 Task: Find connections with filter location Kārsiyāng with filter topic #SEMwith filter profile language French with filter current company NVIDIA with filter school National Institute of Design with filter industry Construction Hardware Manufacturing with filter service category SupportTechnical Writing with filter keywords title Operations Analyst
Action: Mouse moved to (152, 231)
Screenshot: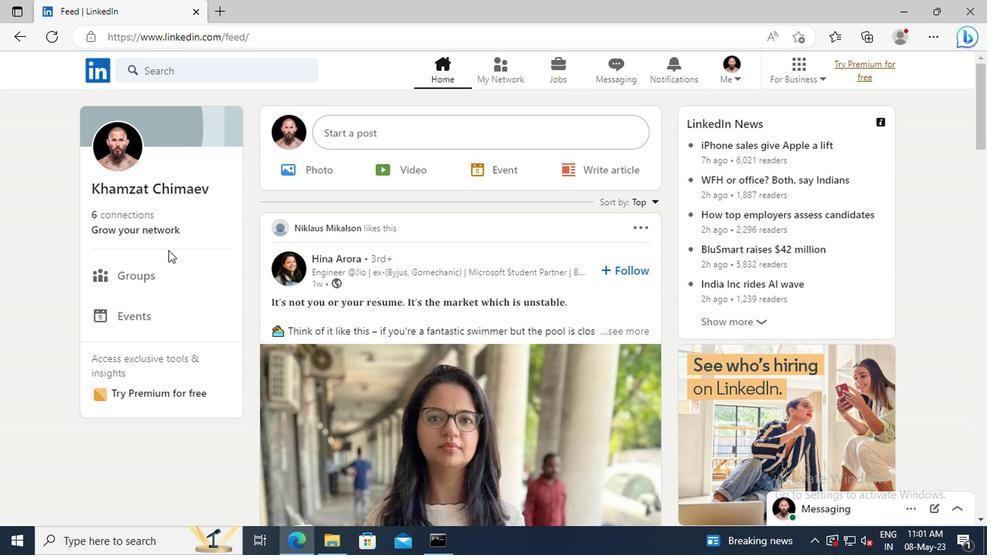 
Action: Mouse pressed left at (152, 231)
Screenshot: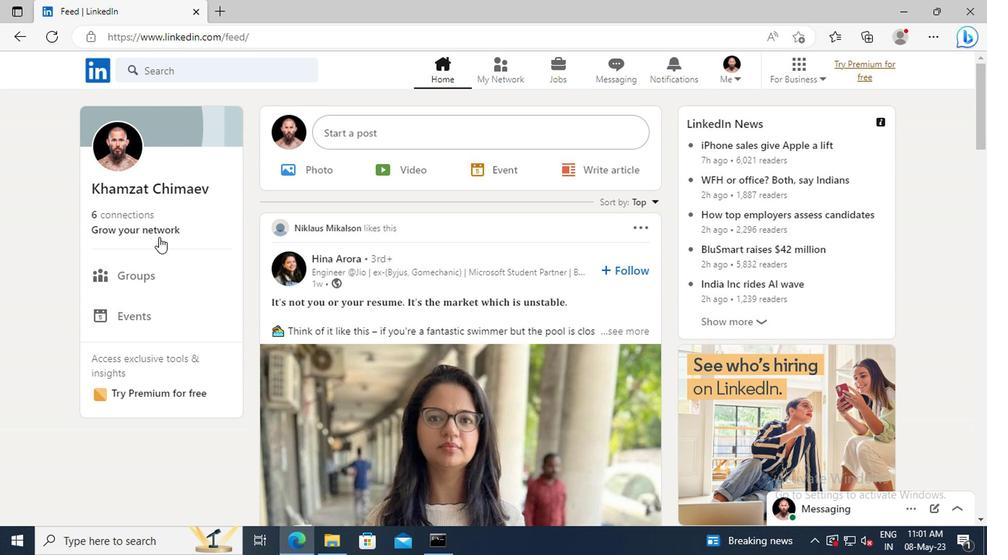 
Action: Mouse moved to (158, 155)
Screenshot: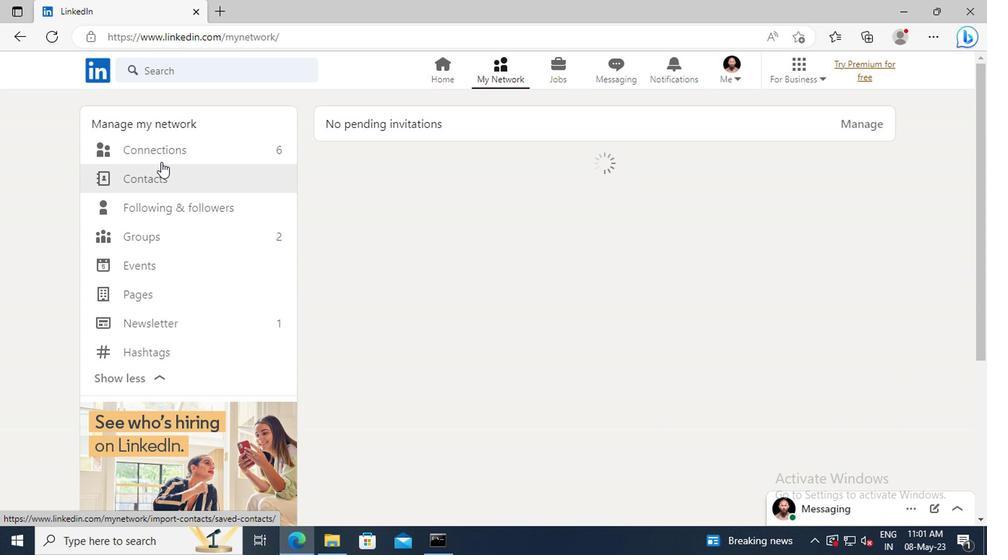 
Action: Mouse pressed left at (158, 155)
Screenshot: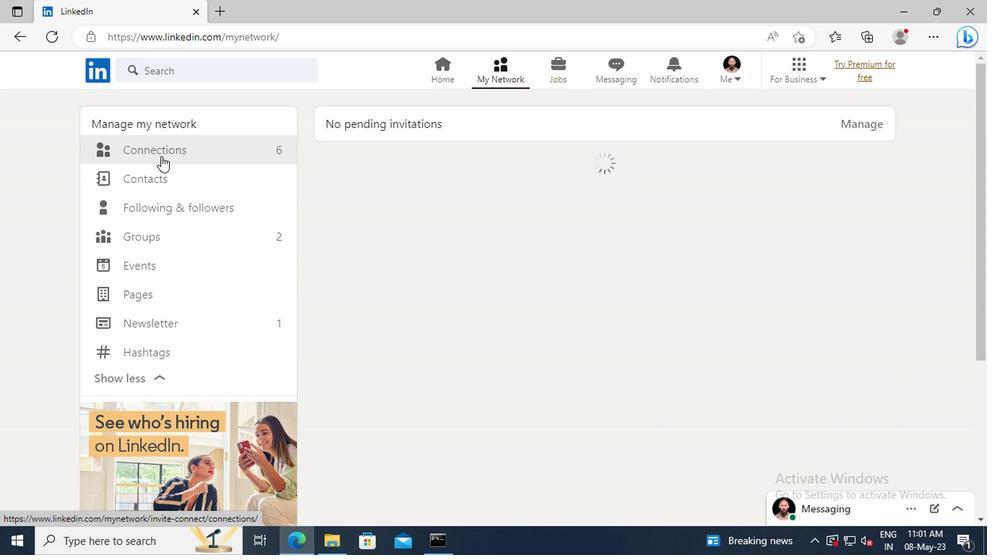 
Action: Mouse moved to (610, 155)
Screenshot: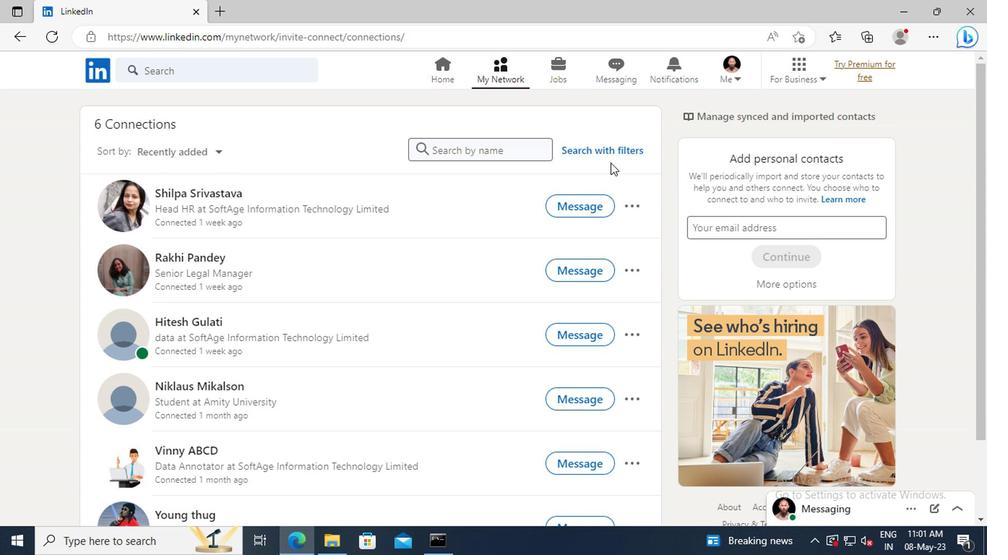 
Action: Mouse pressed left at (610, 155)
Screenshot: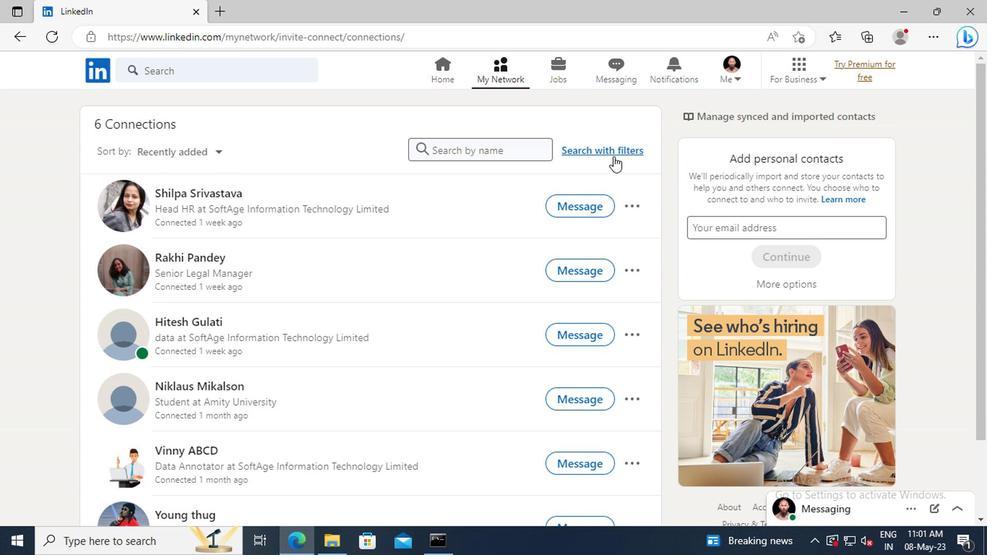 
Action: Mouse moved to (546, 113)
Screenshot: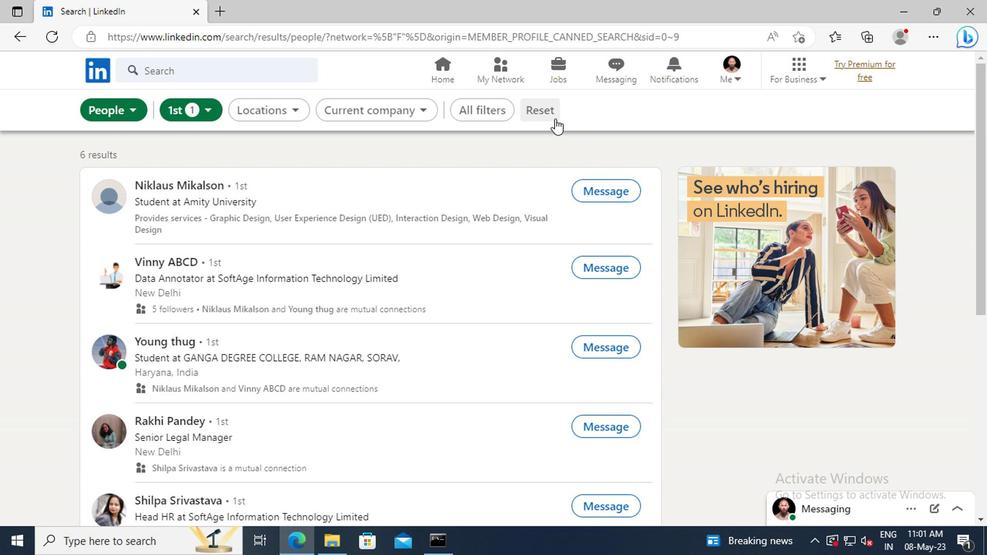 
Action: Mouse pressed left at (546, 113)
Screenshot: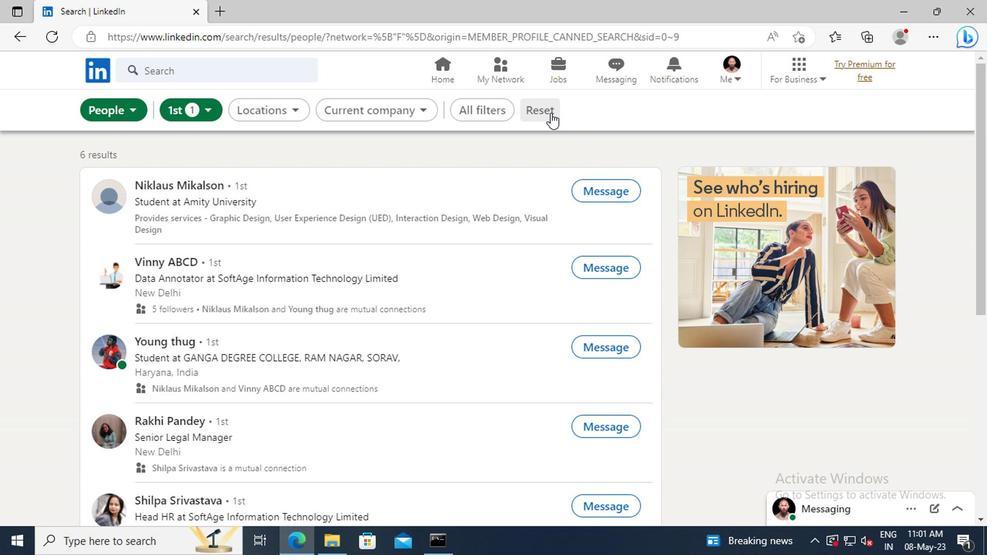 
Action: Mouse moved to (523, 114)
Screenshot: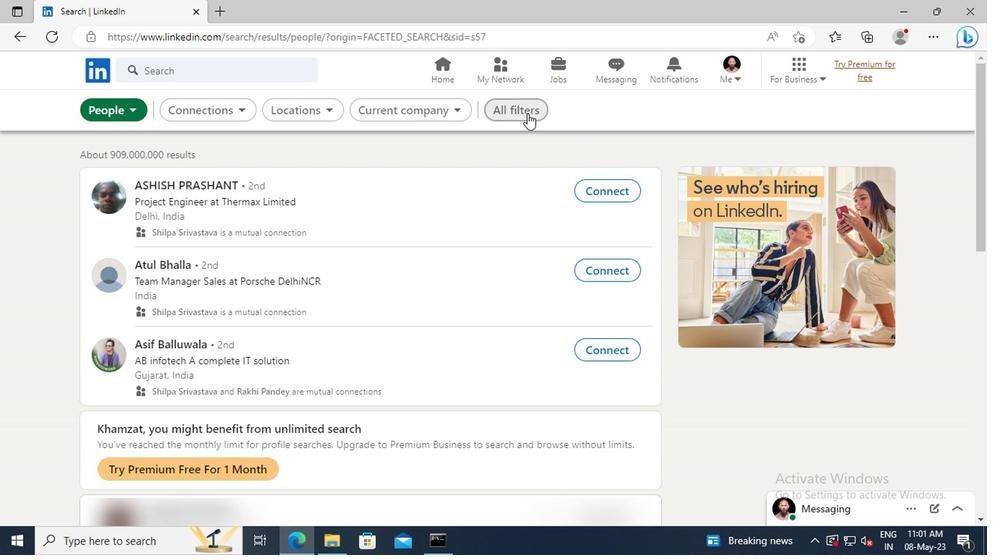 
Action: Mouse pressed left at (523, 114)
Screenshot: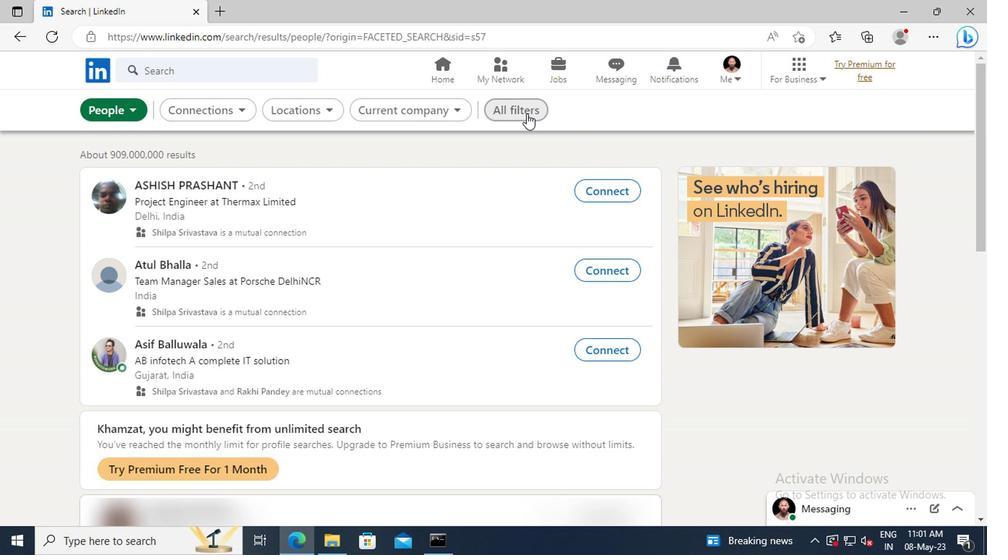 
Action: Mouse moved to (801, 274)
Screenshot: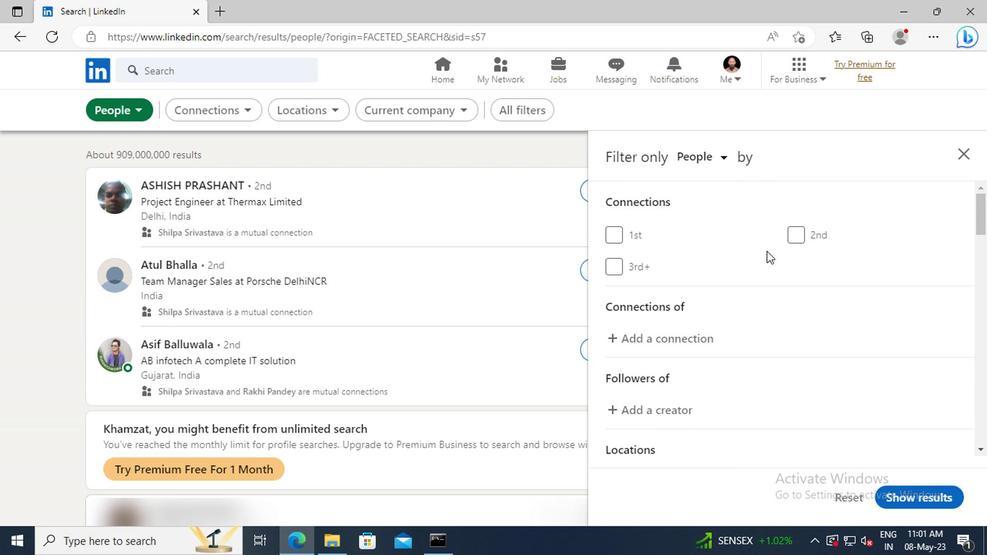
Action: Mouse scrolled (801, 273) with delta (0, -1)
Screenshot: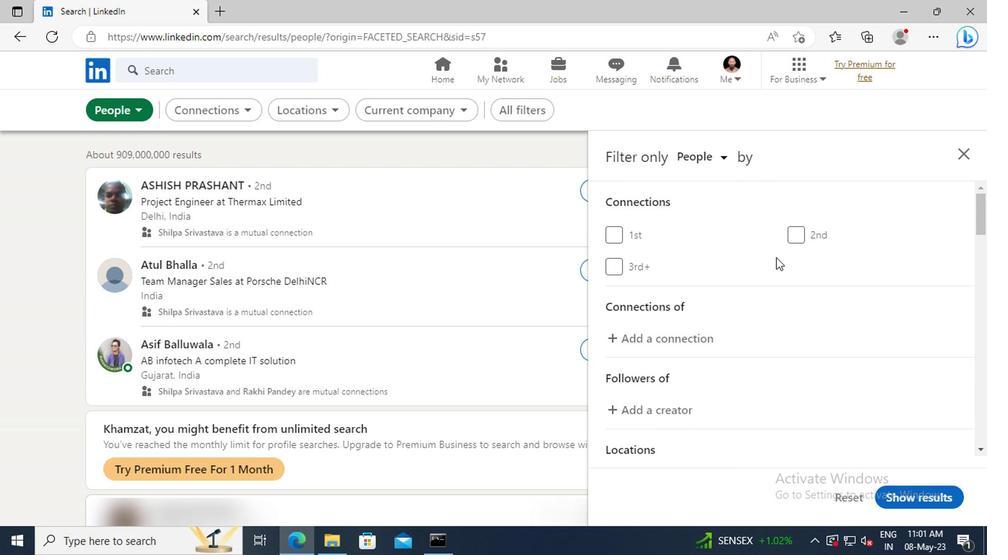 
Action: Mouse moved to (805, 275)
Screenshot: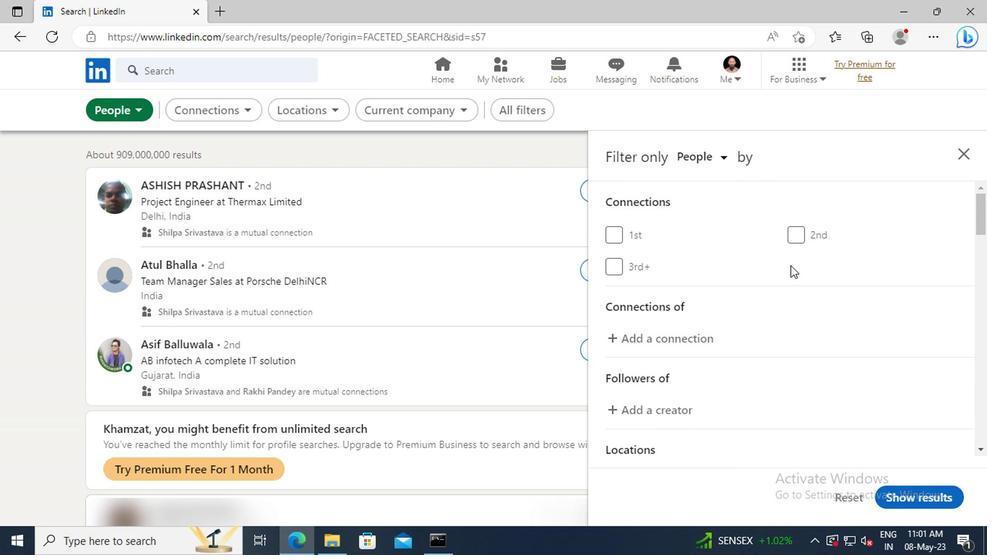 
Action: Mouse scrolled (805, 274) with delta (0, -1)
Screenshot: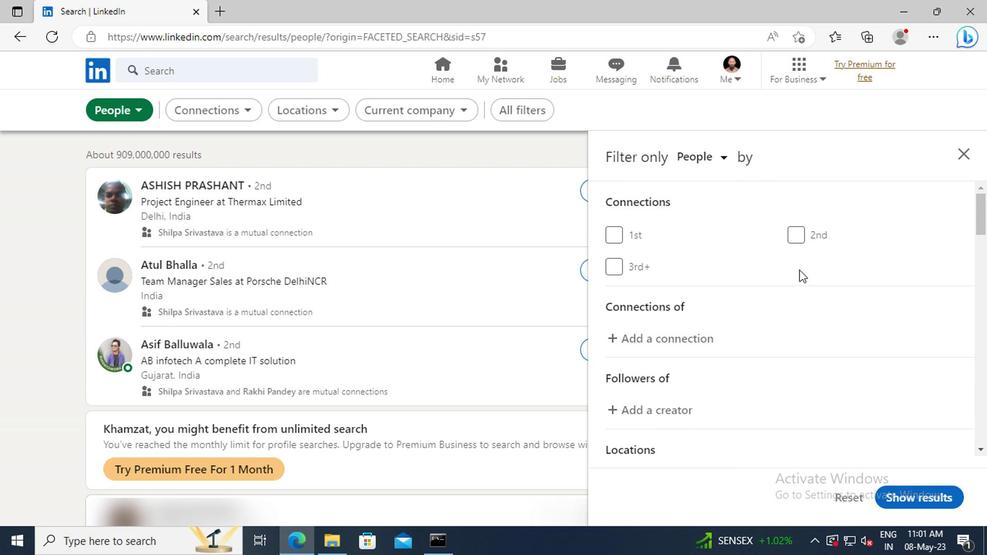
Action: Mouse moved to (805, 275)
Screenshot: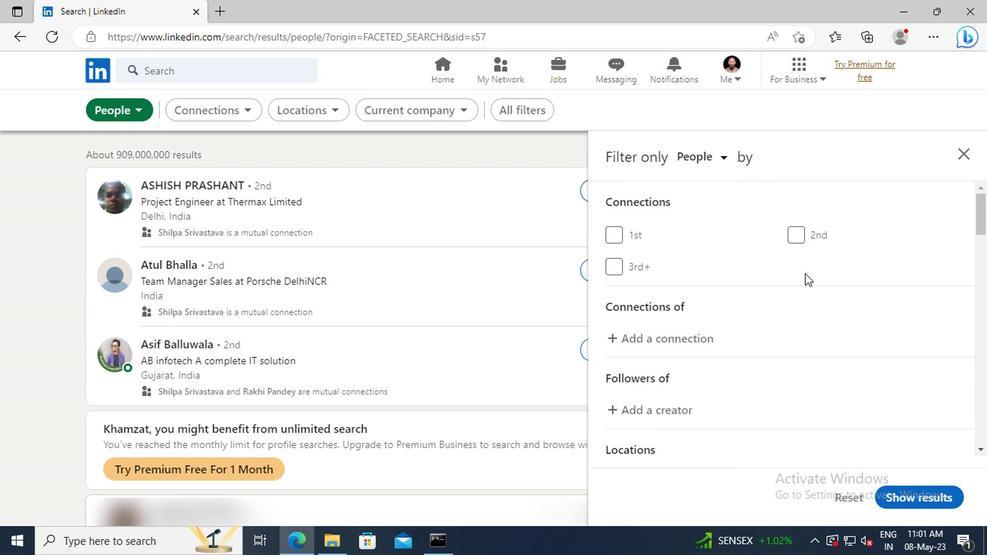 
Action: Mouse scrolled (805, 274) with delta (0, -1)
Screenshot: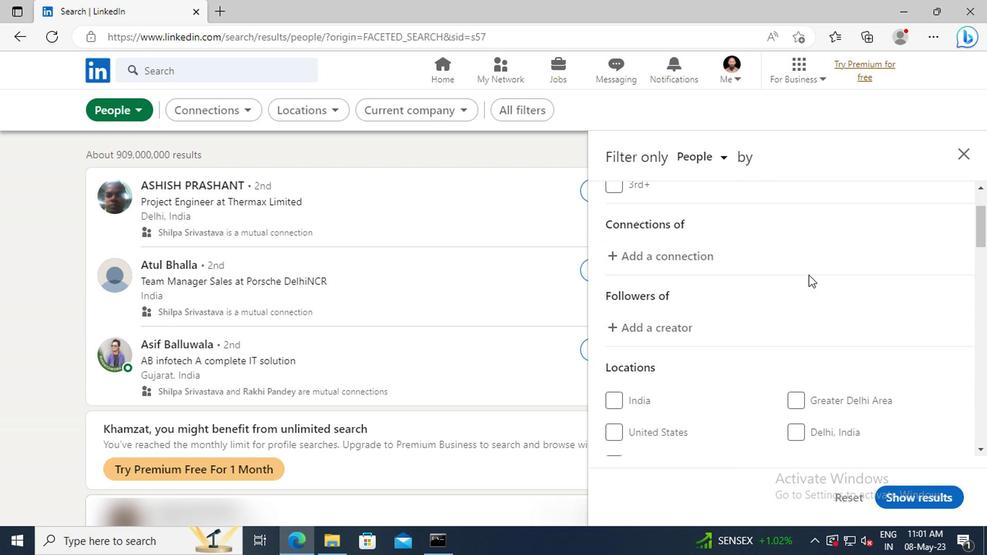 
Action: Mouse scrolled (805, 274) with delta (0, -1)
Screenshot: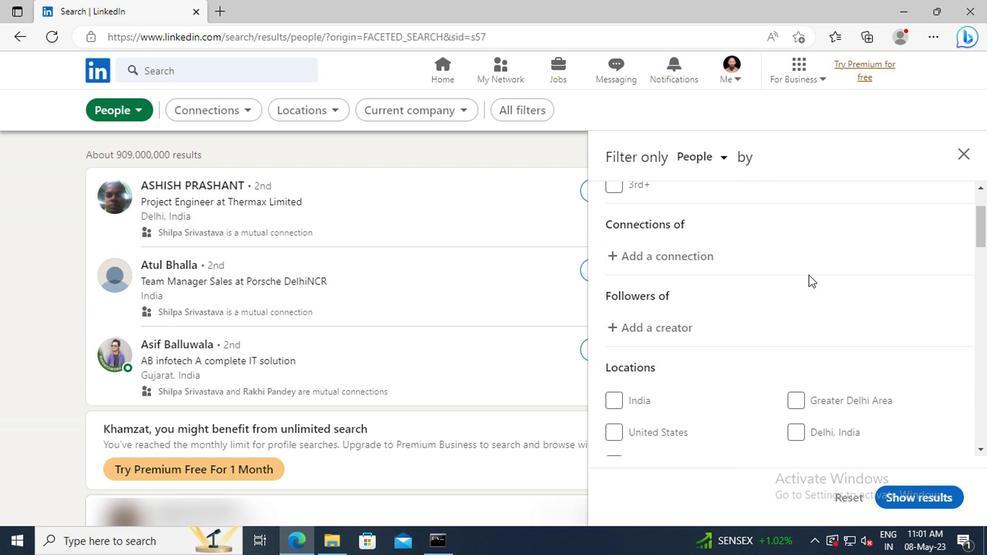 
Action: Mouse scrolled (805, 274) with delta (0, -1)
Screenshot: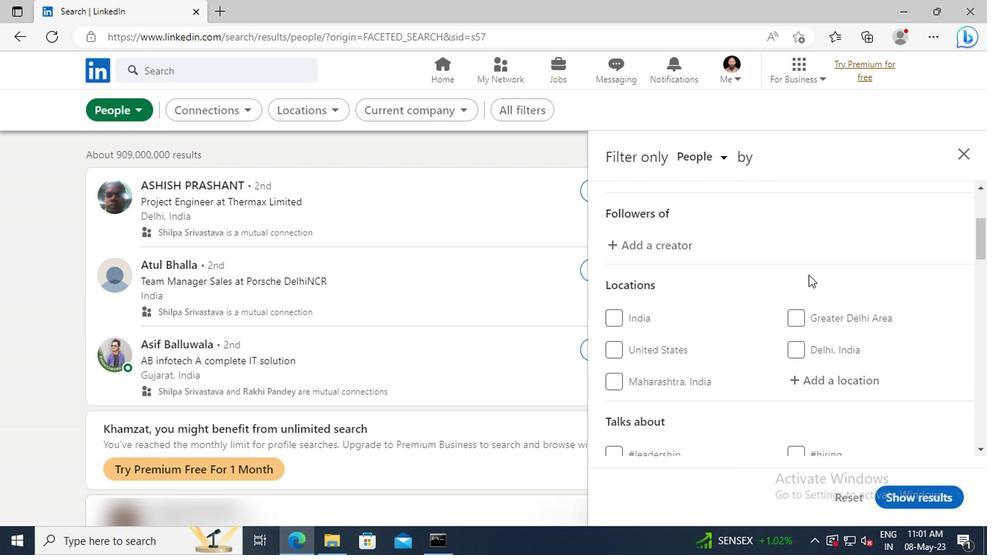
Action: Mouse scrolled (805, 274) with delta (0, -1)
Screenshot: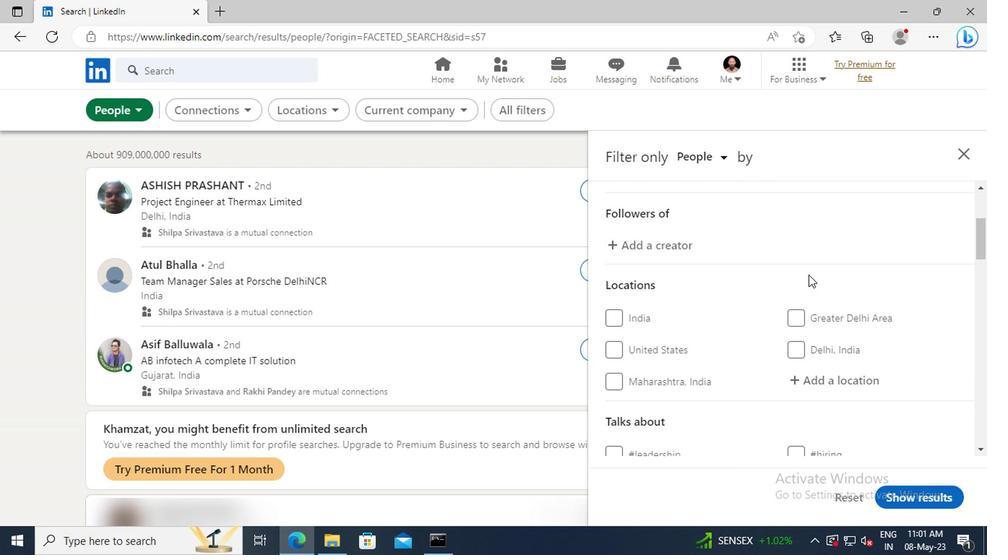 
Action: Mouse moved to (805, 297)
Screenshot: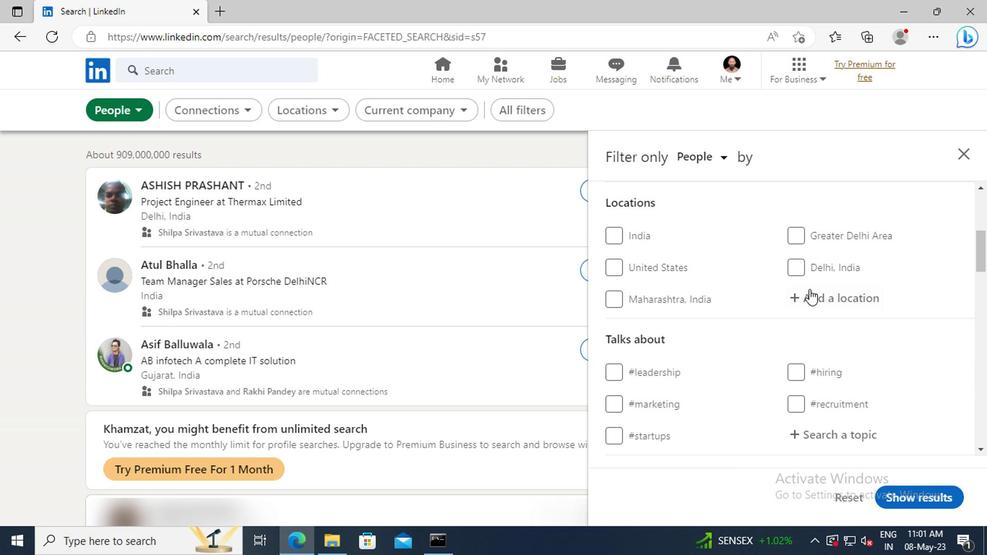 
Action: Mouse pressed left at (805, 297)
Screenshot: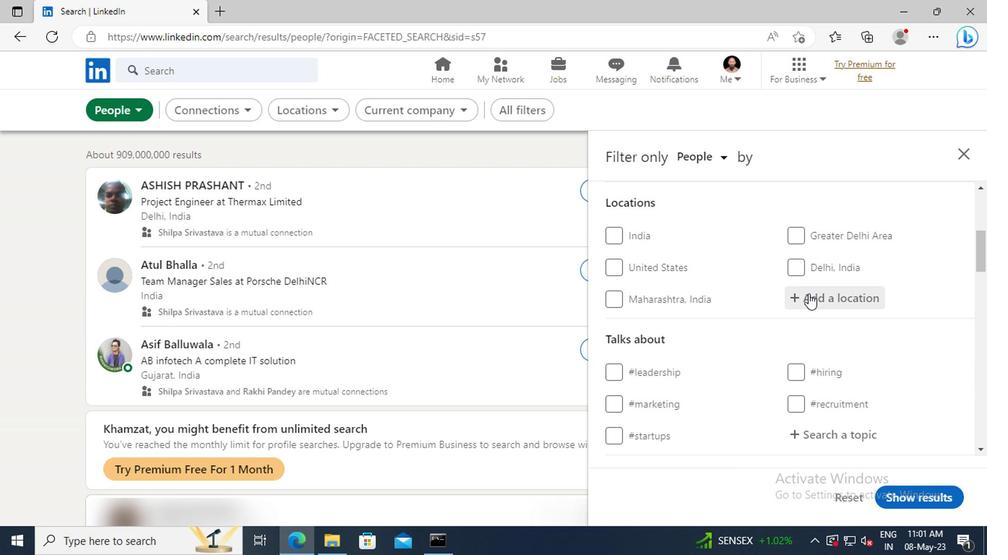 
Action: Key pressed <Key.shift>KARSIYANG<Key.enter>
Screenshot: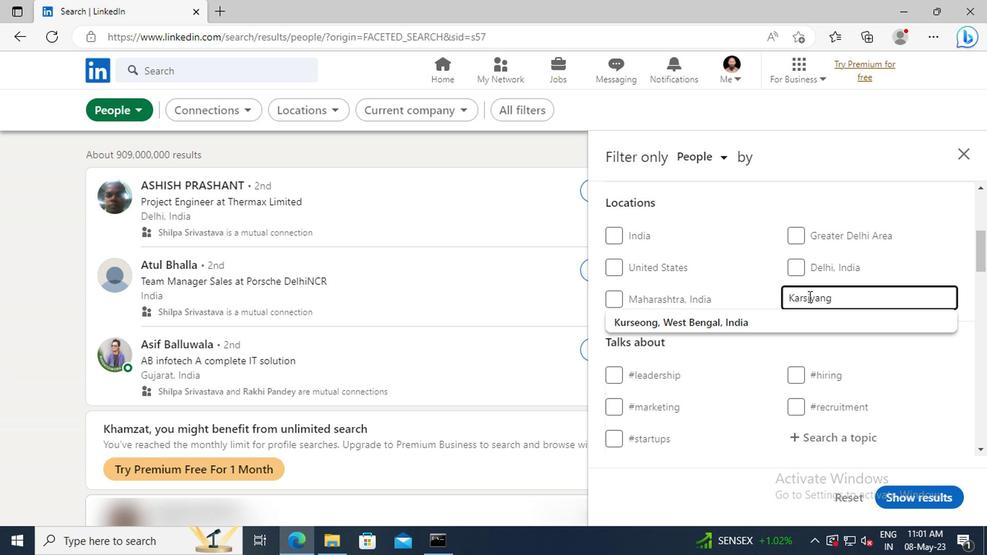
Action: Mouse scrolled (805, 296) with delta (0, -1)
Screenshot: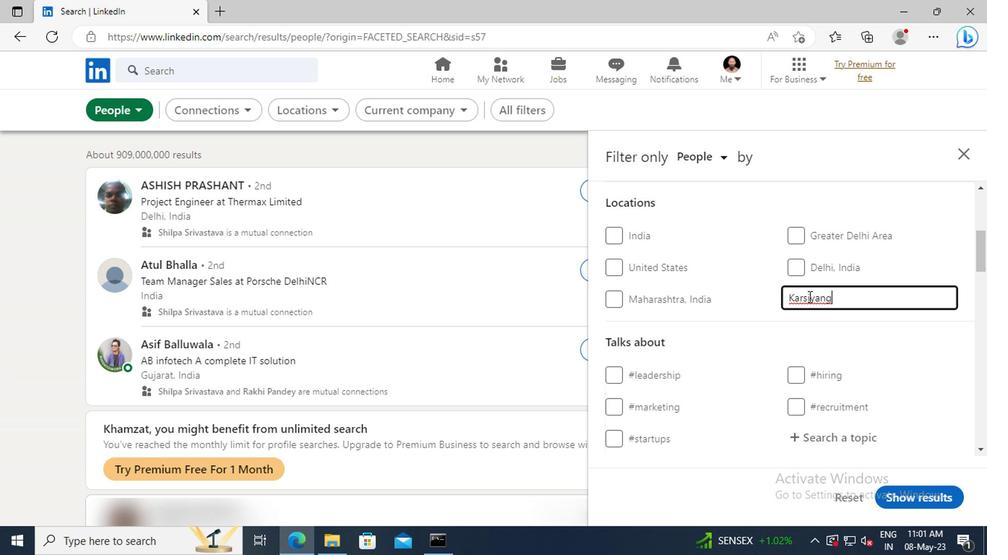 
Action: Mouse scrolled (805, 296) with delta (0, -1)
Screenshot: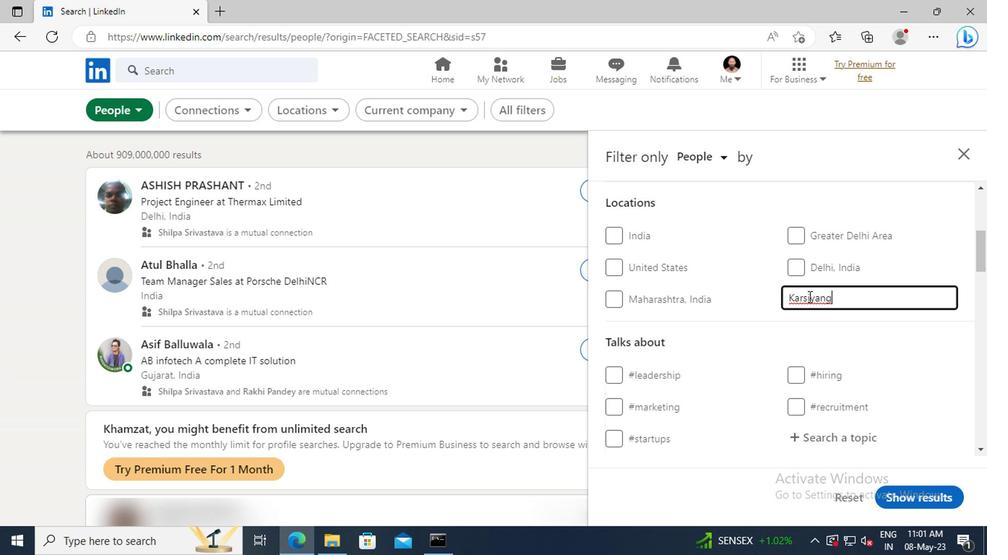 
Action: Mouse scrolled (805, 296) with delta (0, -1)
Screenshot: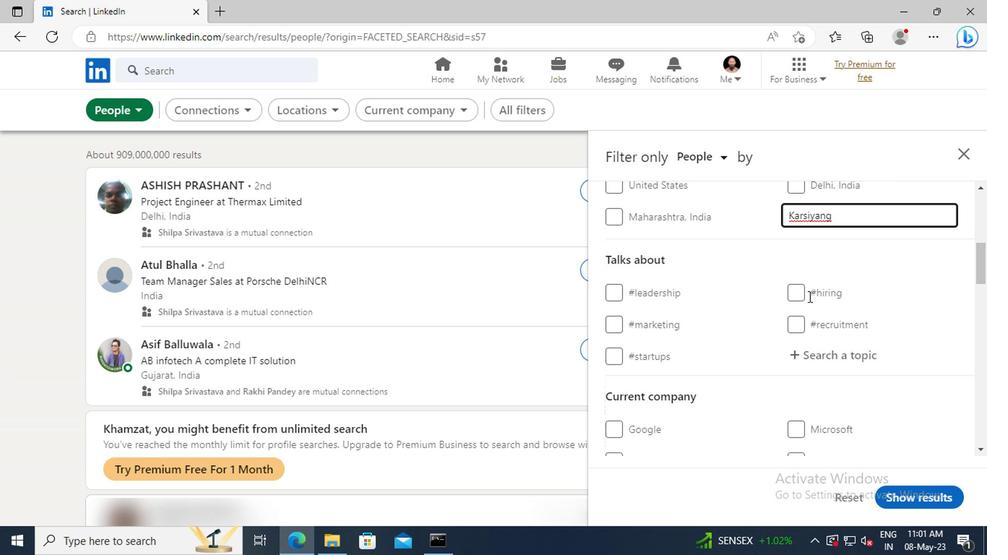 
Action: Mouse moved to (807, 313)
Screenshot: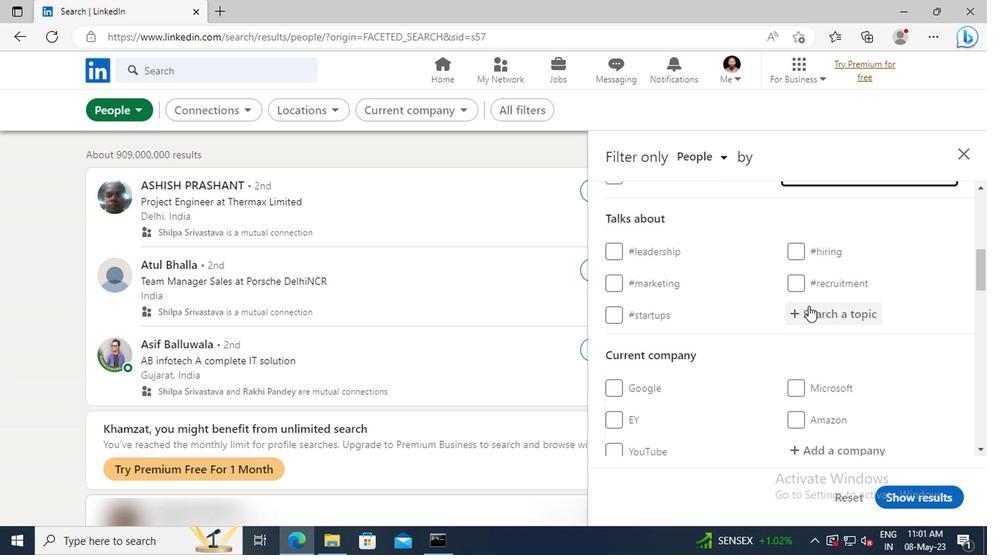 
Action: Mouse pressed left at (807, 313)
Screenshot: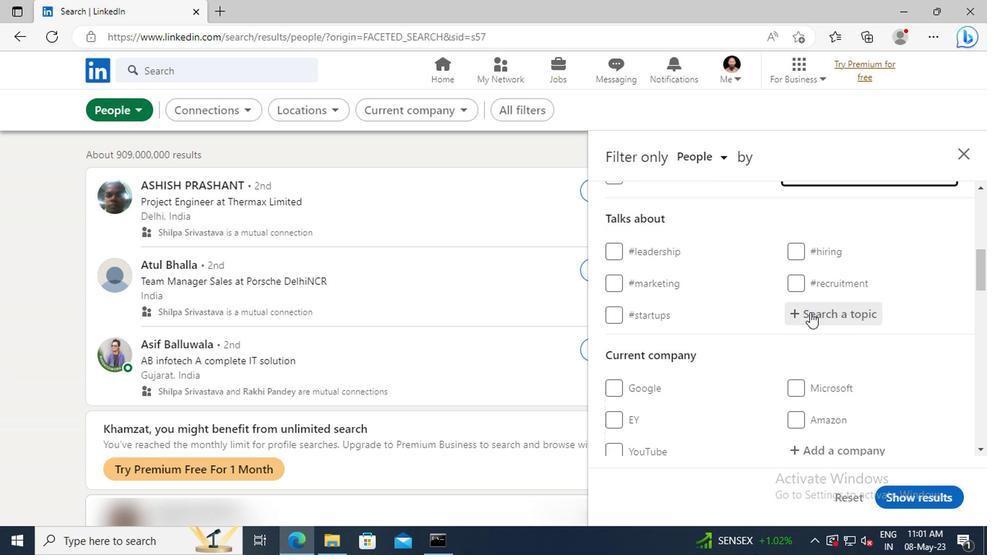 
Action: Key pressed <Key.shift>SEM
Screenshot: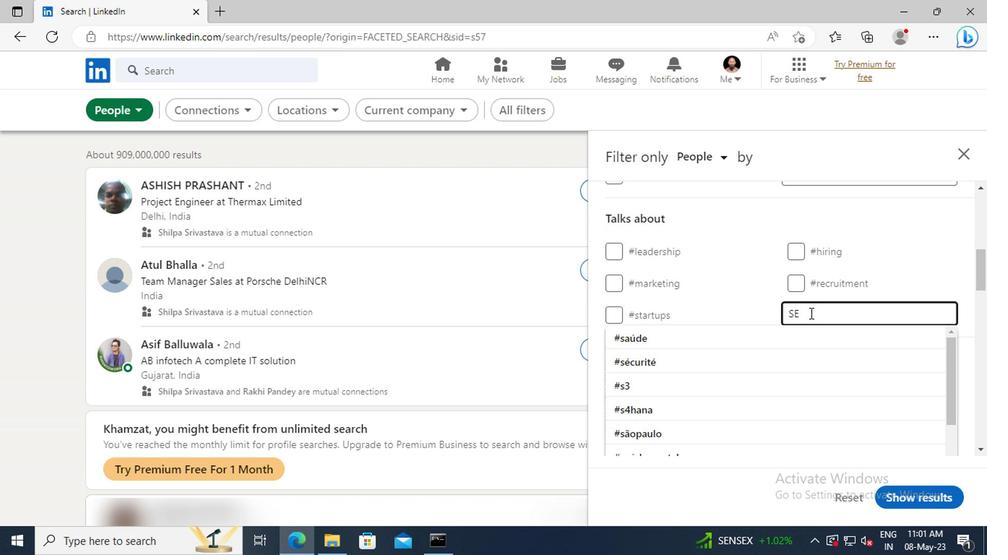 
Action: Mouse moved to (816, 375)
Screenshot: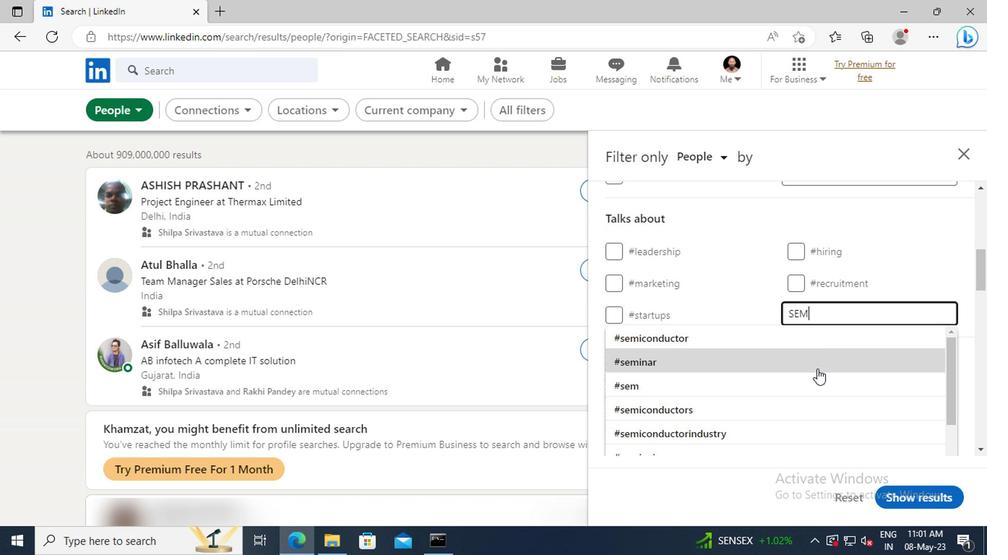 
Action: Mouse pressed left at (816, 375)
Screenshot: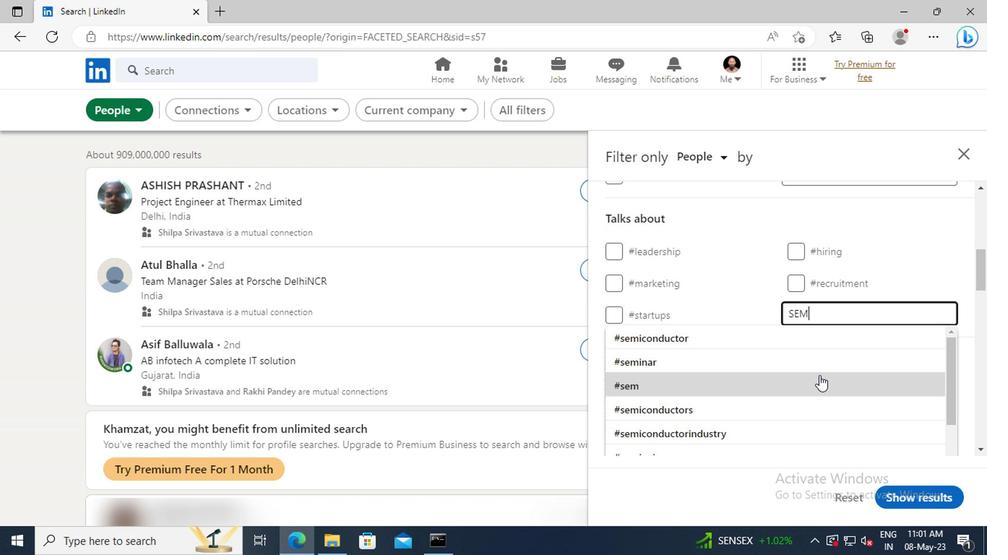 
Action: Mouse moved to (820, 377)
Screenshot: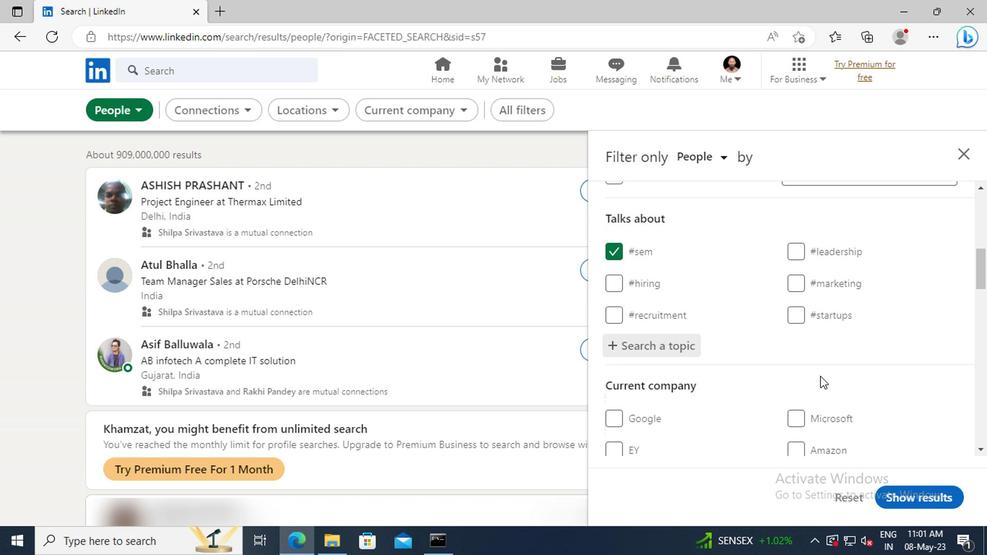 
Action: Mouse scrolled (820, 376) with delta (0, -1)
Screenshot: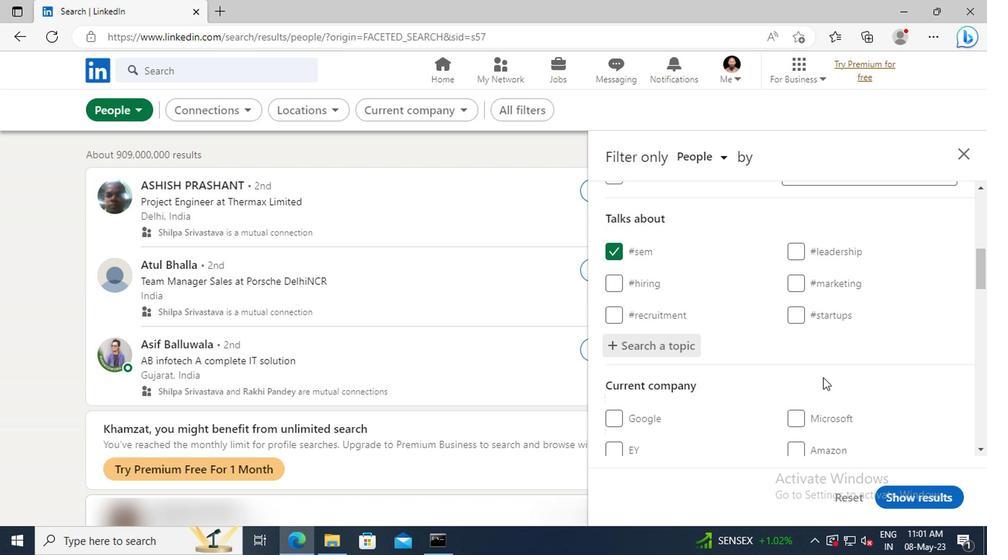 
Action: Mouse scrolled (820, 376) with delta (0, -1)
Screenshot: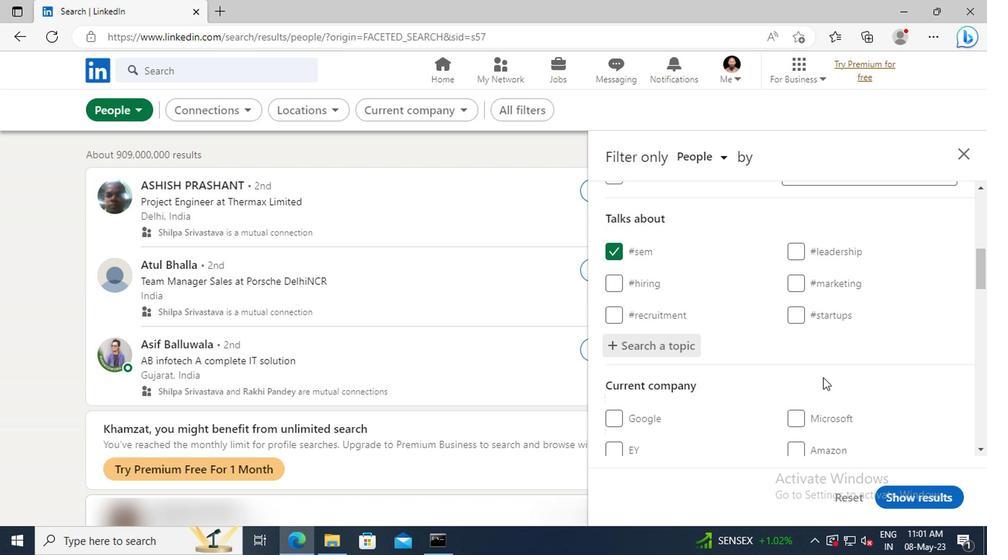 
Action: Mouse scrolled (820, 376) with delta (0, -1)
Screenshot: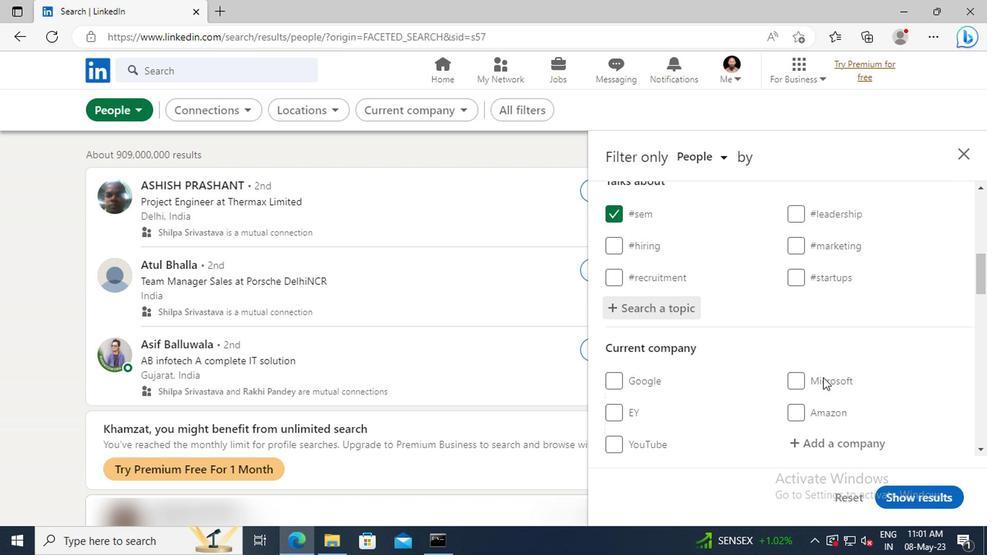 
Action: Mouse moved to (820, 377)
Screenshot: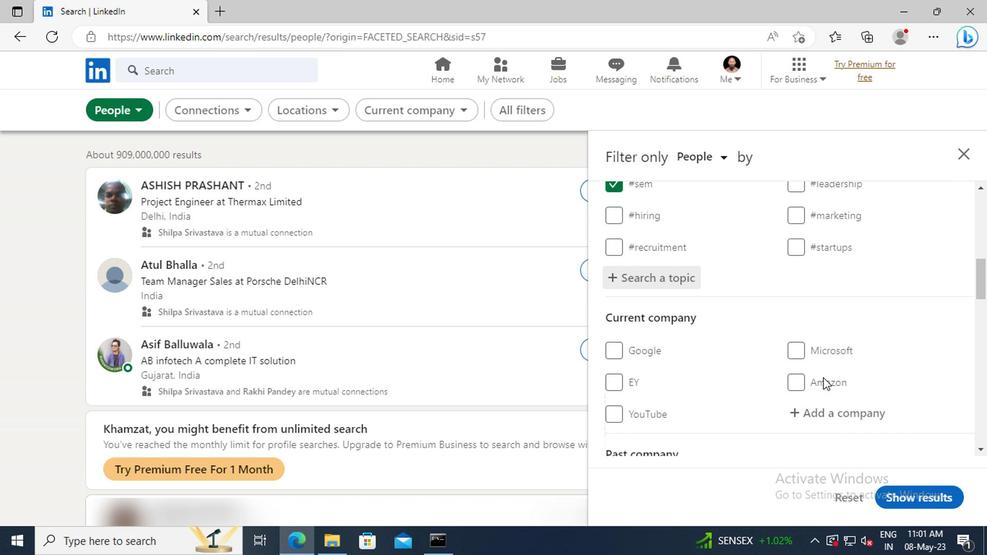 
Action: Mouse scrolled (820, 376) with delta (0, -1)
Screenshot: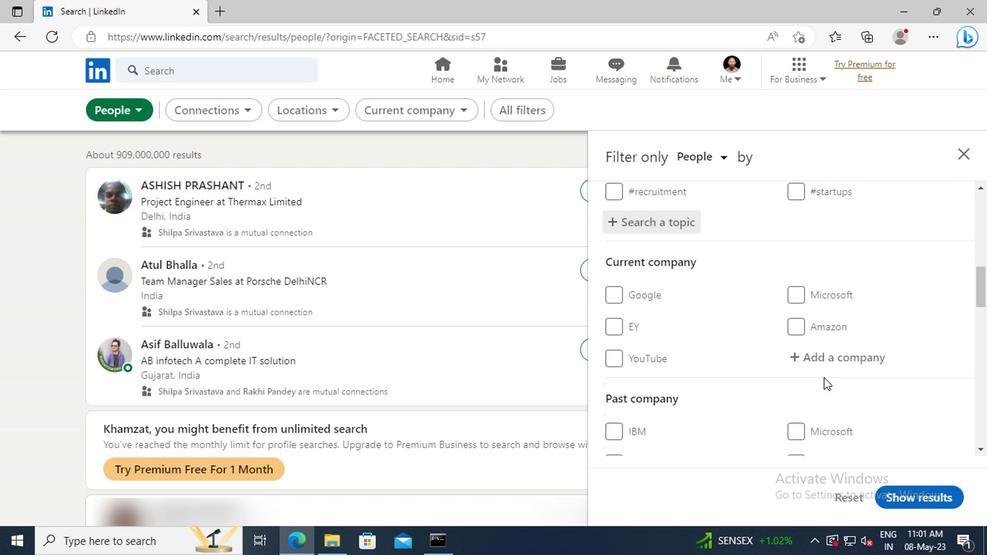 
Action: Mouse scrolled (820, 376) with delta (0, -1)
Screenshot: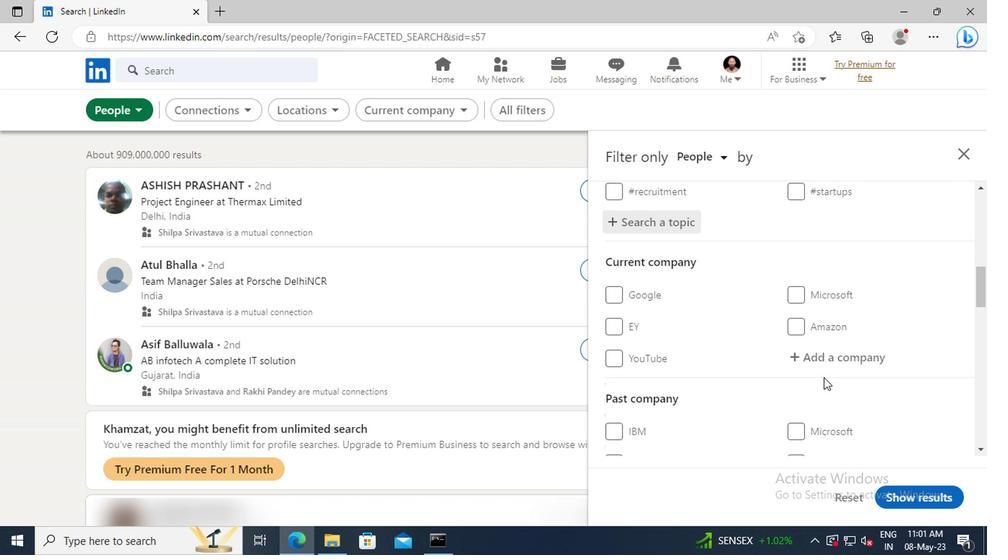 
Action: Mouse scrolled (820, 376) with delta (0, -1)
Screenshot: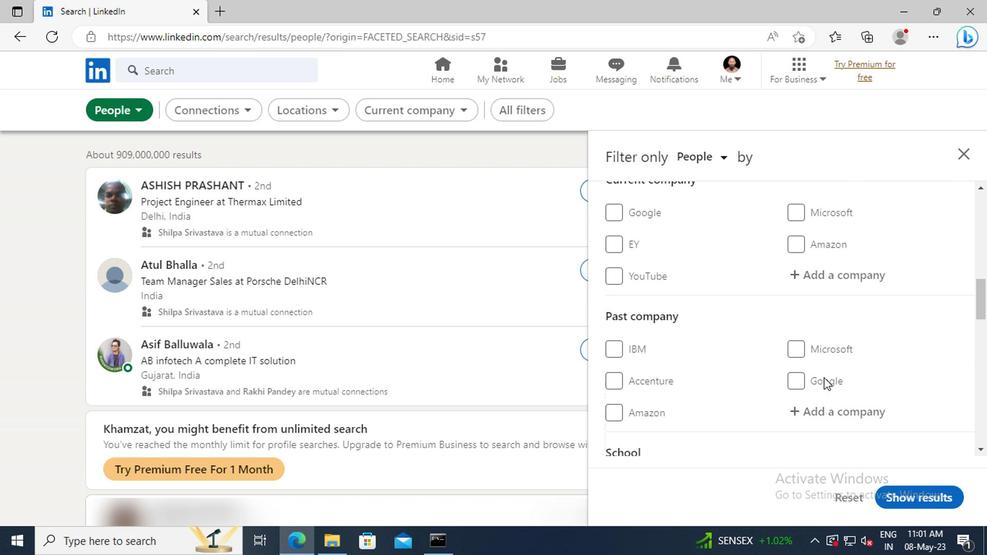 
Action: Mouse scrolled (820, 376) with delta (0, -1)
Screenshot: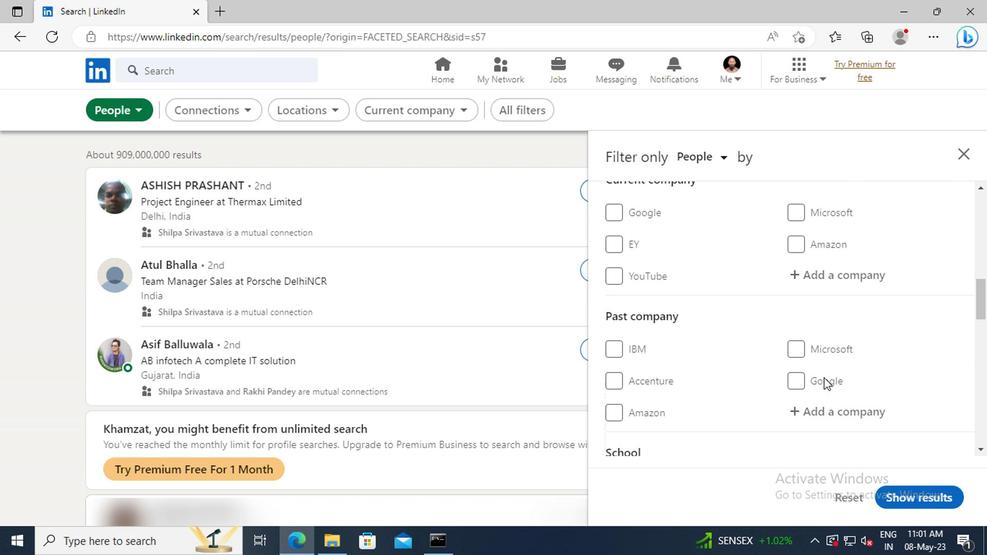 
Action: Mouse scrolled (820, 376) with delta (0, -1)
Screenshot: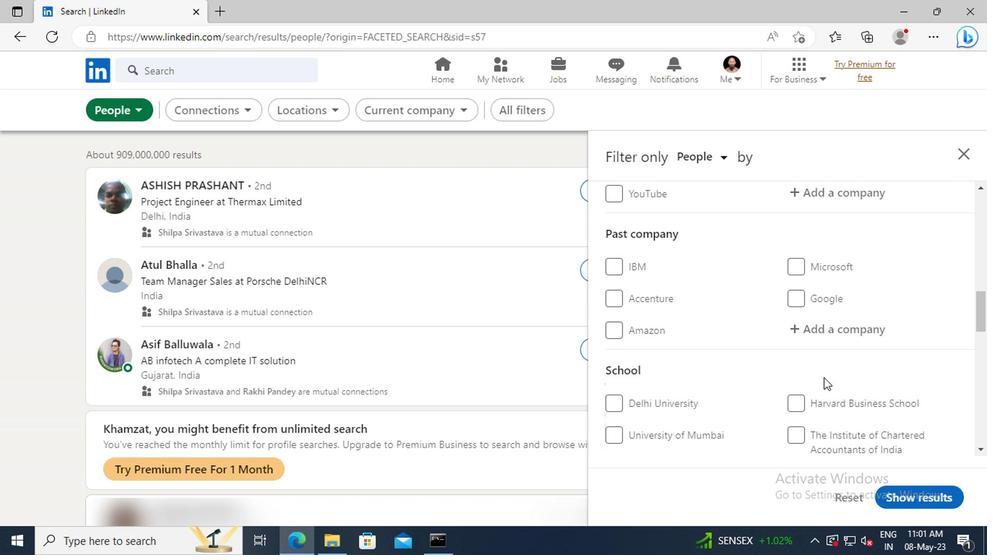 
Action: Mouse scrolled (820, 376) with delta (0, -1)
Screenshot: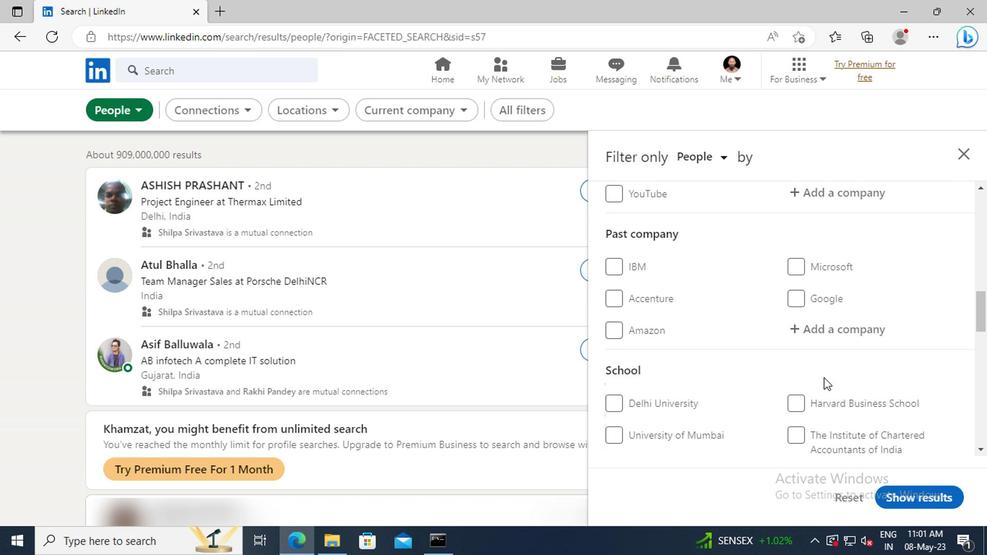 
Action: Mouse scrolled (820, 376) with delta (0, -1)
Screenshot: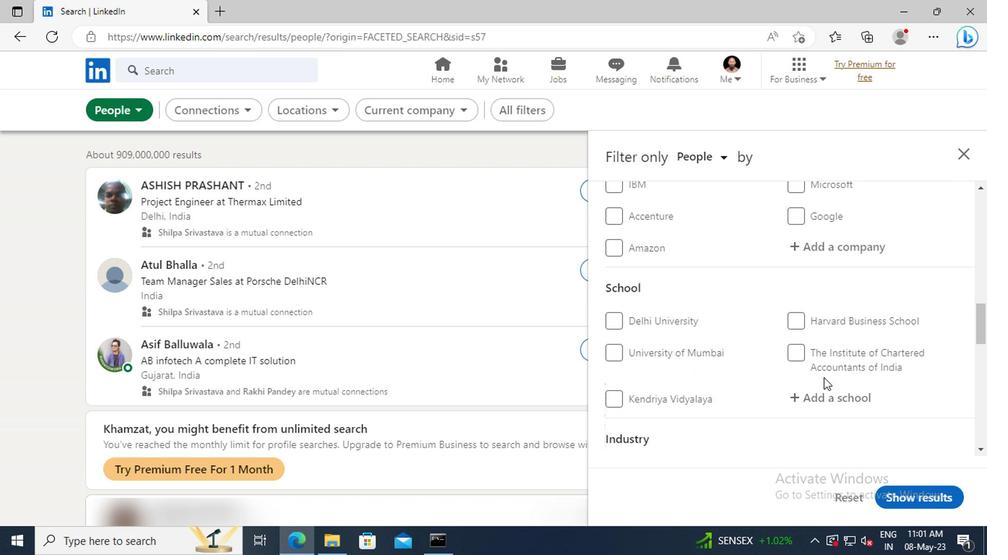 
Action: Mouse scrolled (820, 376) with delta (0, -1)
Screenshot: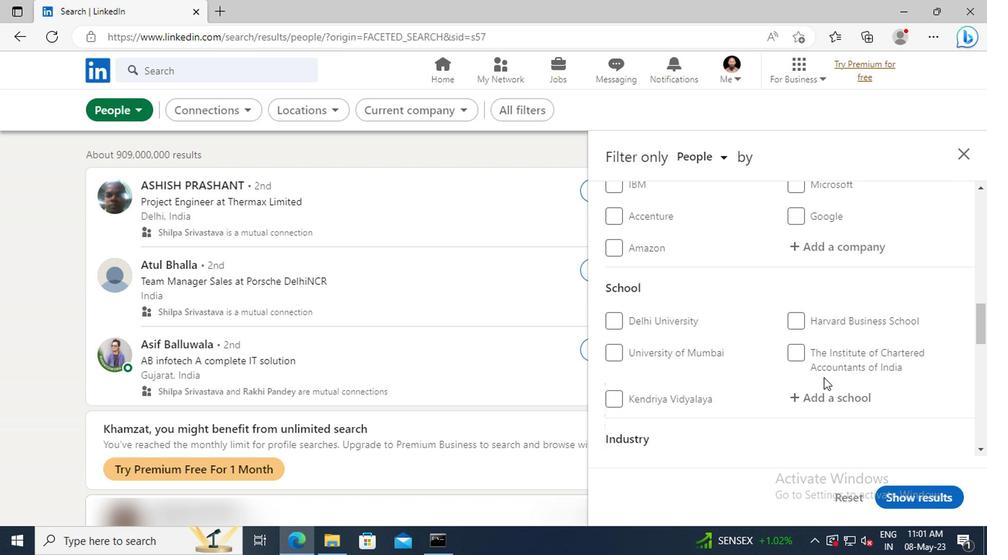 
Action: Mouse scrolled (820, 376) with delta (0, -1)
Screenshot: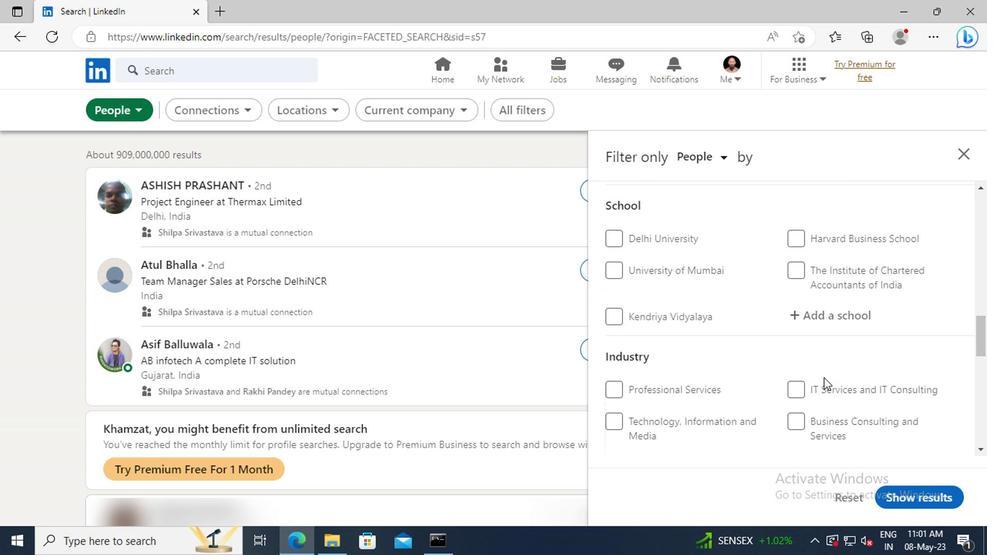 
Action: Mouse scrolled (820, 376) with delta (0, -1)
Screenshot: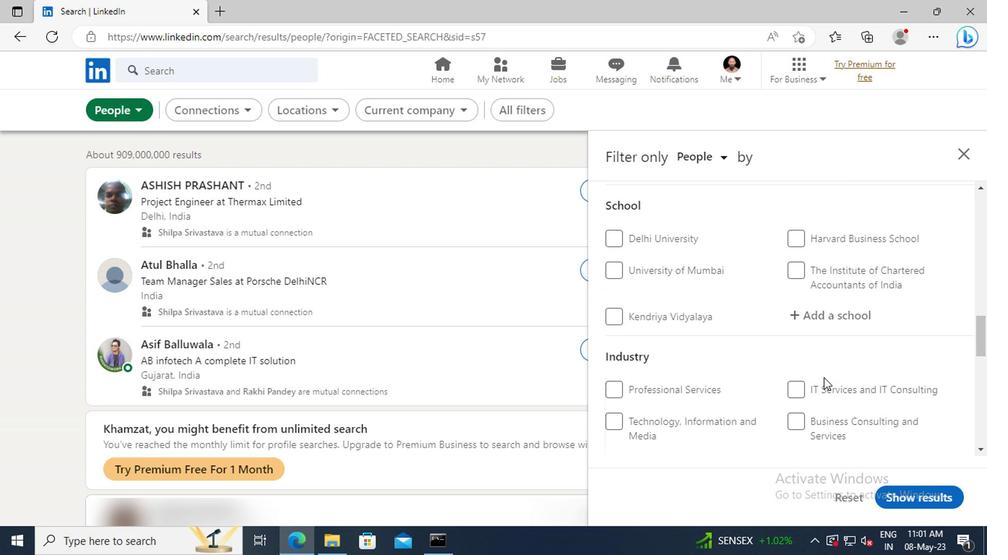 
Action: Mouse scrolled (820, 376) with delta (0, -1)
Screenshot: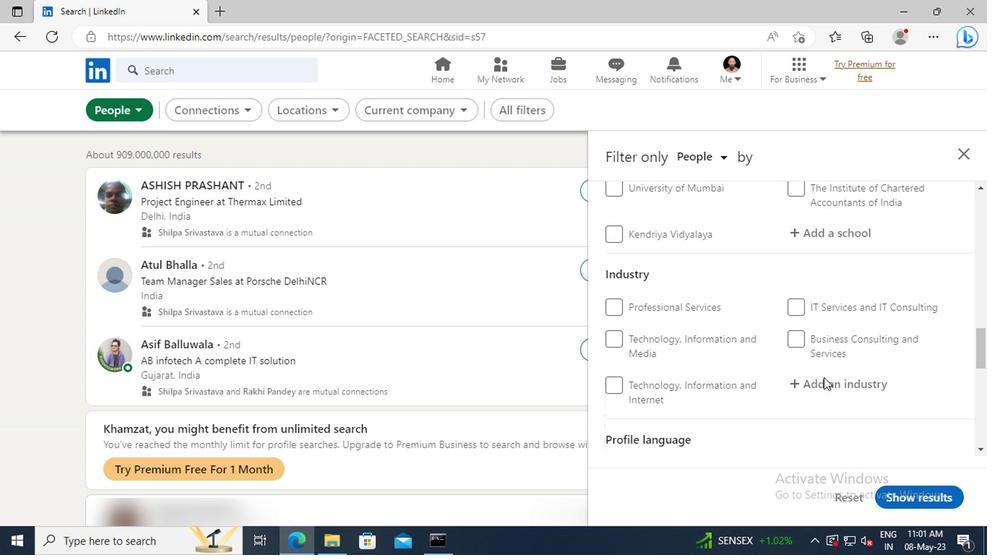 
Action: Mouse scrolled (820, 376) with delta (0, -1)
Screenshot: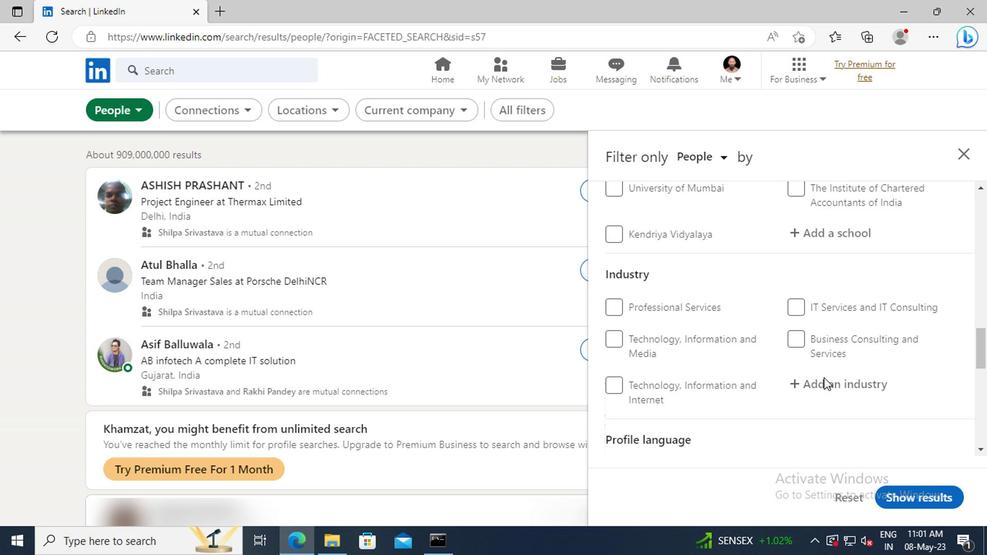 
Action: Mouse moved to (795, 390)
Screenshot: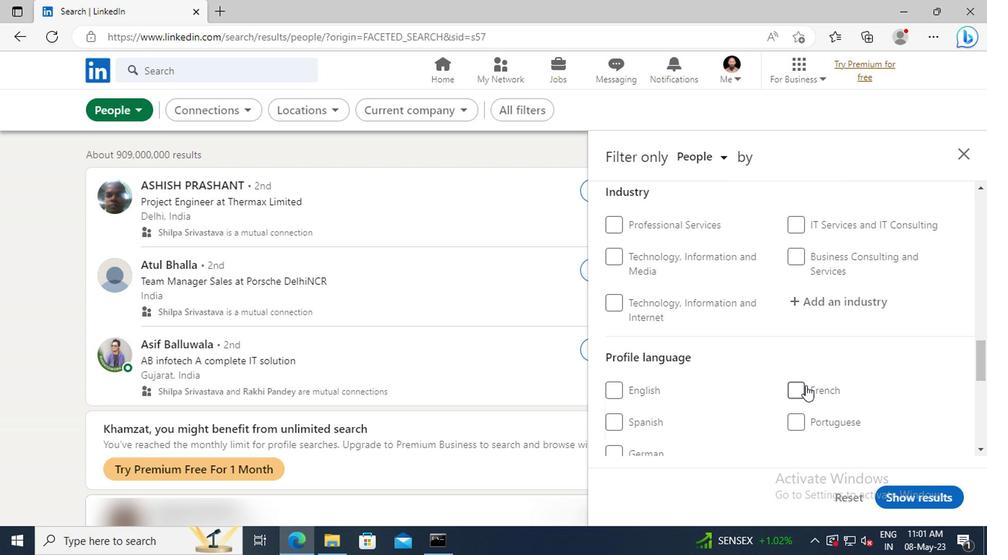 
Action: Mouse pressed left at (795, 390)
Screenshot: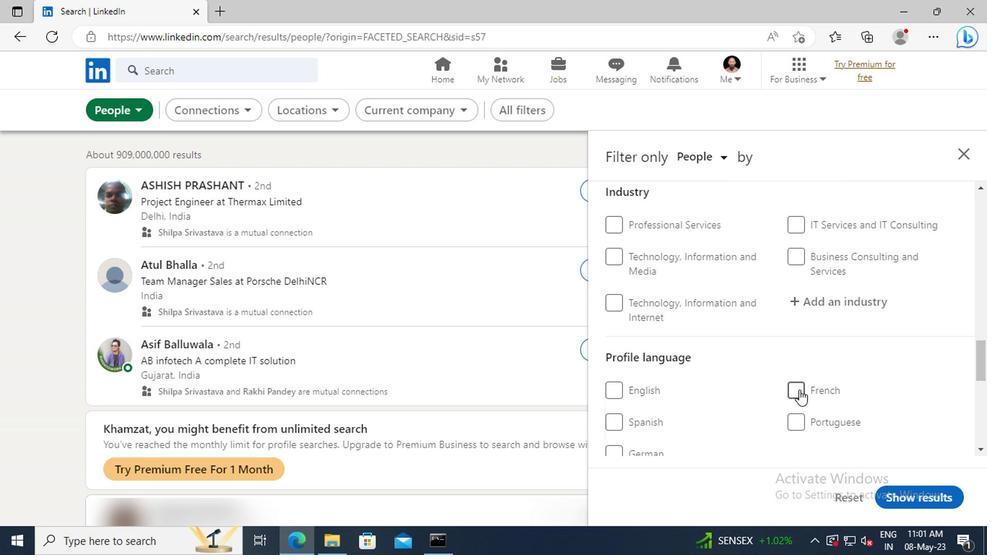 
Action: Mouse moved to (806, 369)
Screenshot: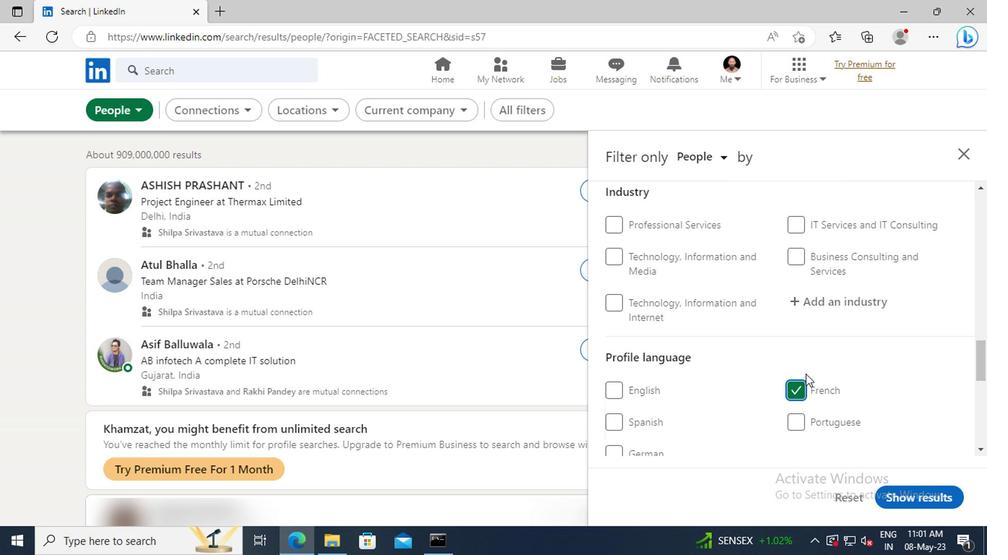 
Action: Mouse scrolled (806, 369) with delta (0, 0)
Screenshot: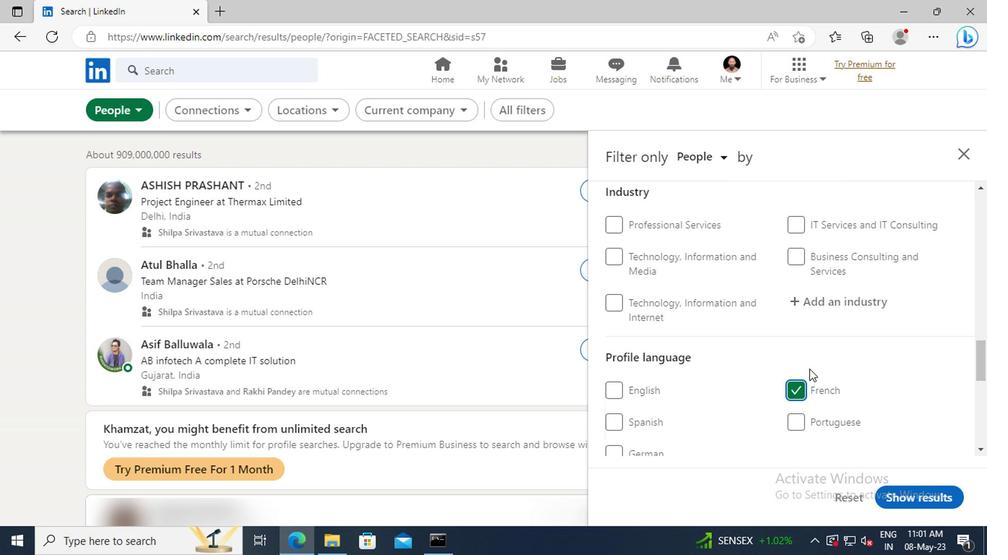 
Action: Mouse scrolled (806, 369) with delta (0, 0)
Screenshot: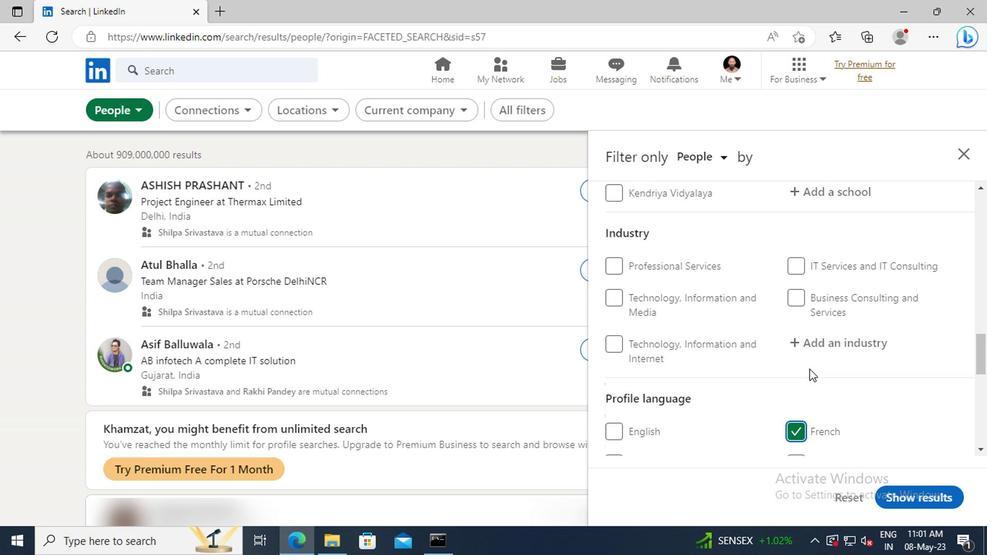 
Action: Mouse scrolled (806, 369) with delta (0, 0)
Screenshot: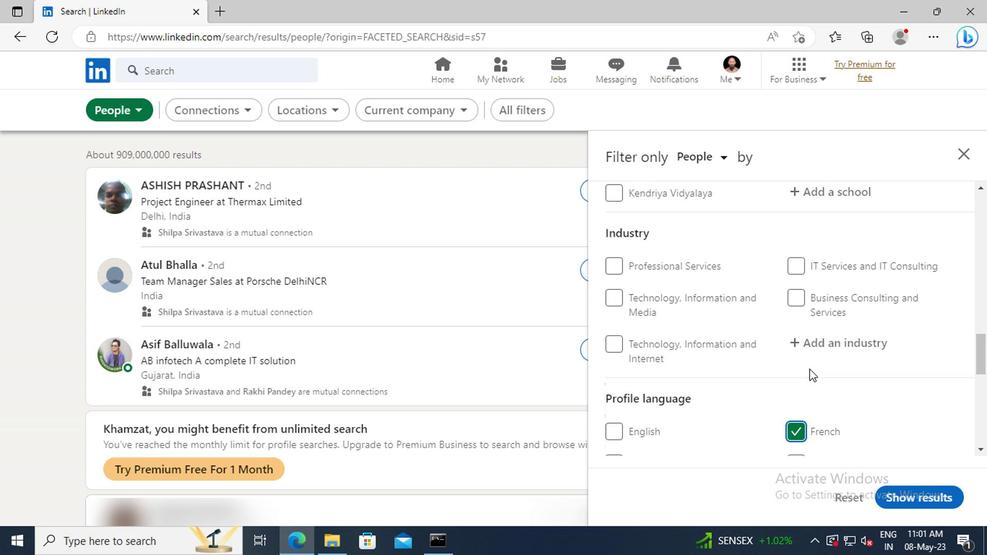 
Action: Mouse scrolled (806, 369) with delta (0, 0)
Screenshot: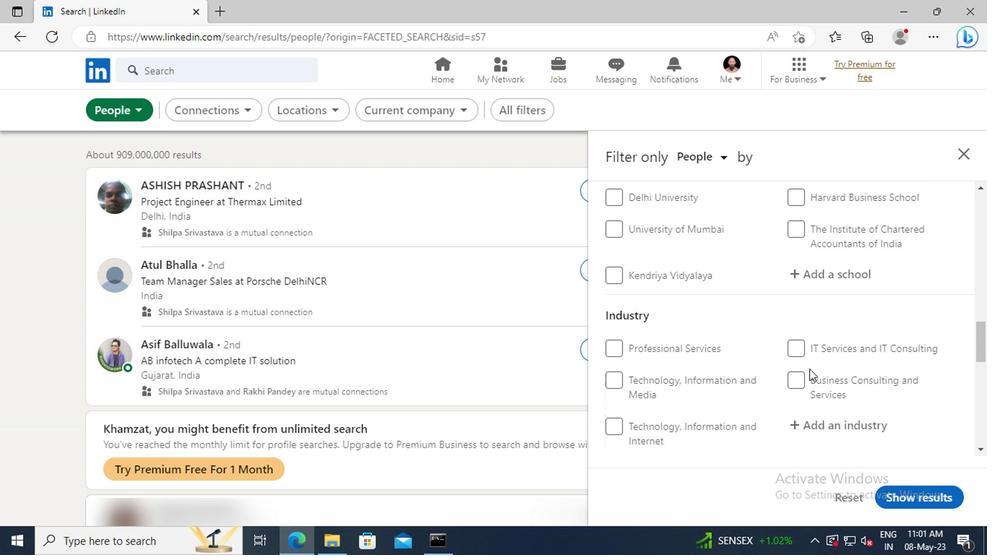 
Action: Mouse scrolled (806, 369) with delta (0, 0)
Screenshot: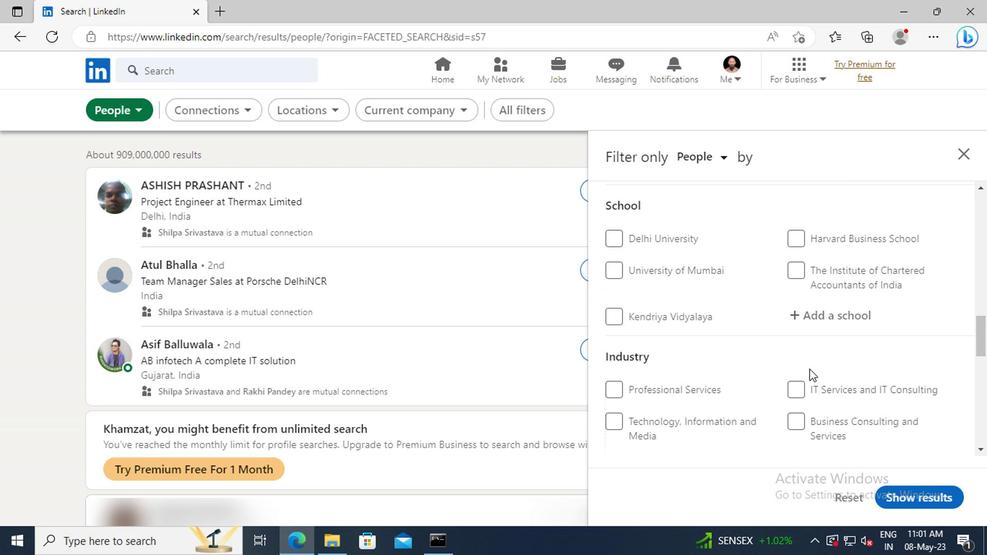 
Action: Mouse scrolled (806, 369) with delta (0, 0)
Screenshot: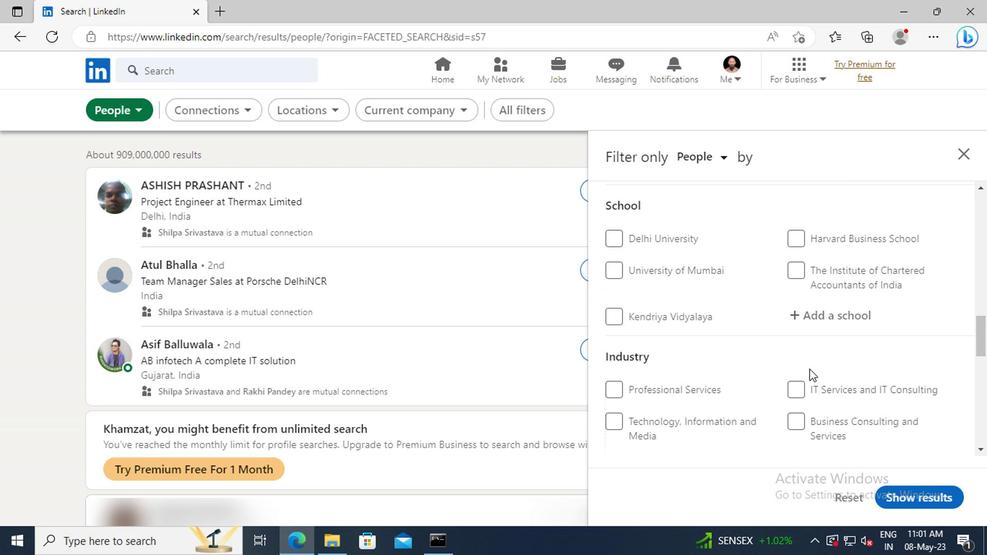 
Action: Mouse scrolled (806, 369) with delta (0, 0)
Screenshot: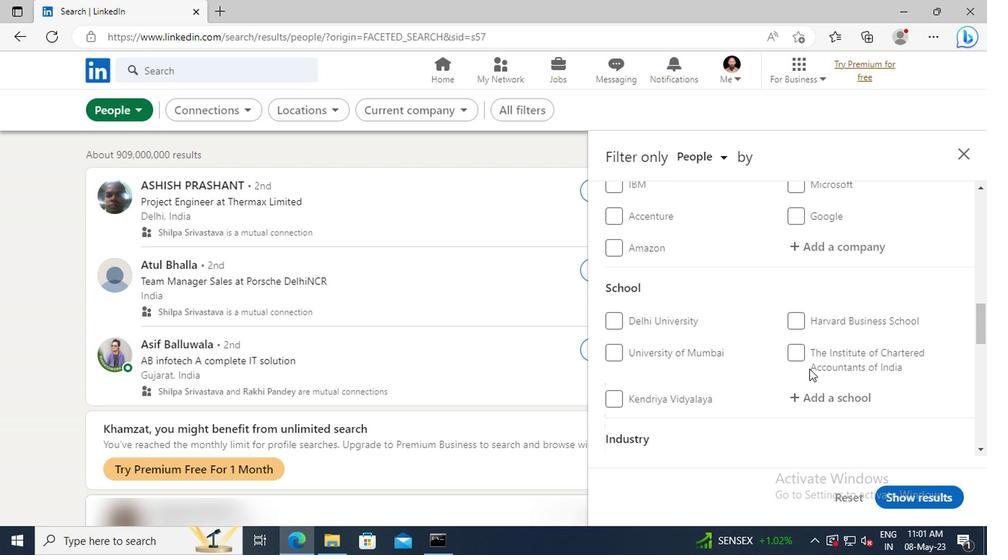 
Action: Mouse scrolled (806, 369) with delta (0, 0)
Screenshot: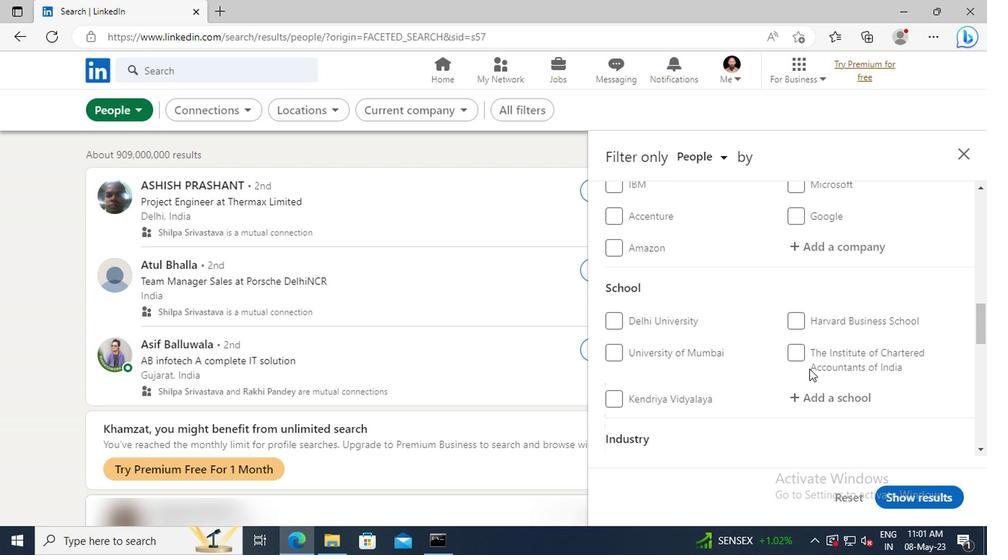 
Action: Mouse scrolled (806, 369) with delta (0, 0)
Screenshot: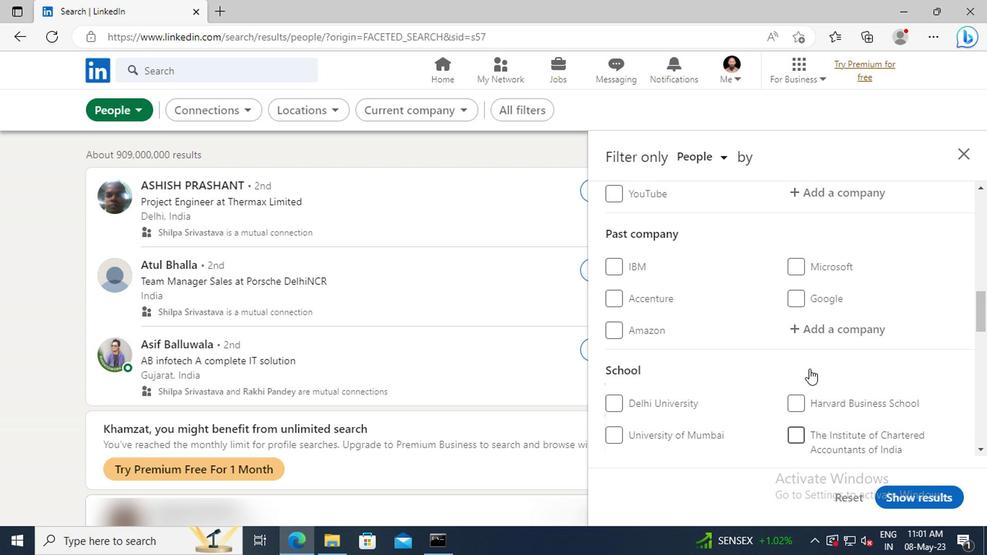
Action: Mouse scrolled (806, 369) with delta (0, 0)
Screenshot: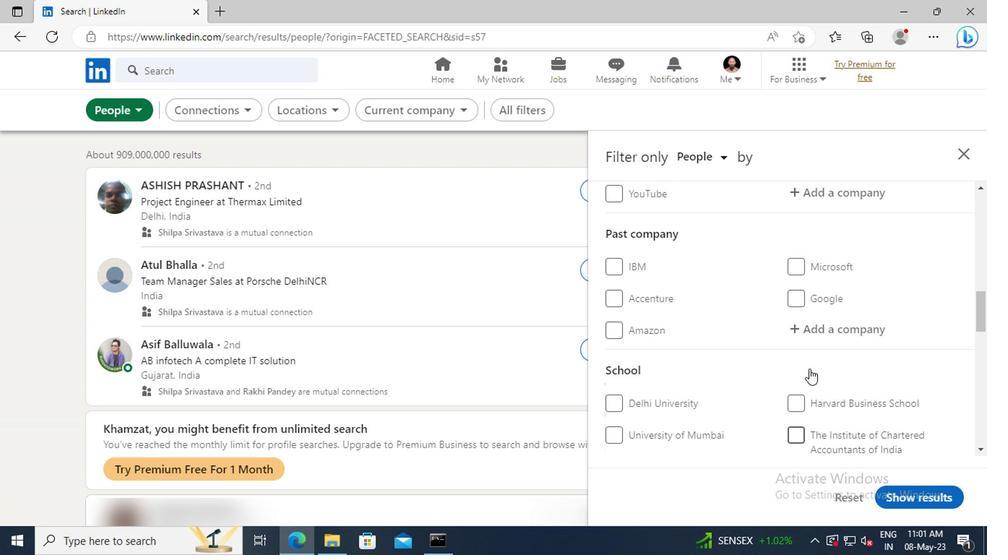 
Action: Mouse scrolled (806, 369) with delta (0, 0)
Screenshot: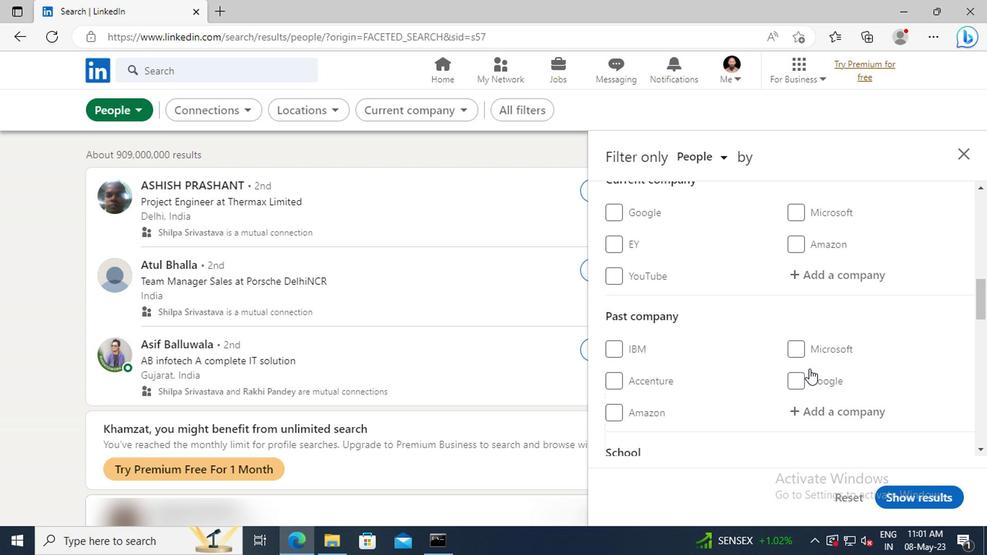 
Action: Mouse scrolled (806, 369) with delta (0, 0)
Screenshot: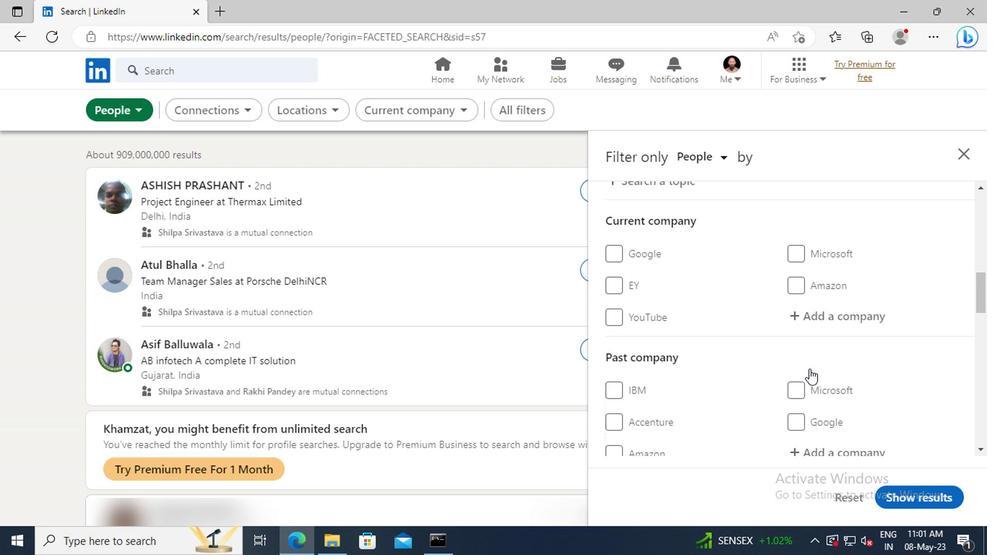 
Action: Mouse moved to (806, 360)
Screenshot: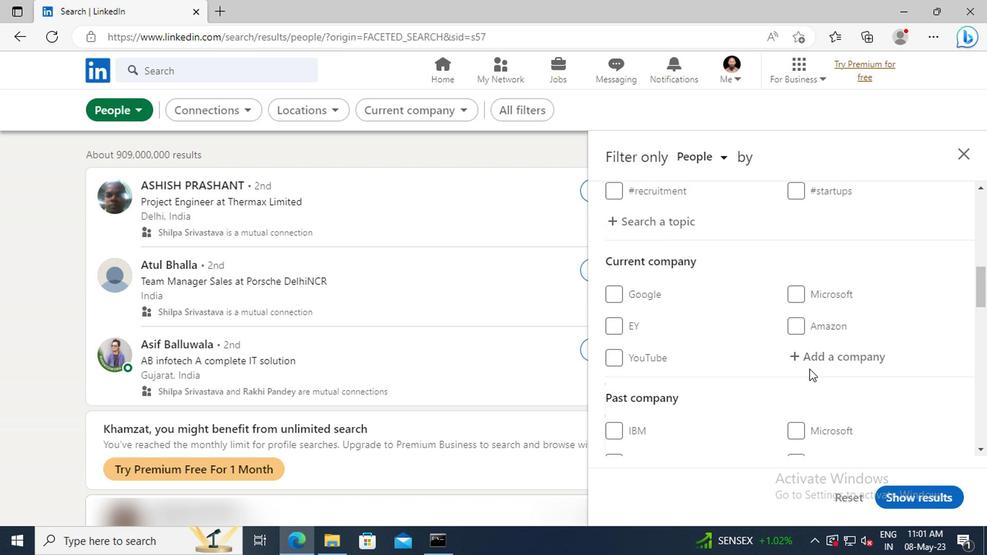 
Action: Mouse pressed left at (806, 360)
Screenshot: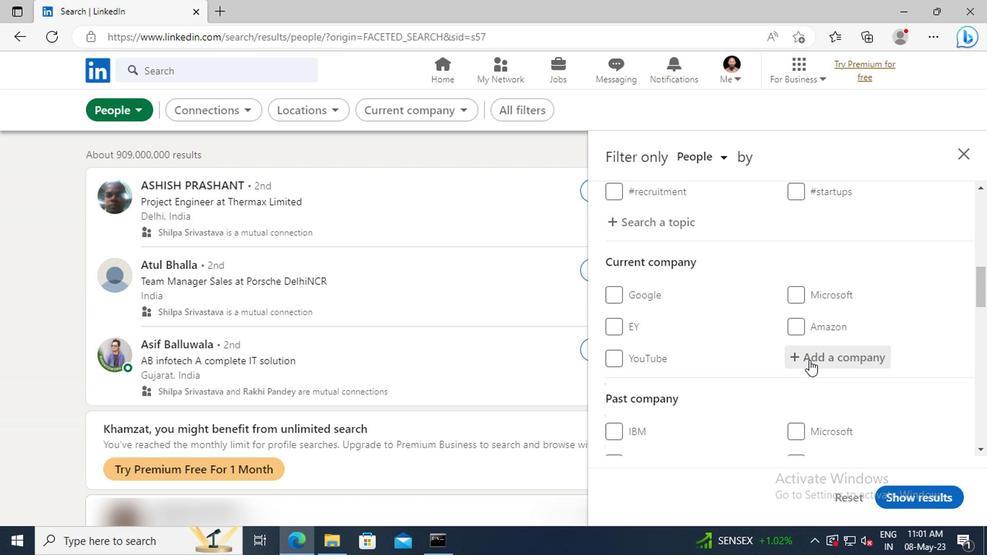 
Action: Key pressed <Key.shift>NVIDIA
Screenshot: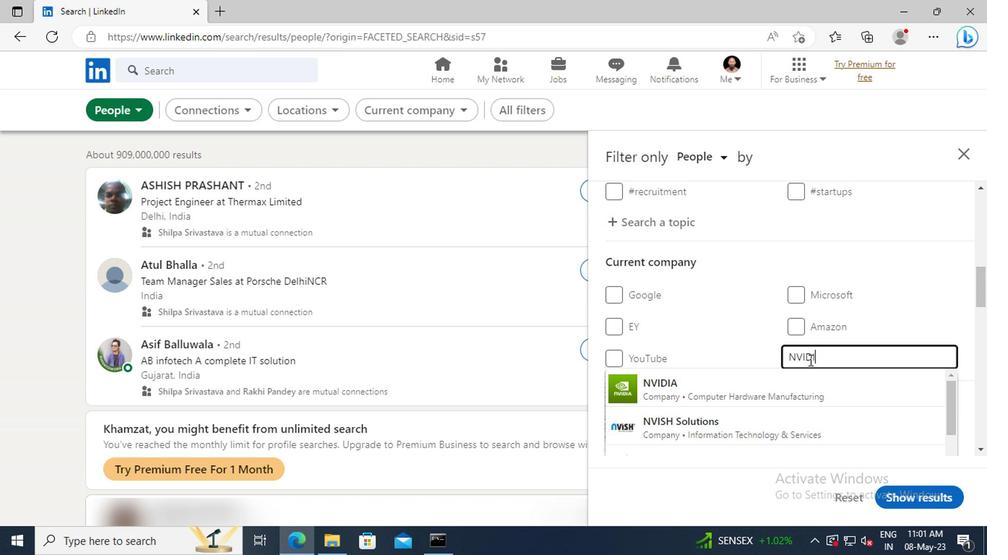 
Action: Mouse moved to (809, 383)
Screenshot: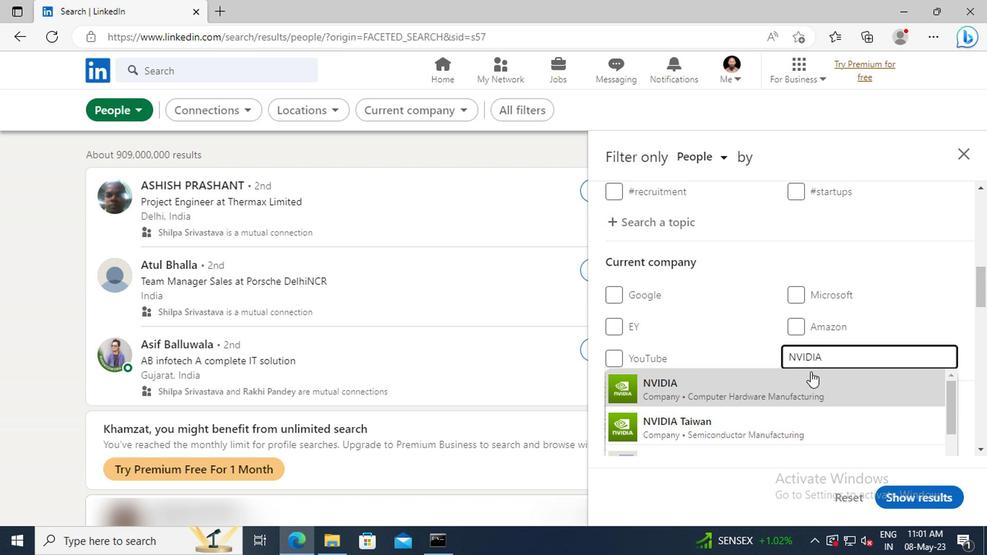 
Action: Mouse pressed left at (809, 383)
Screenshot: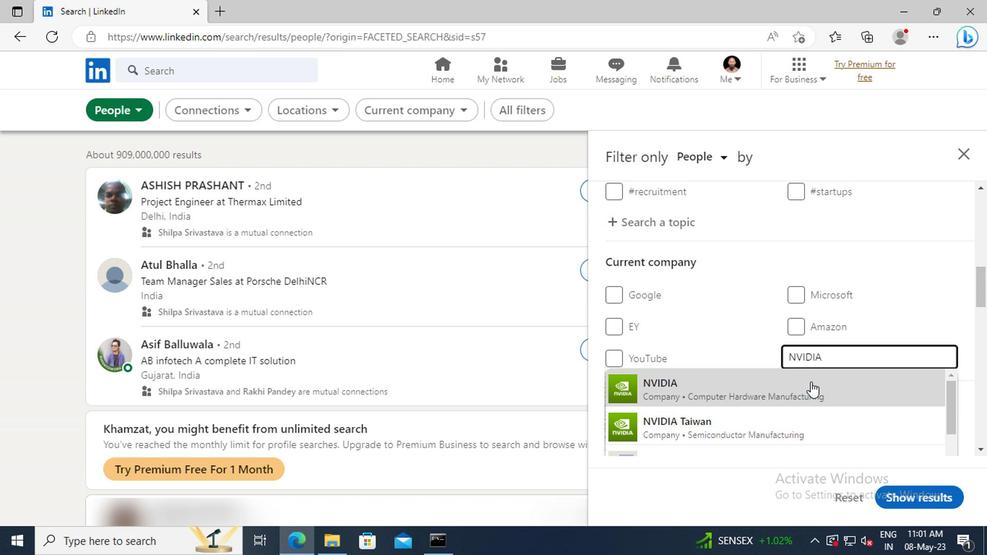 
Action: Mouse scrolled (809, 382) with delta (0, -1)
Screenshot: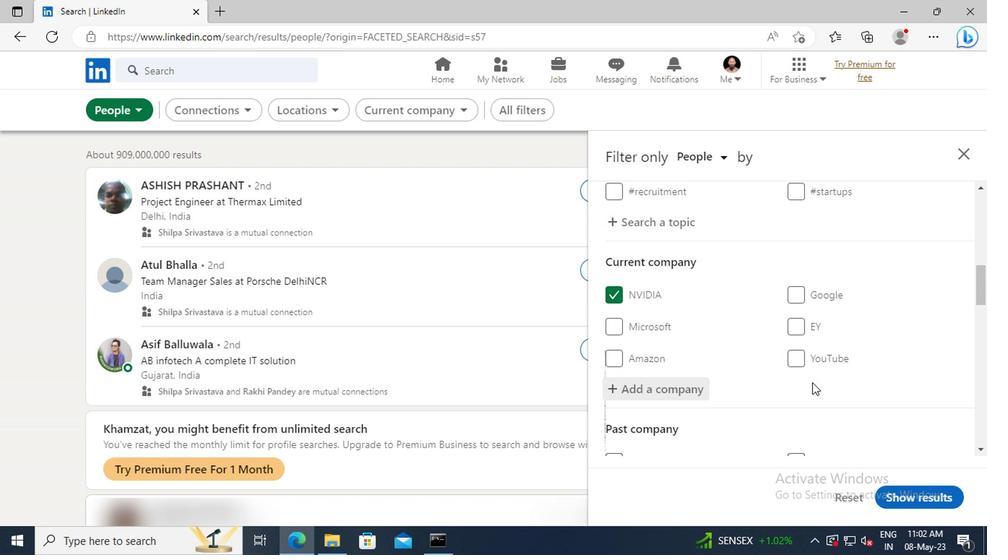 
Action: Mouse moved to (809, 383)
Screenshot: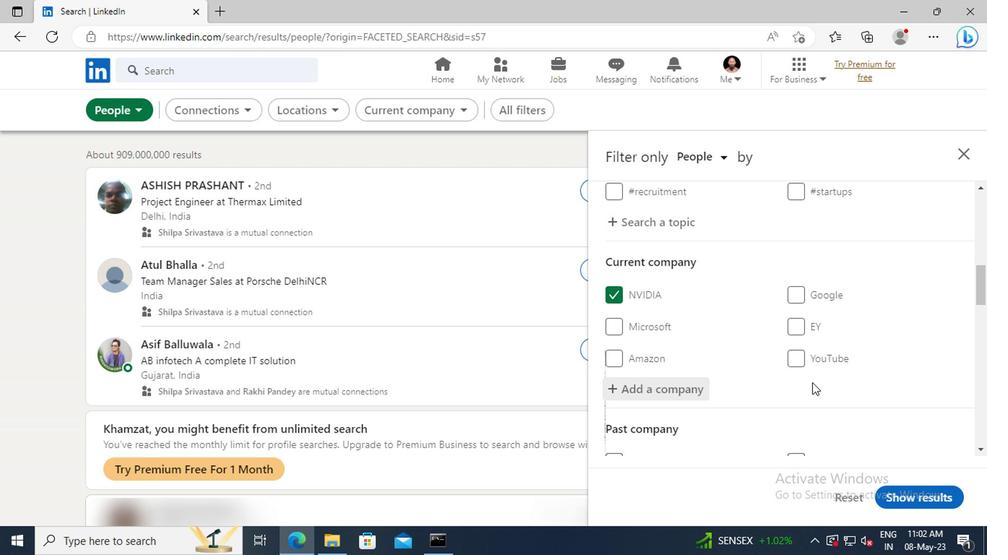 
Action: Mouse scrolled (809, 382) with delta (0, -1)
Screenshot: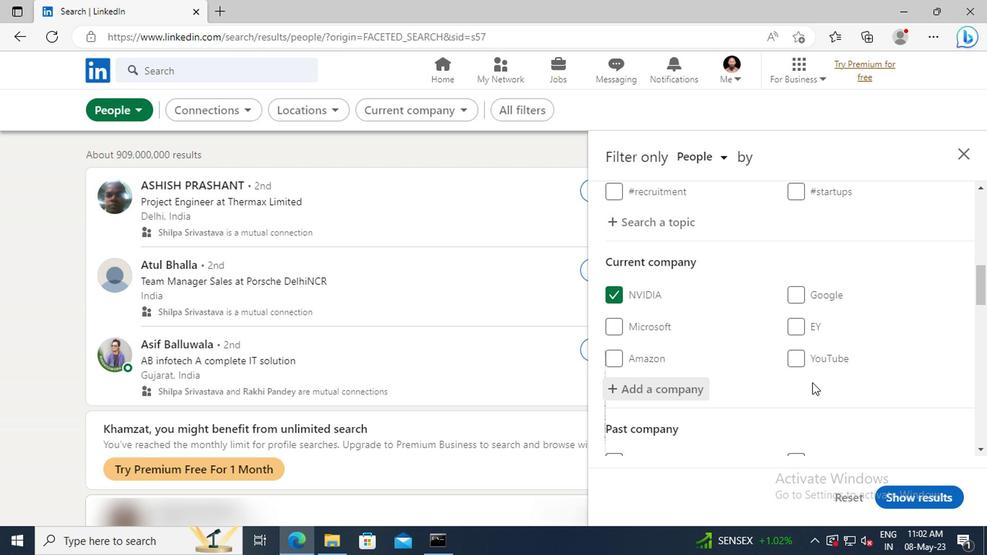 
Action: Mouse moved to (809, 383)
Screenshot: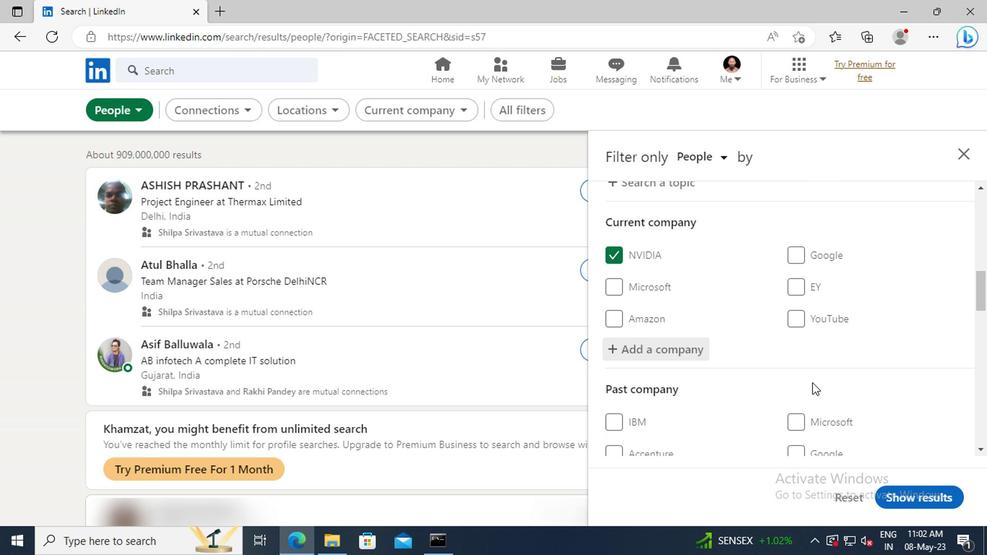 
Action: Mouse scrolled (809, 382) with delta (0, -1)
Screenshot: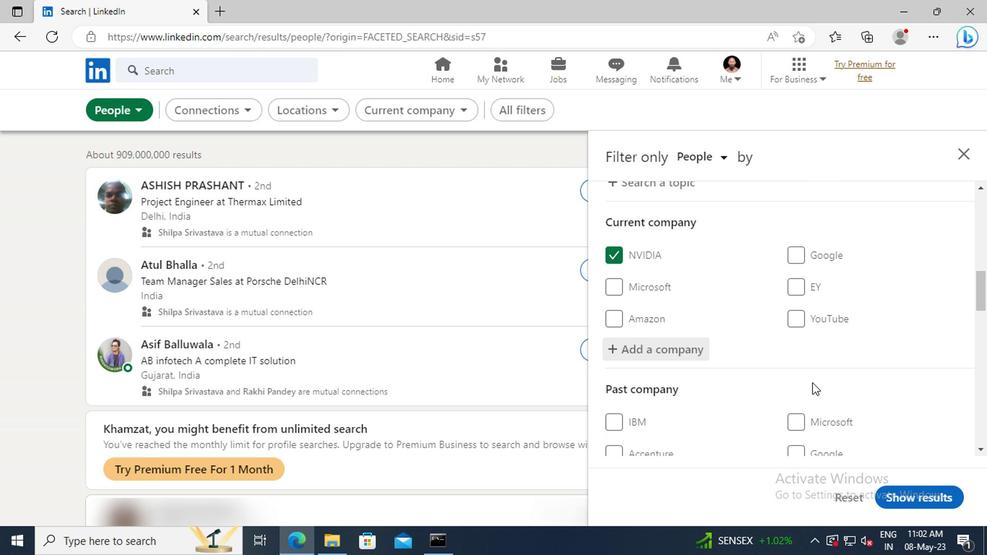 
Action: Mouse moved to (811, 372)
Screenshot: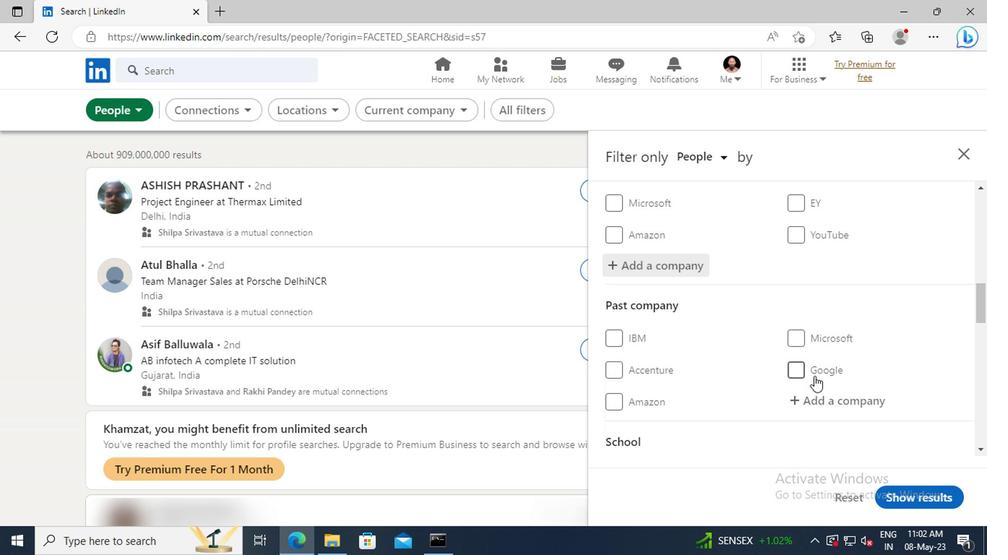
Action: Mouse scrolled (811, 371) with delta (0, -1)
Screenshot: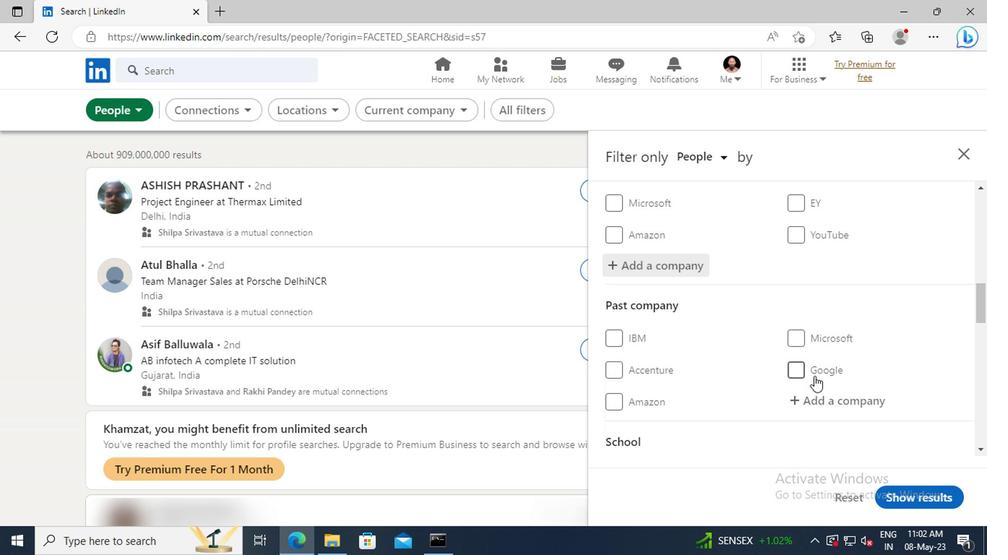 
Action: Mouse moved to (811, 369)
Screenshot: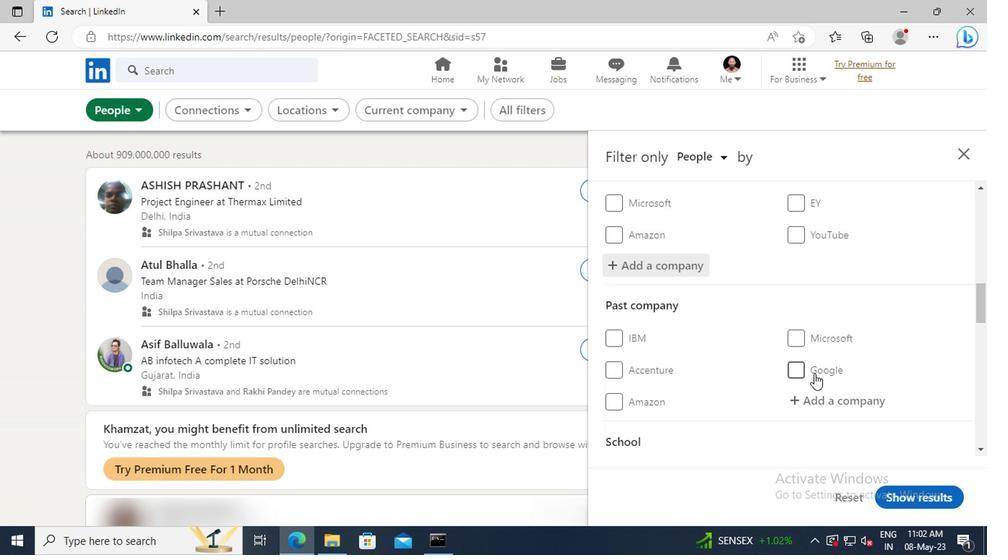 
Action: Mouse scrolled (811, 368) with delta (0, 0)
Screenshot: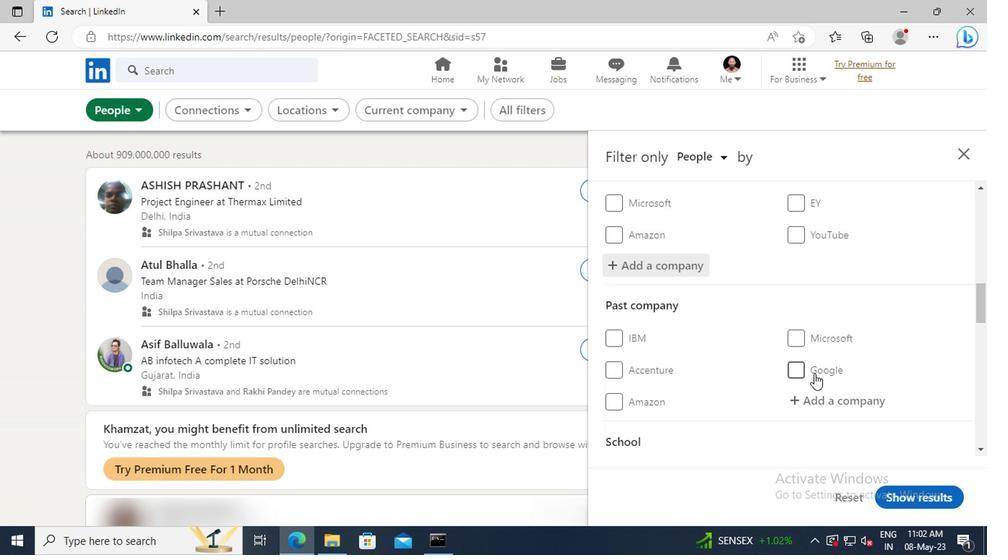 
Action: Mouse moved to (808, 355)
Screenshot: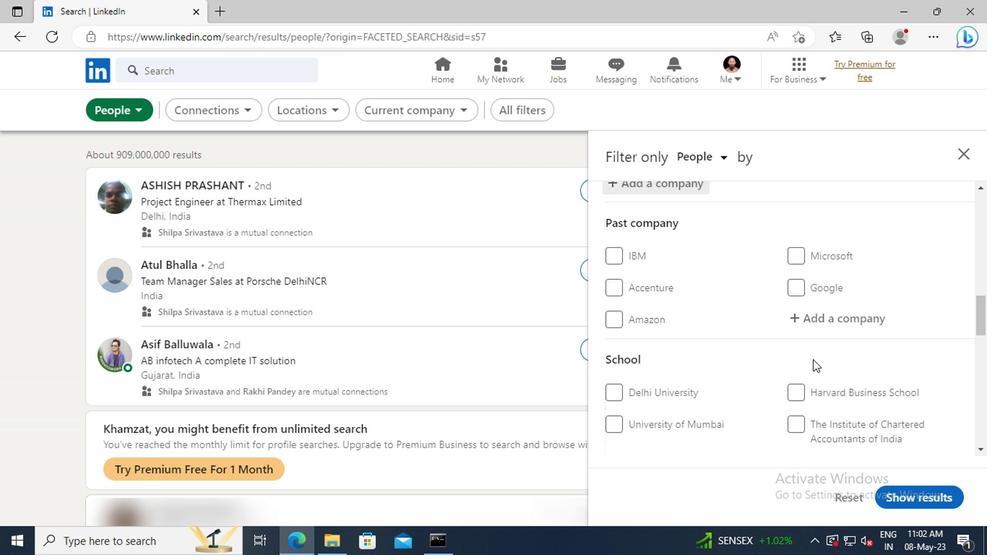 
Action: Mouse scrolled (808, 354) with delta (0, 0)
Screenshot: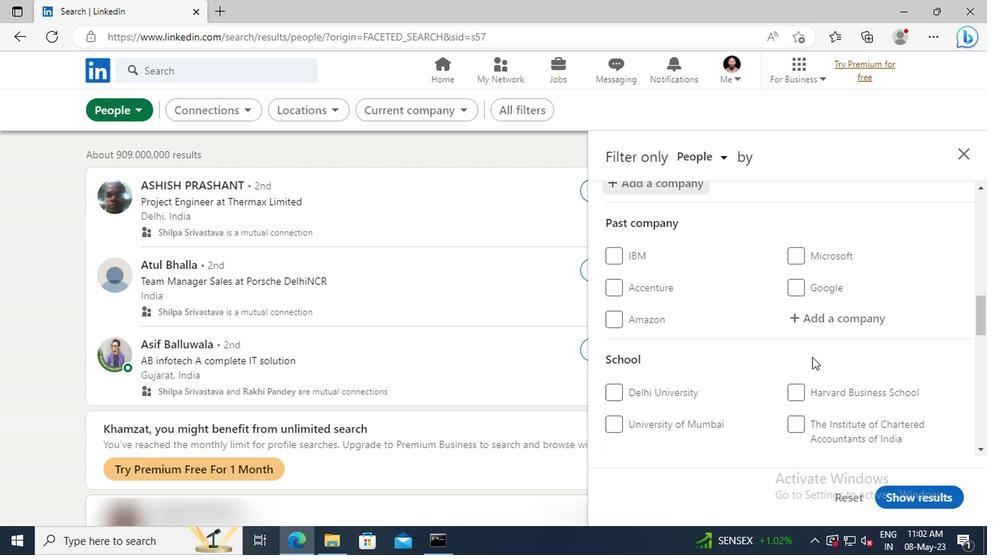 
Action: Mouse moved to (807, 351)
Screenshot: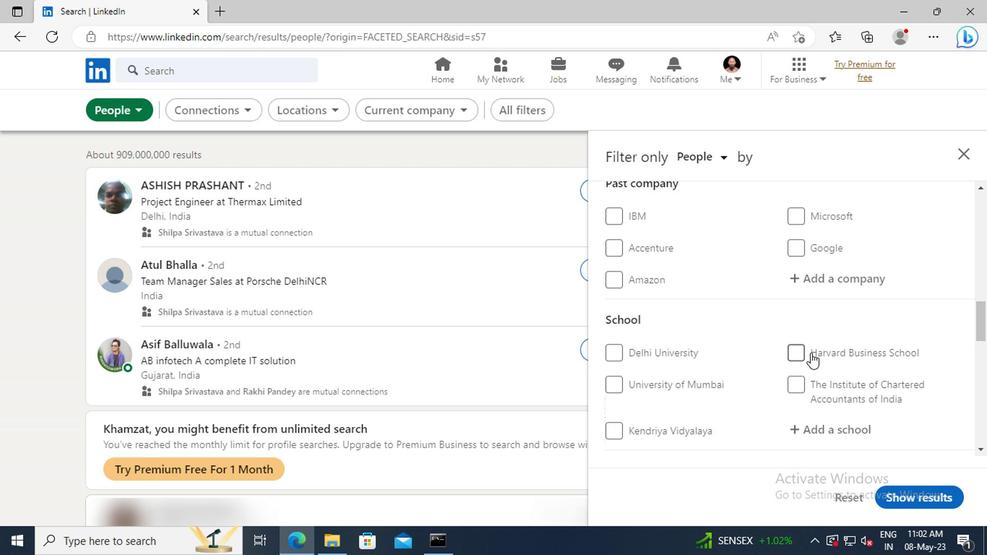 
Action: Mouse scrolled (807, 351) with delta (0, 0)
Screenshot: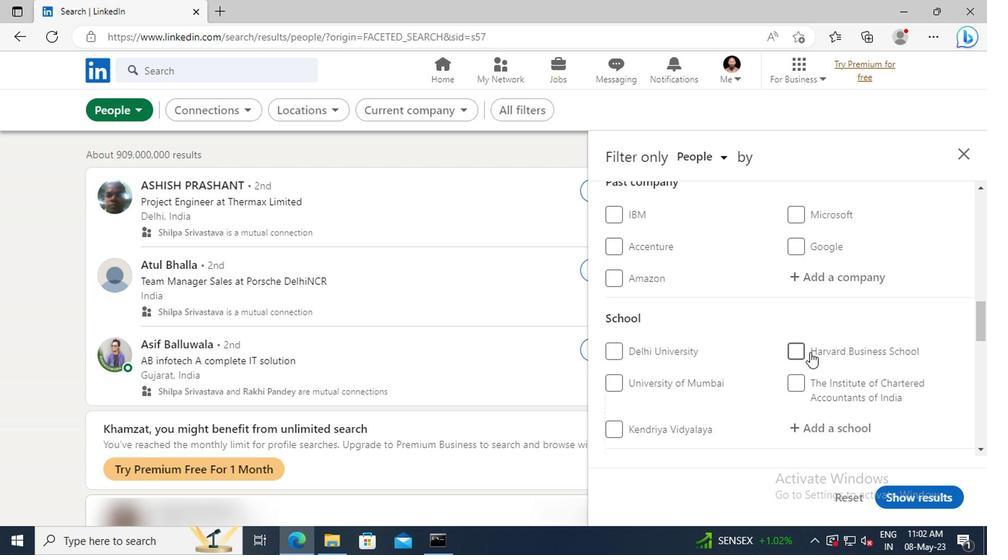 
Action: Mouse scrolled (807, 351) with delta (0, 0)
Screenshot: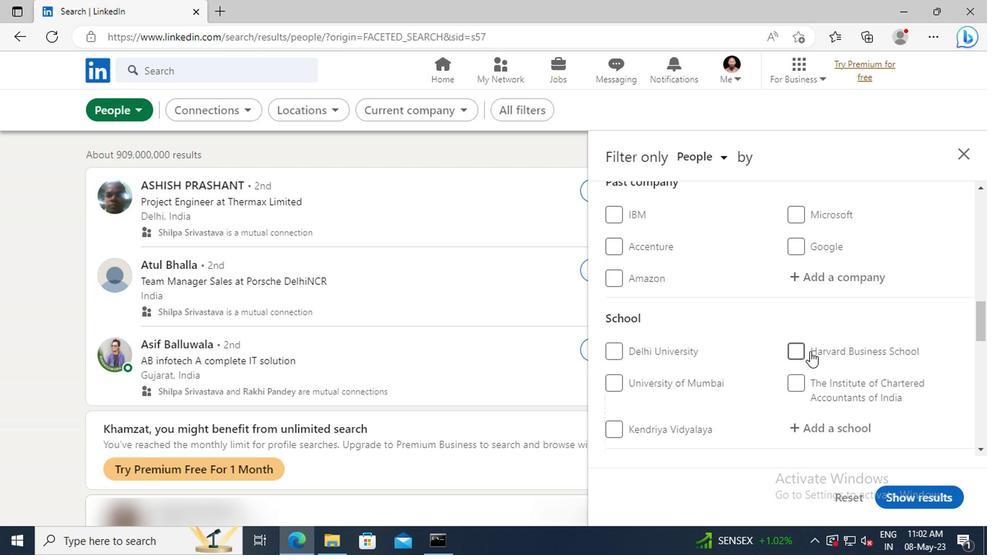 
Action: Mouse moved to (804, 350)
Screenshot: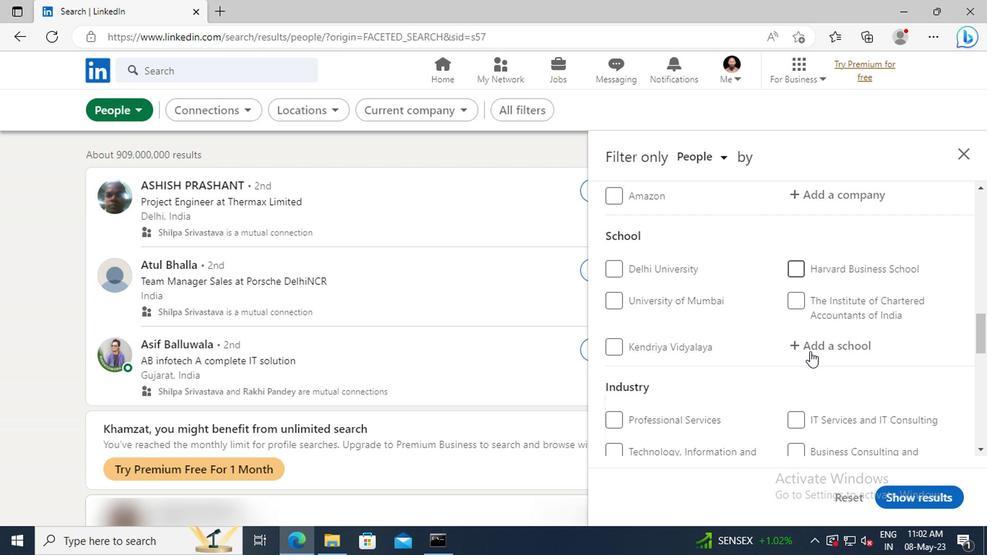
Action: Mouse pressed left at (804, 350)
Screenshot: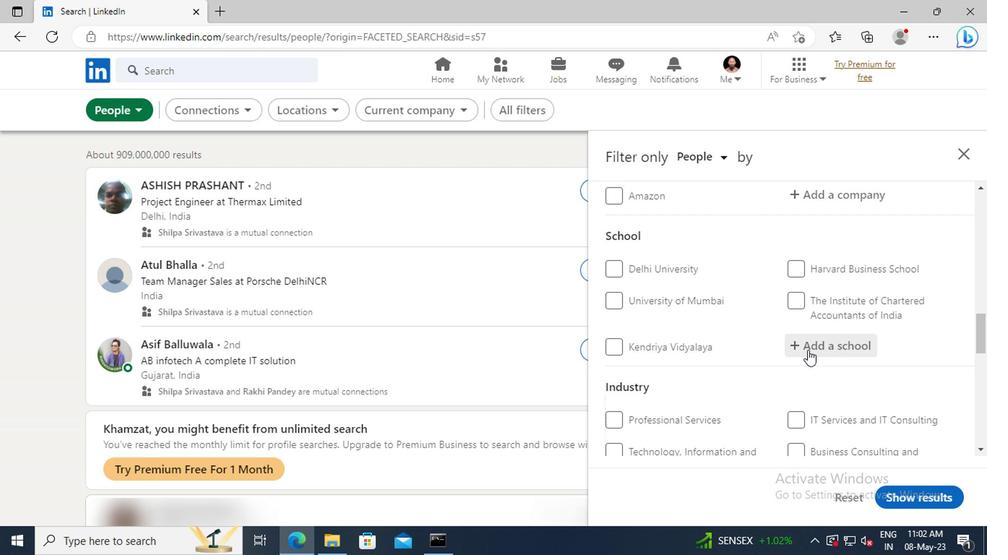 
Action: Key pressed <Key.shift>NATIONAL<Key.space><Key.shift>INSTITUTE<Key.space>OF<Key.space><Key.shift>DES
Screenshot: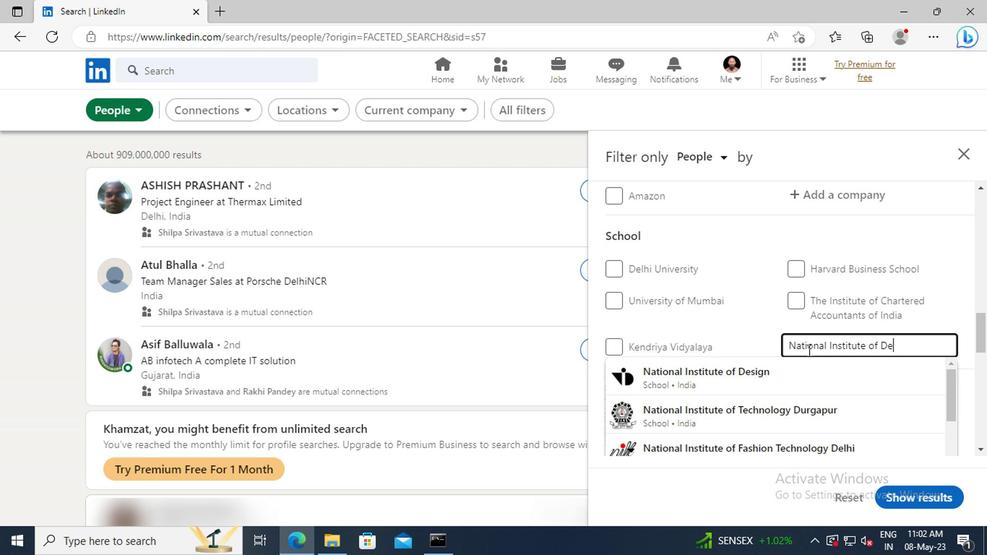 
Action: Mouse moved to (804, 370)
Screenshot: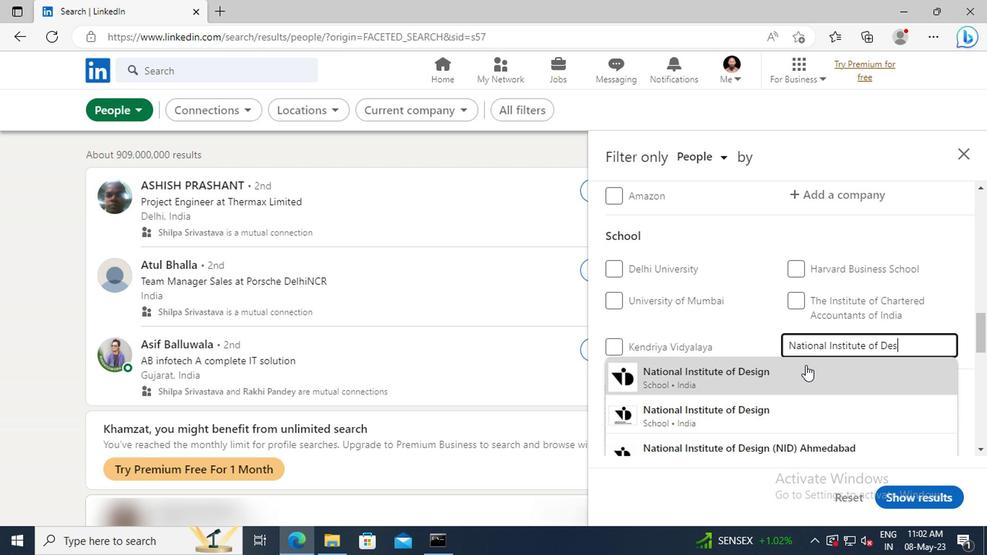 
Action: Mouse pressed left at (804, 370)
Screenshot: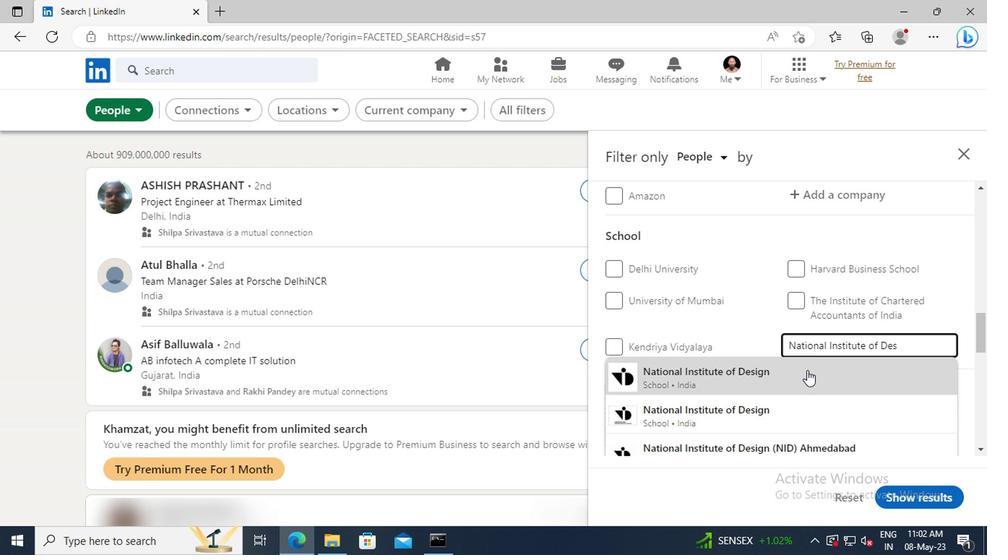 
Action: Mouse scrolled (804, 369) with delta (0, -1)
Screenshot: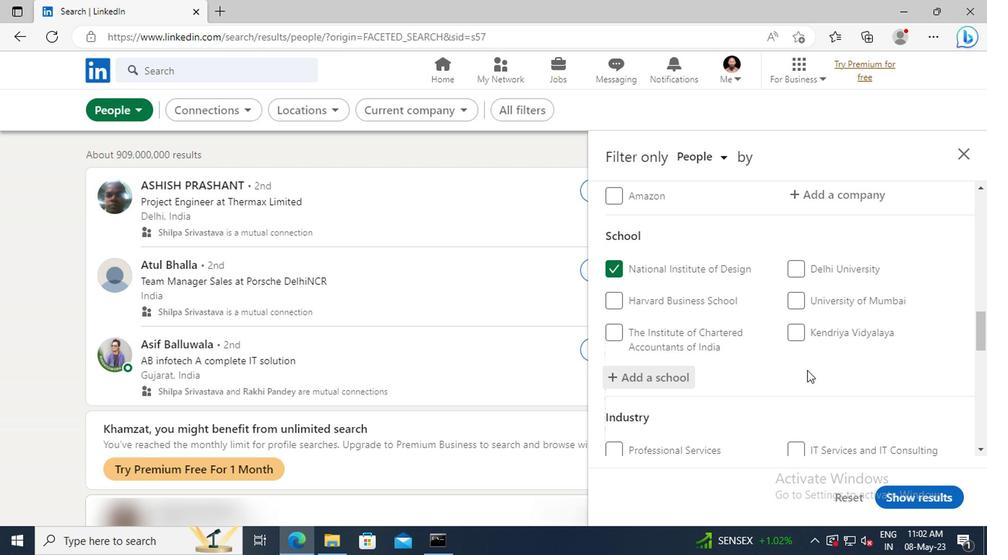 
Action: Mouse moved to (804, 367)
Screenshot: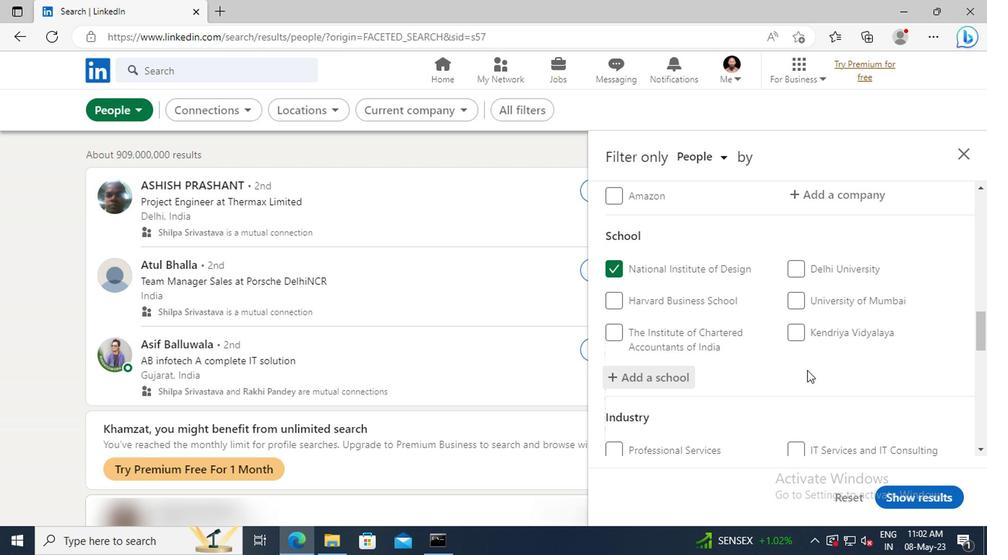
Action: Mouse scrolled (804, 366) with delta (0, -1)
Screenshot: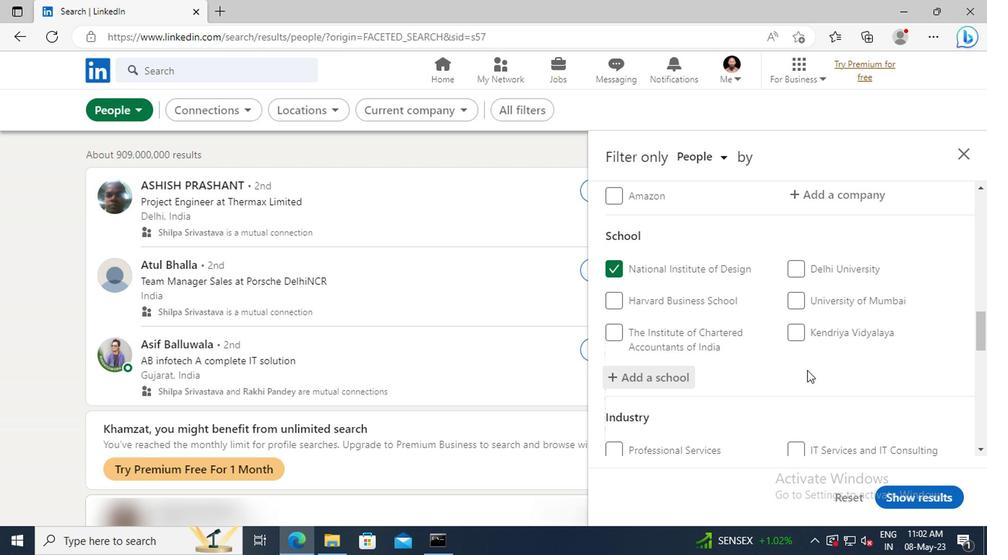 
Action: Mouse moved to (804, 347)
Screenshot: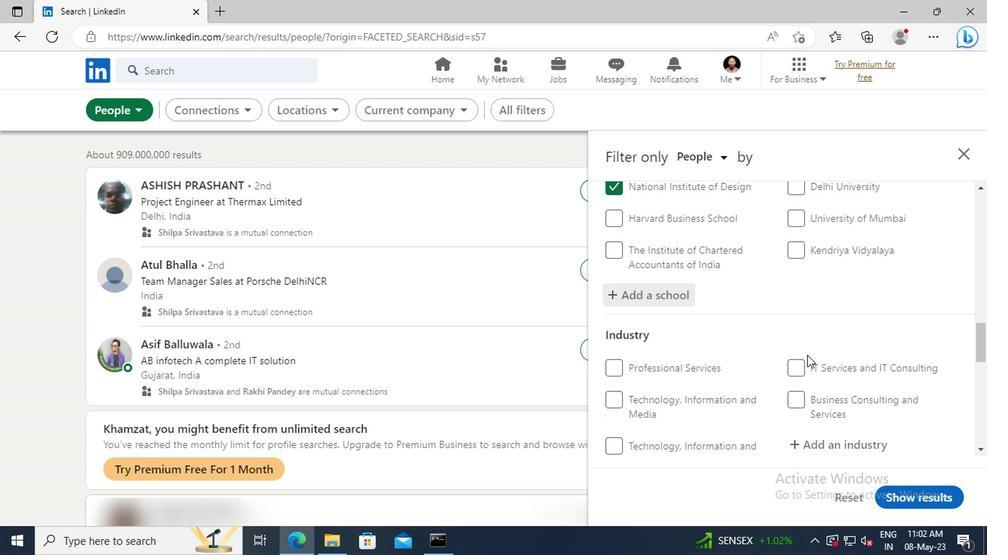 
Action: Mouse scrolled (804, 347) with delta (0, 0)
Screenshot: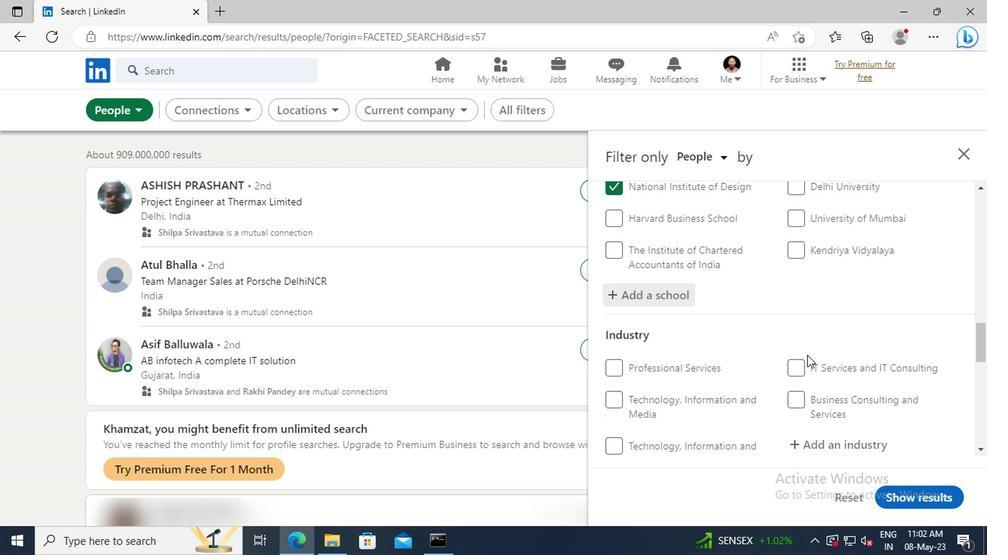 
Action: Mouse moved to (804, 341)
Screenshot: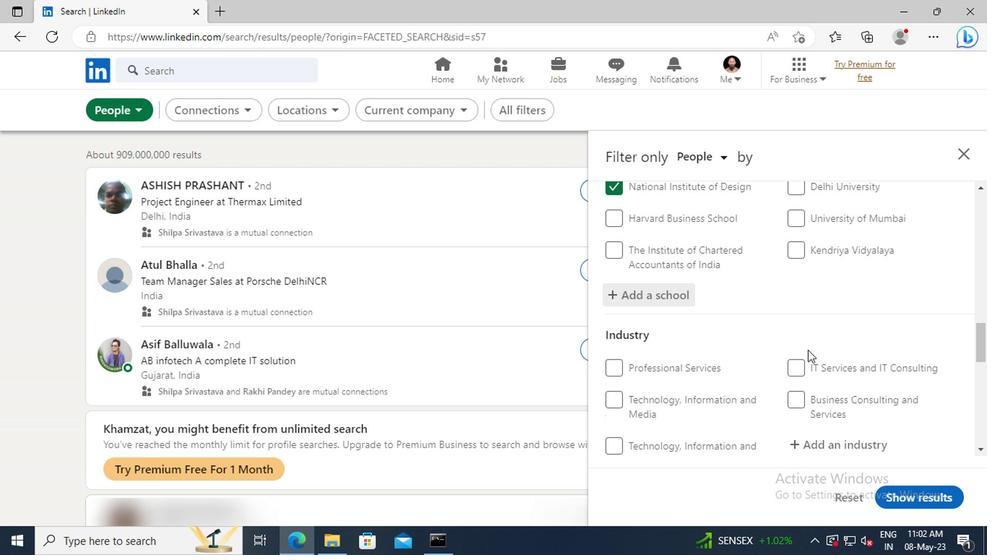 
Action: Mouse scrolled (804, 340) with delta (0, -1)
Screenshot: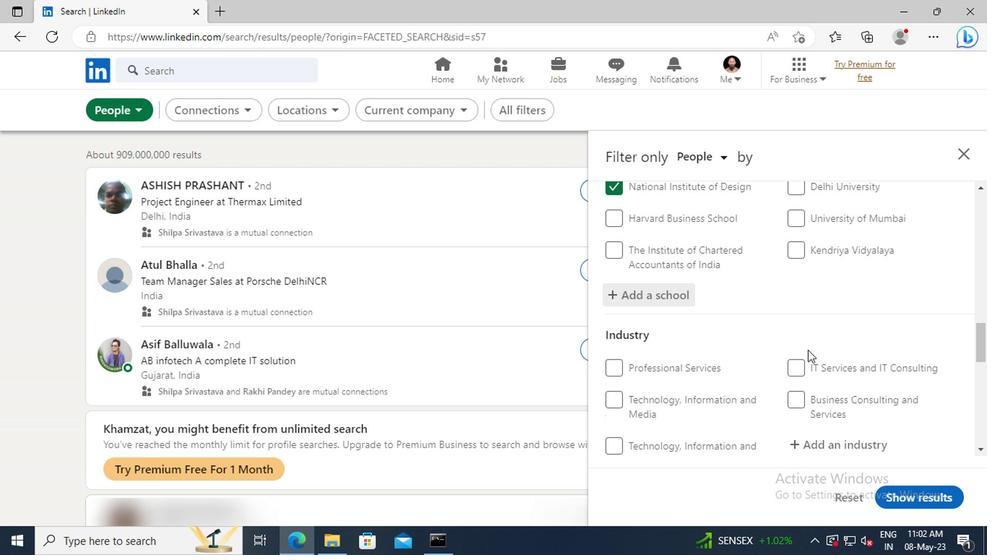 
Action: Mouse moved to (806, 361)
Screenshot: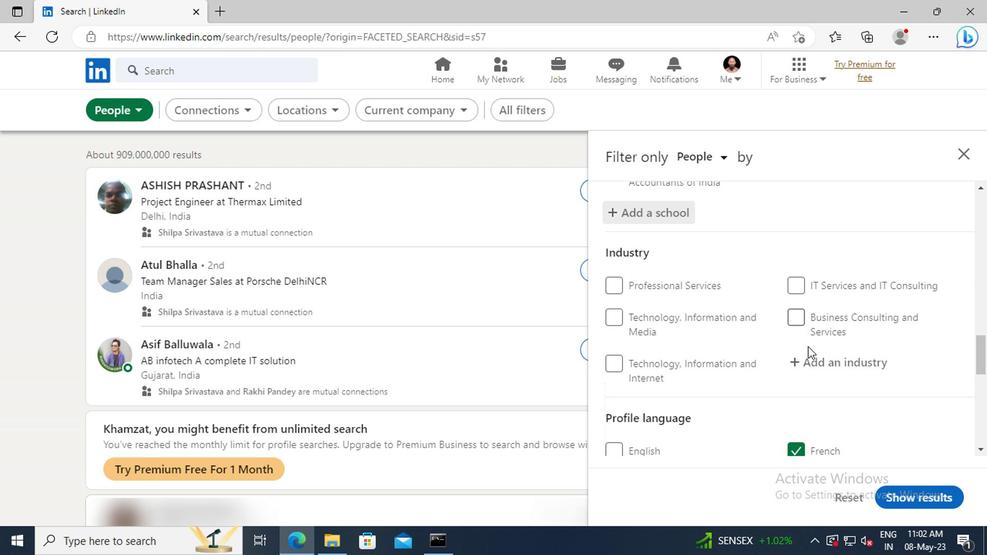 
Action: Mouse pressed left at (806, 361)
Screenshot: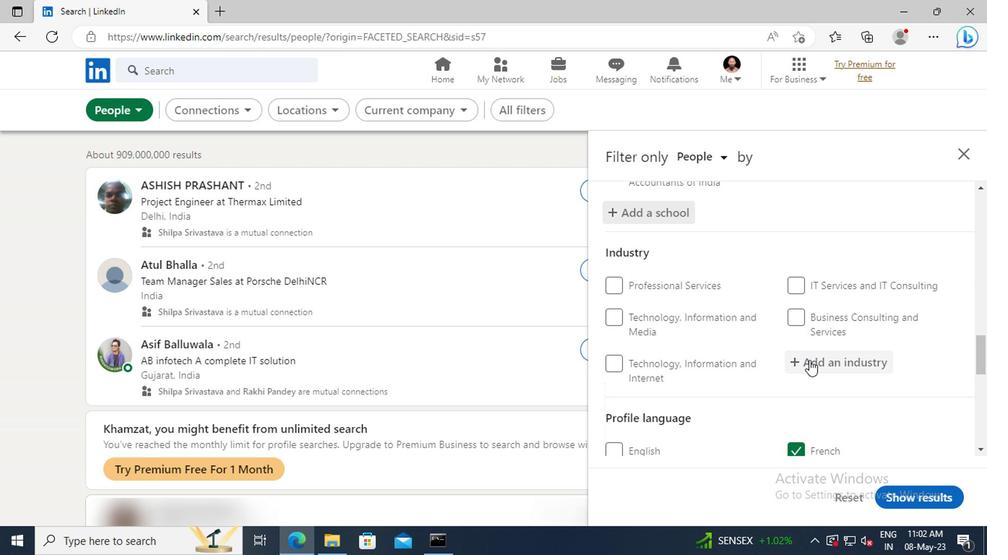 
Action: Key pressed <Key.shift>CONSTRUCTION<Key.space><Key.shift>HAR
Screenshot: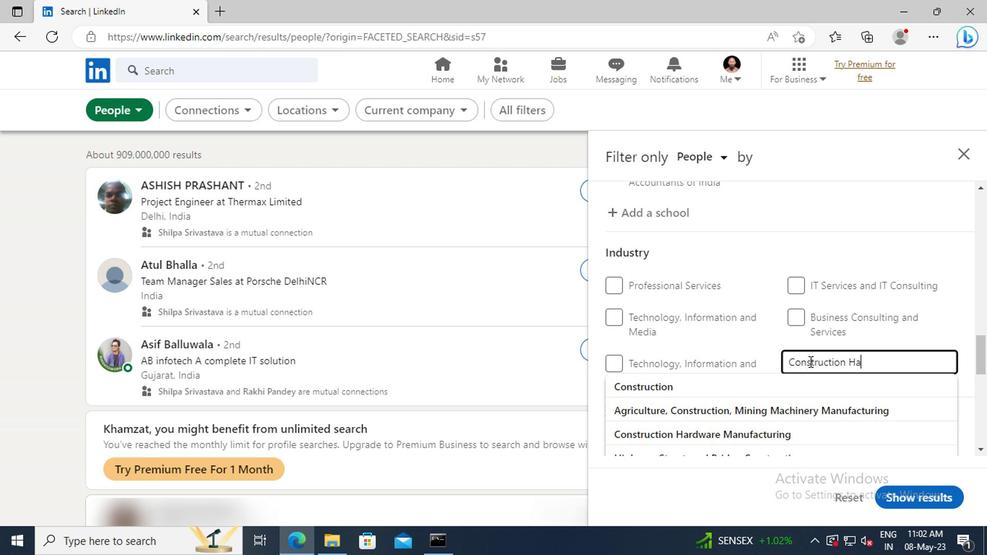 
Action: Mouse moved to (809, 384)
Screenshot: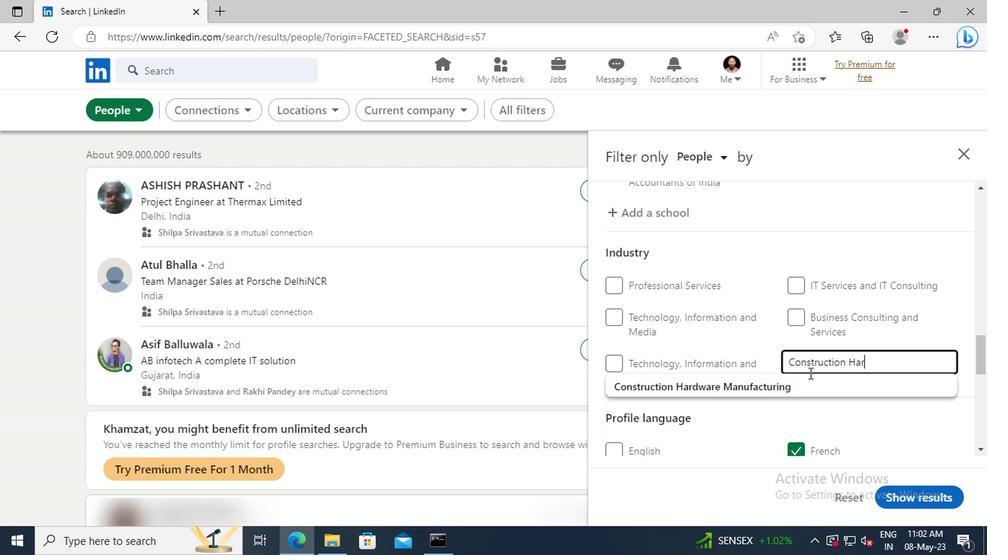 
Action: Mouse pressed left at (809, 384)
Screenshot: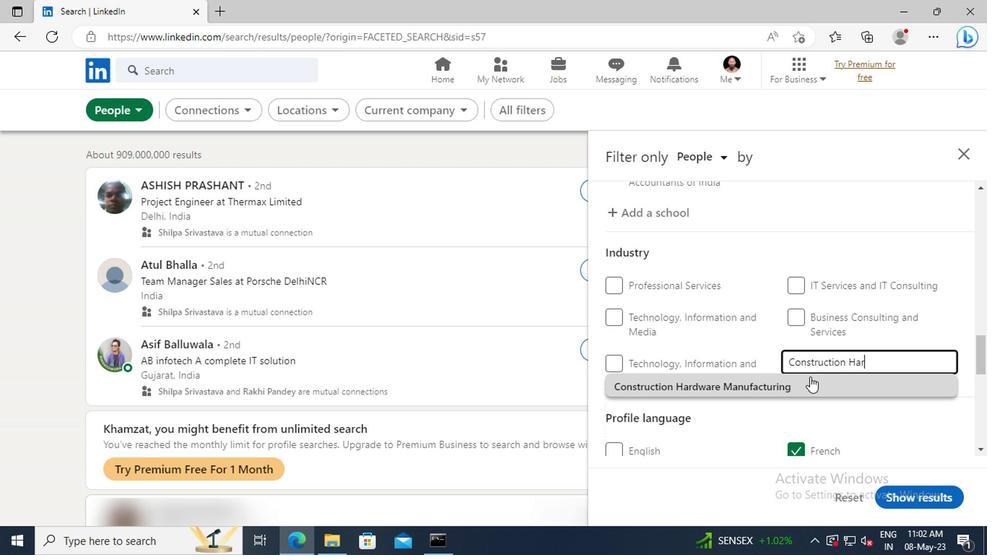 
Action: Mouse scrolled (809, 383) with delta (0, -1)
Screenshot: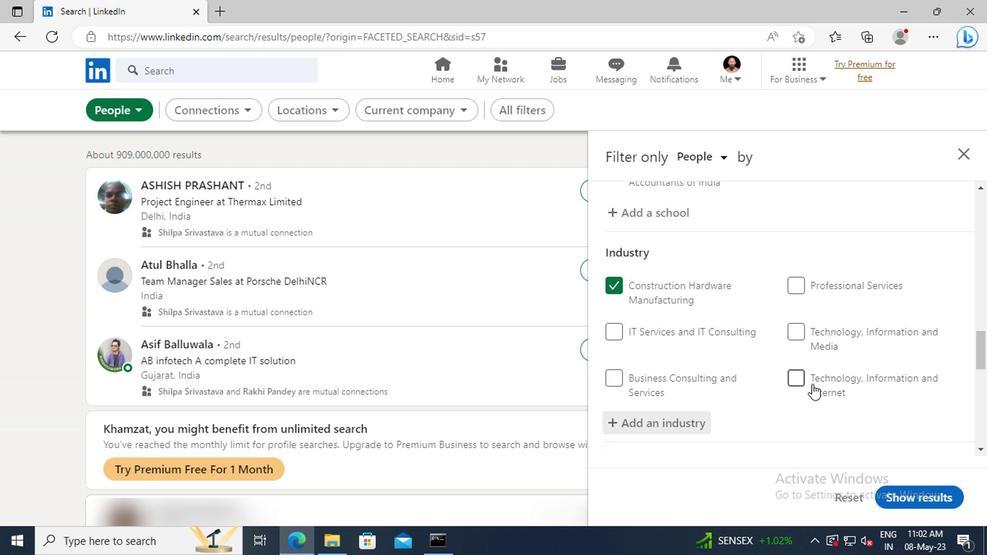 
Action: Mouse scrolled (809, 383) with delta (0, -1)
Screenshot: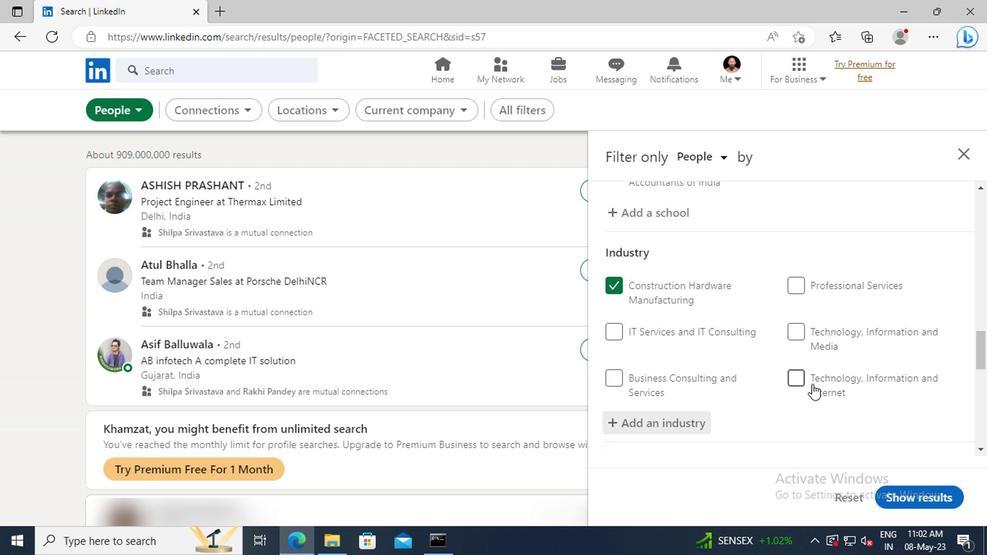 
Action: Mouse moved to (809, 380)
Screenshot: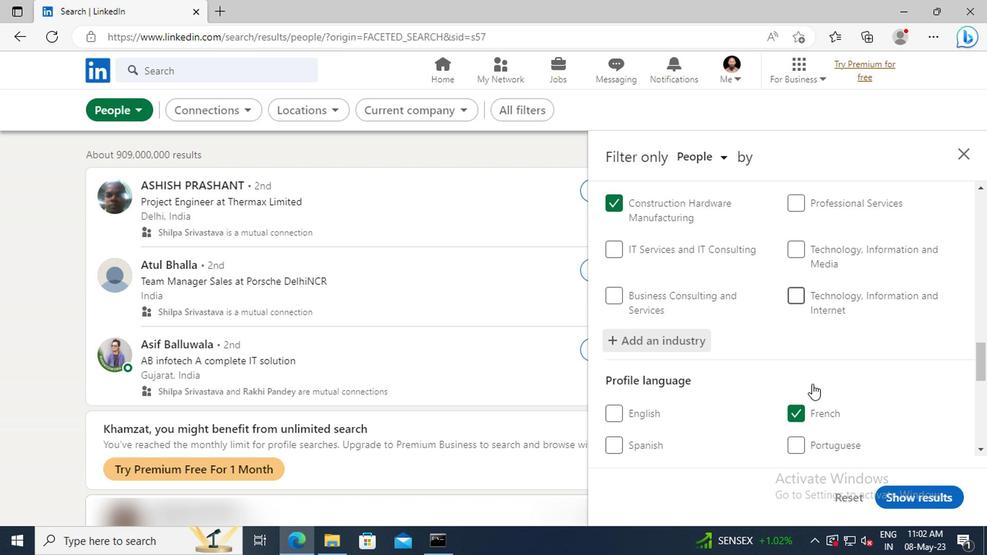 
Action: Mouse scrolled (809, 379) with delta (0, -1)
Screenshot: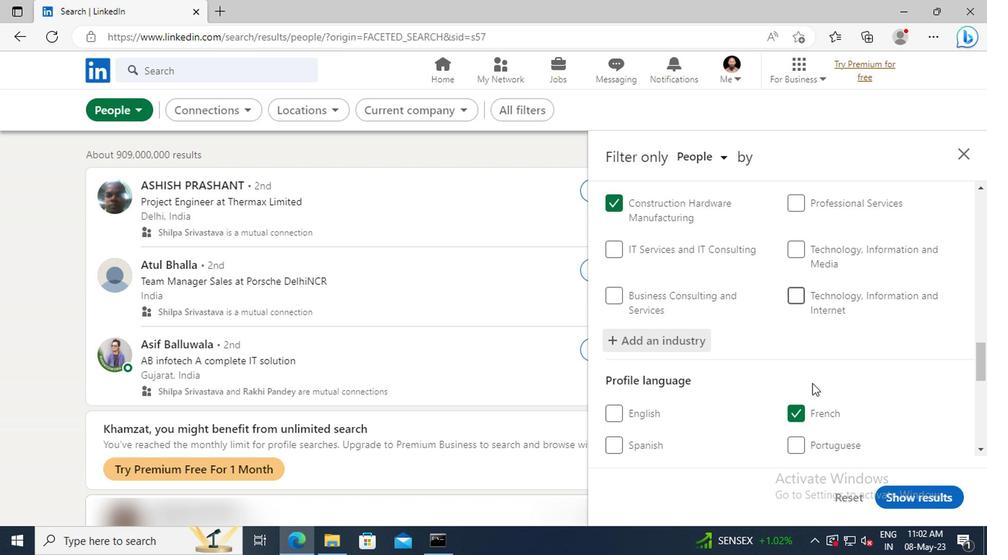 
Action: Mouse moved to (809, 374)
Screenshot: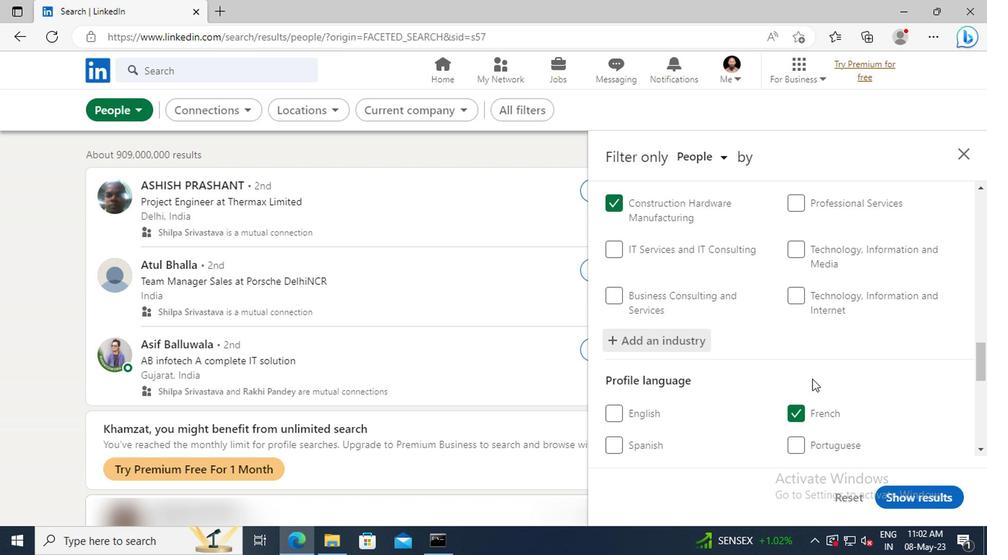 
Action: Mouse scrolled (809, 373) with delta (0, -1)
Screenshot: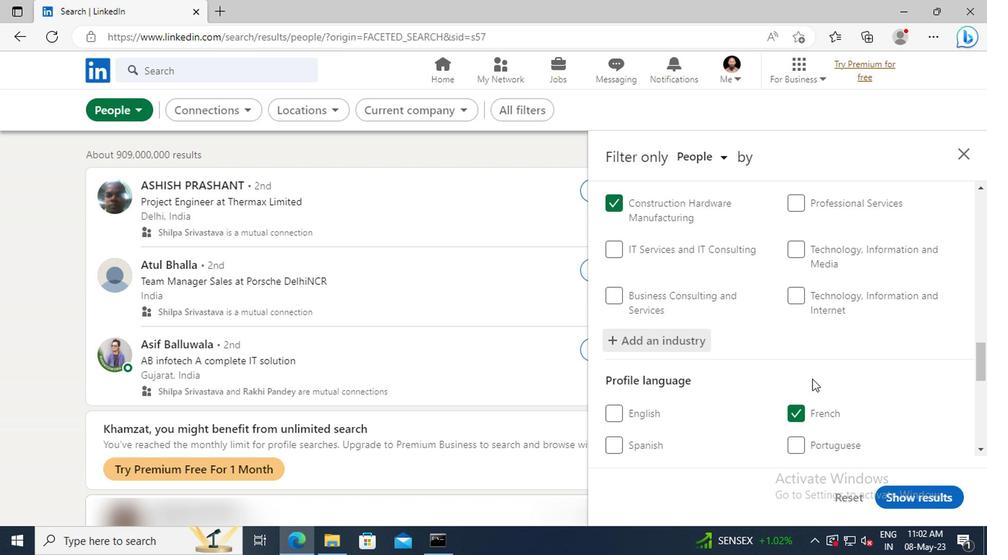 
Action: Mouse moved to (805, 358)
Screenshot: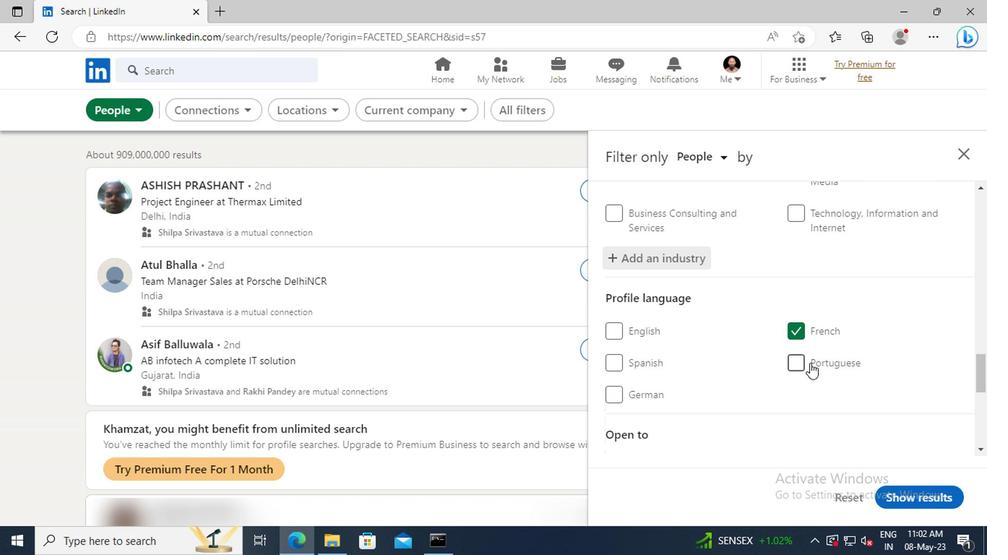 
Action: Mouse scrolled (805, 357) with delta (0, 0)
Screenshot: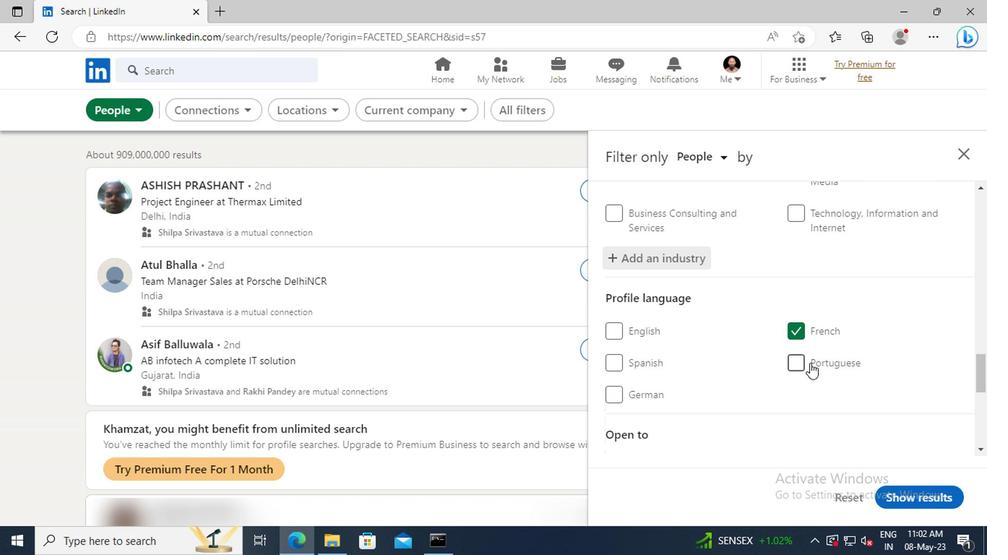 
Action: Mouse moved to (804, 354)
Screenshot: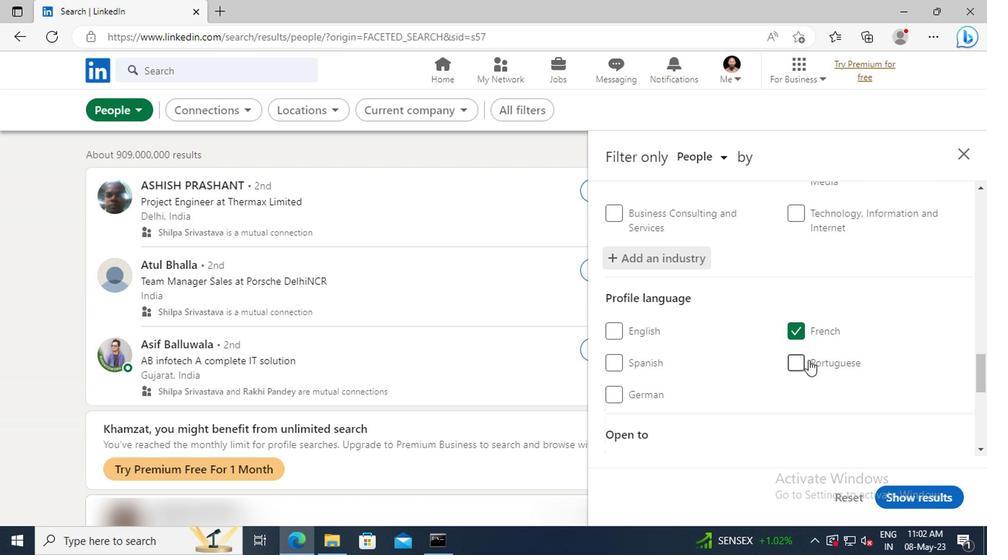 
Action: Mouse scrolled (804, 354) with delta (0, 0)
Screenshot: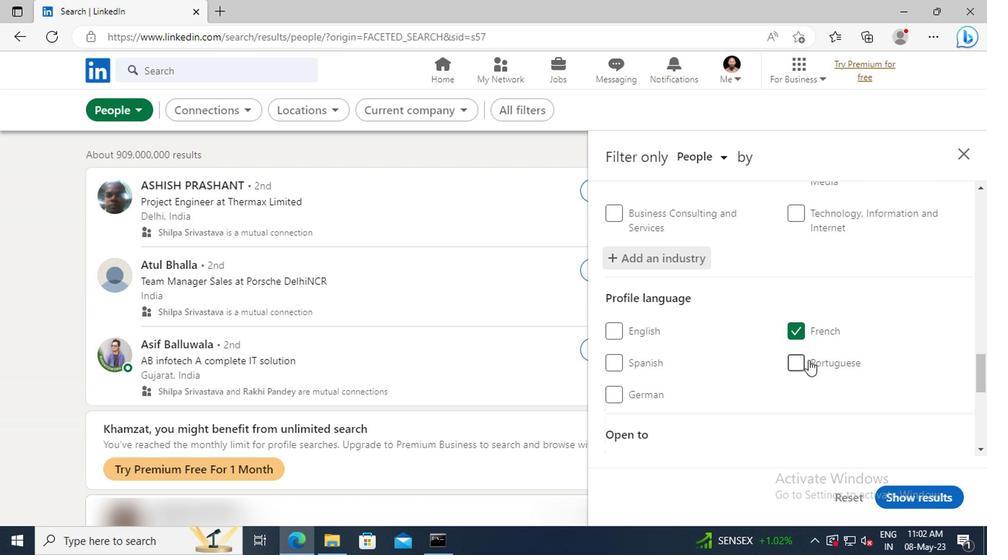 
Action: Mouse moved to (803, 338)
Screenshot: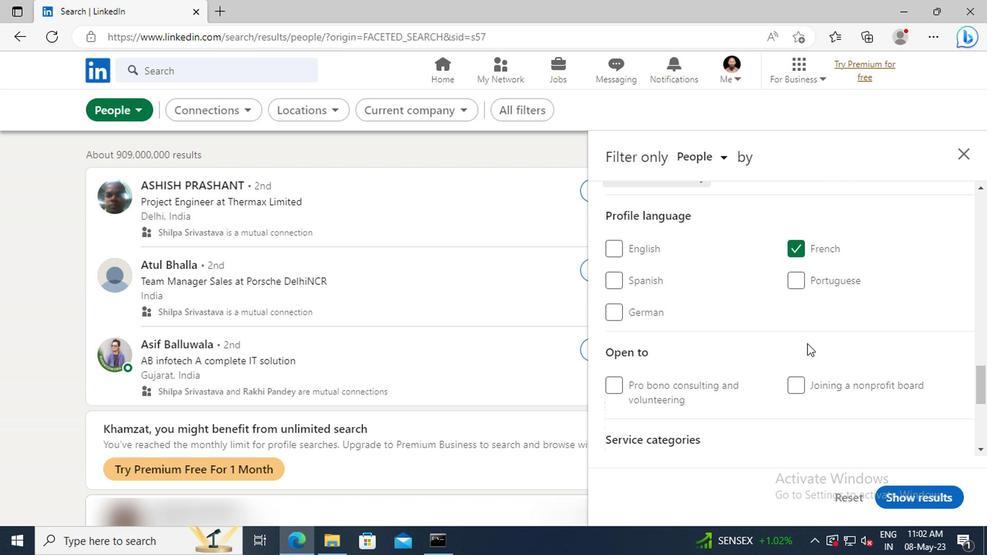 
Action: Mouse scrolled (803, 337) with delta (0, -1)
Screenshot: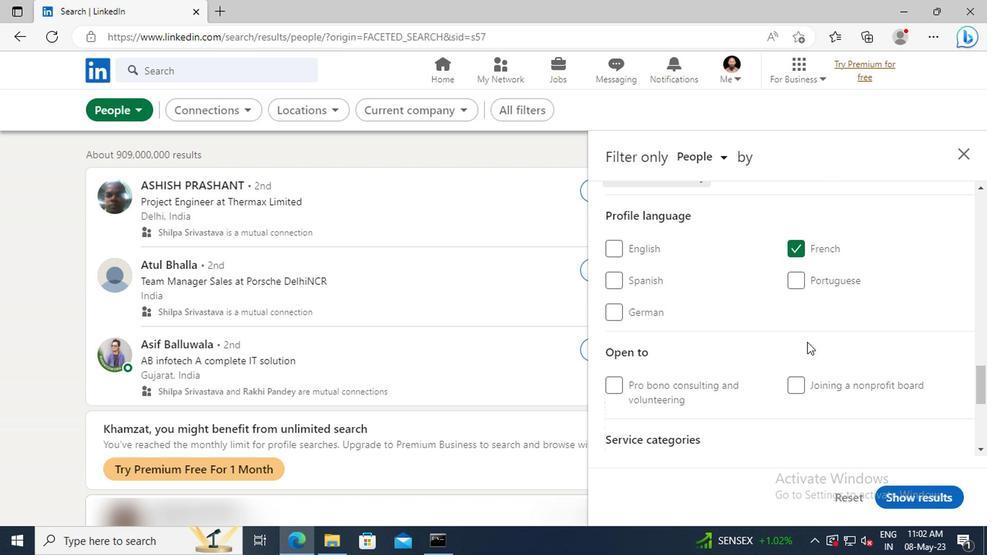 
Action: Mouse moved to (802, 336)
Screenshot: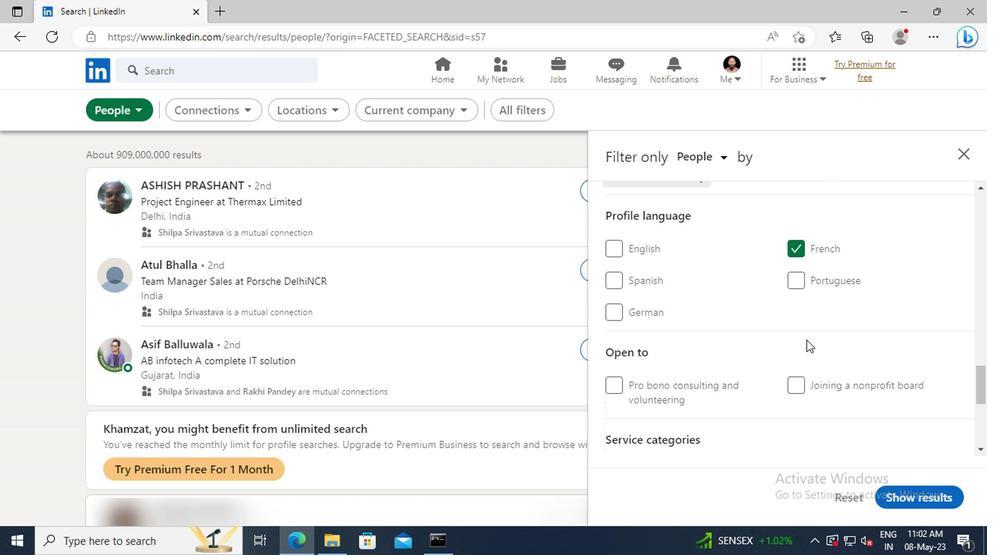 
Action: Mouse scrolled (802, 335) with delta (0, -1)
Screenshot: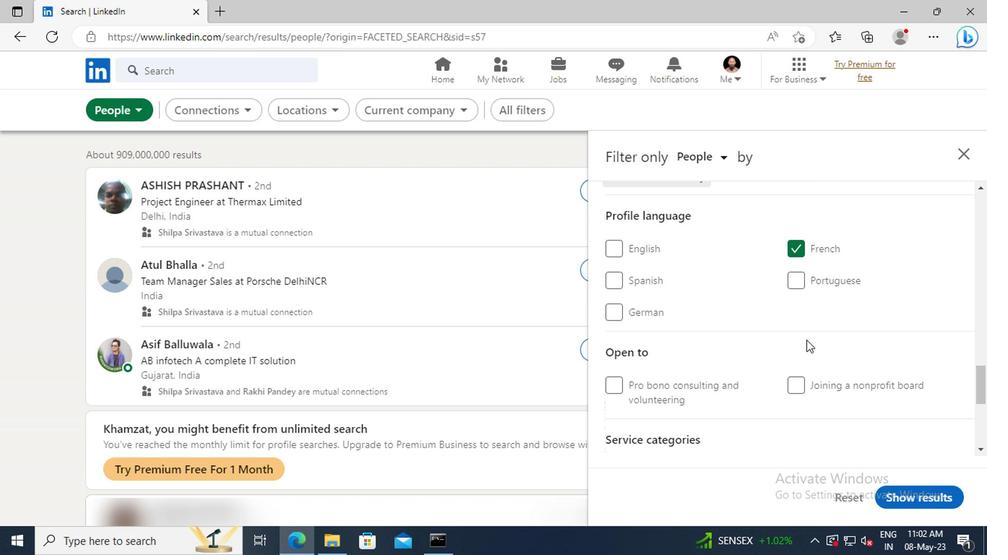 
Action: Mouse moved to (802, 331)
Screenshot: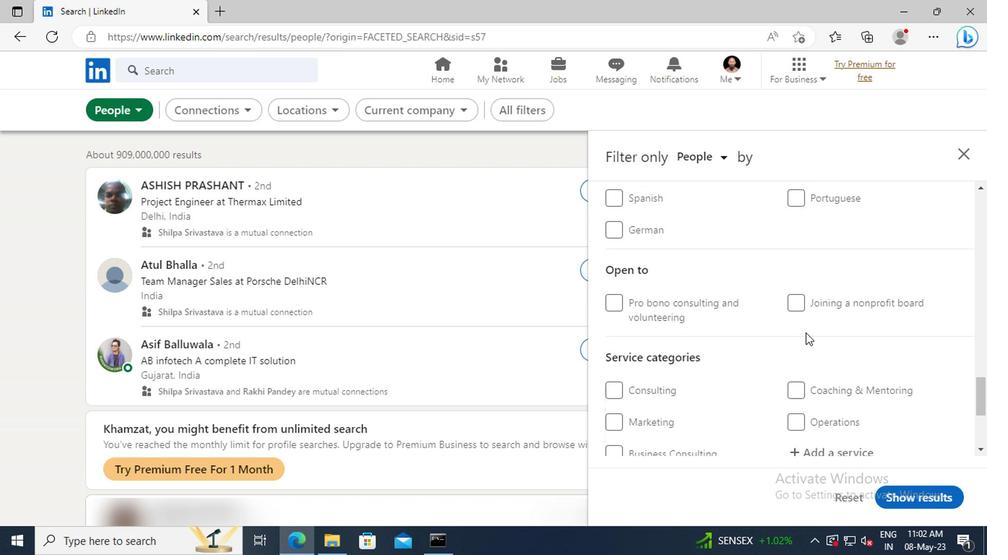 
Action: Mouse scrolled (802, 331) with delta (0, 0)
Screenshot: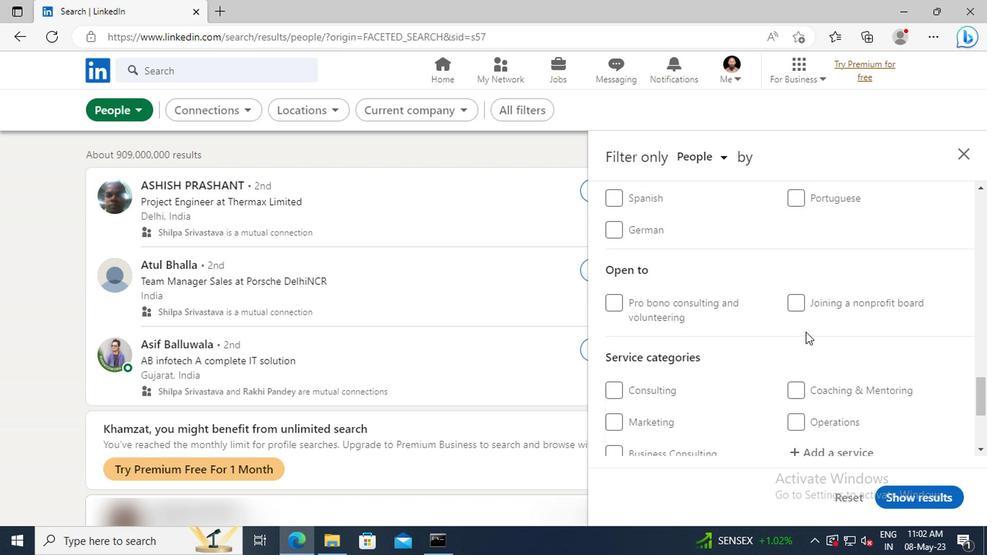 
Action: Mouse scrolled (802, 331) with delta (0, 0)
Screenshot: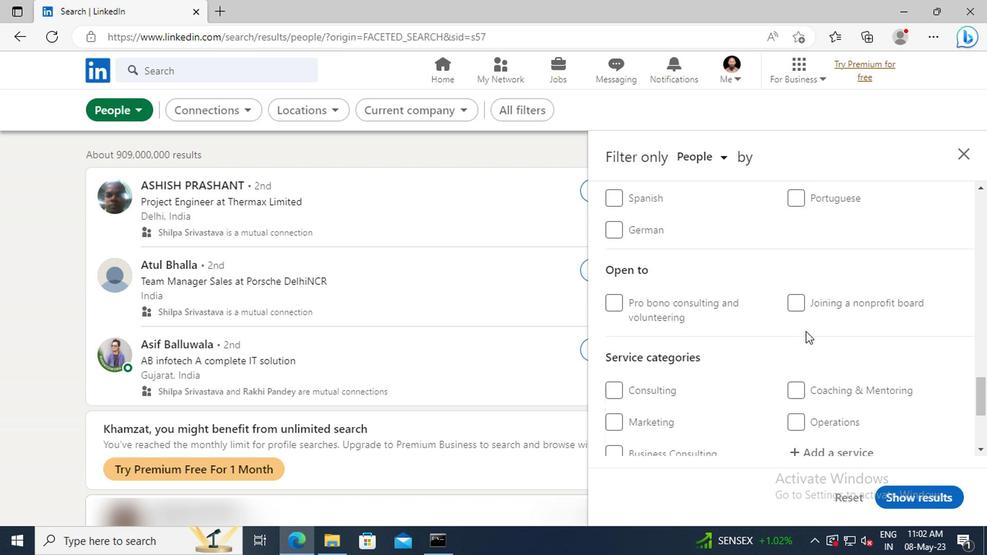 
Action: Mouse scrolled (802, 331) with delta (0, 0)
Screenshot: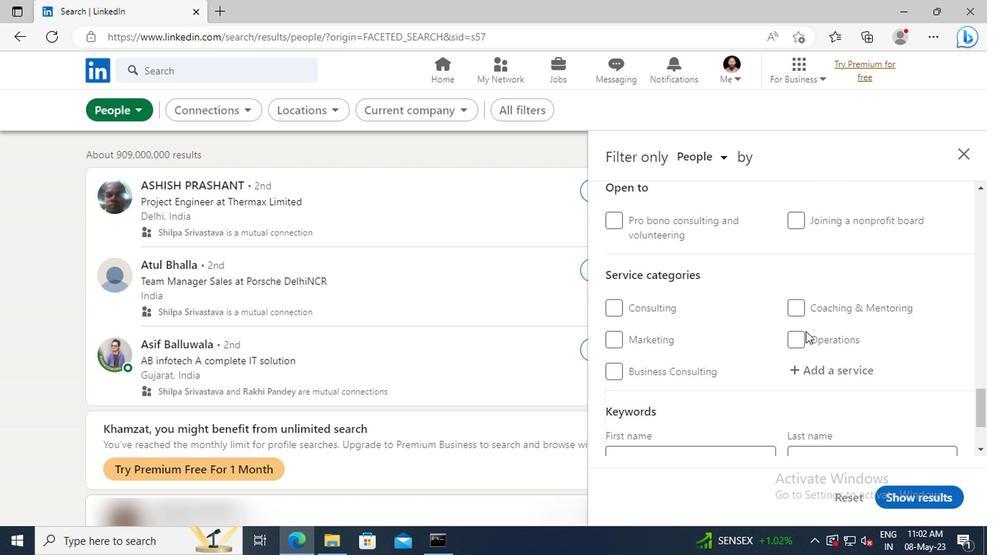 
Action: Mouse moved to (803, 333)
Screenshot: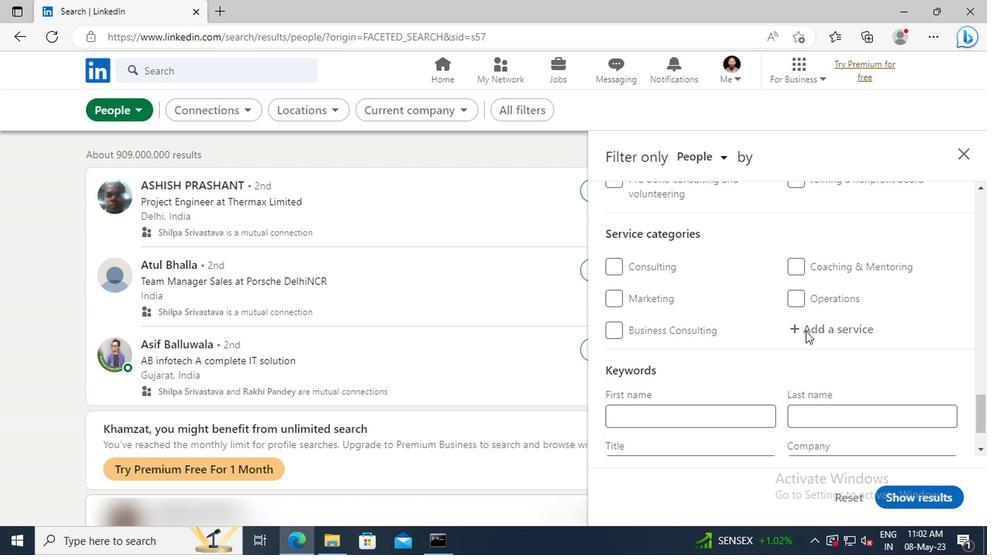 
Action: Mouse pressed left at (803, 333)
Screenshot: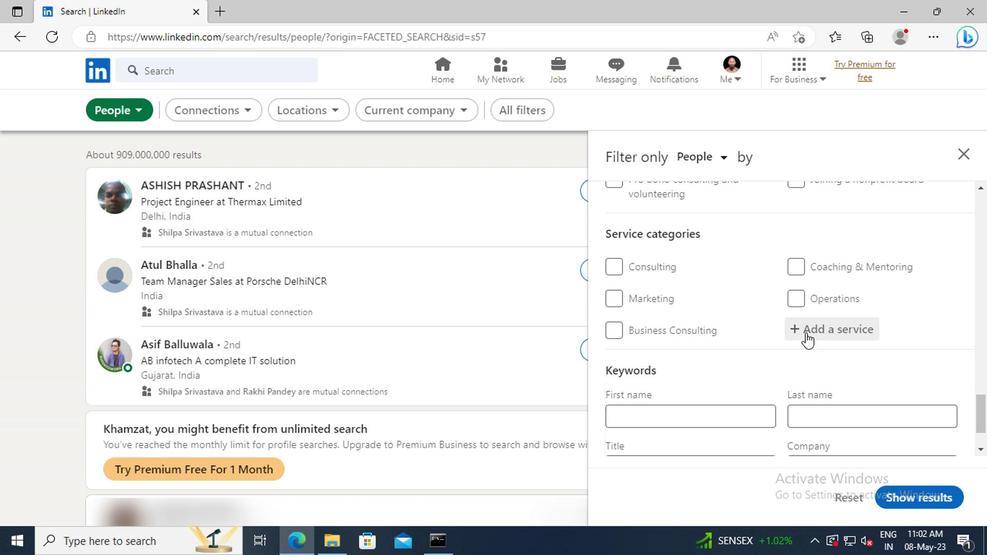 
Action: Key pressed <Key.shift>S
Screenshot: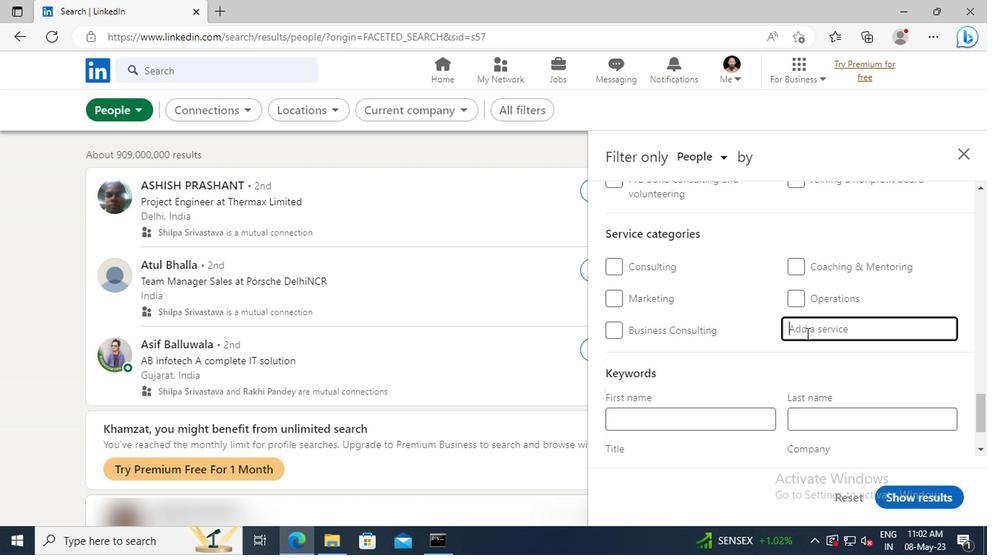 
Action: Mouse moved to (807, 335)
Screenshot: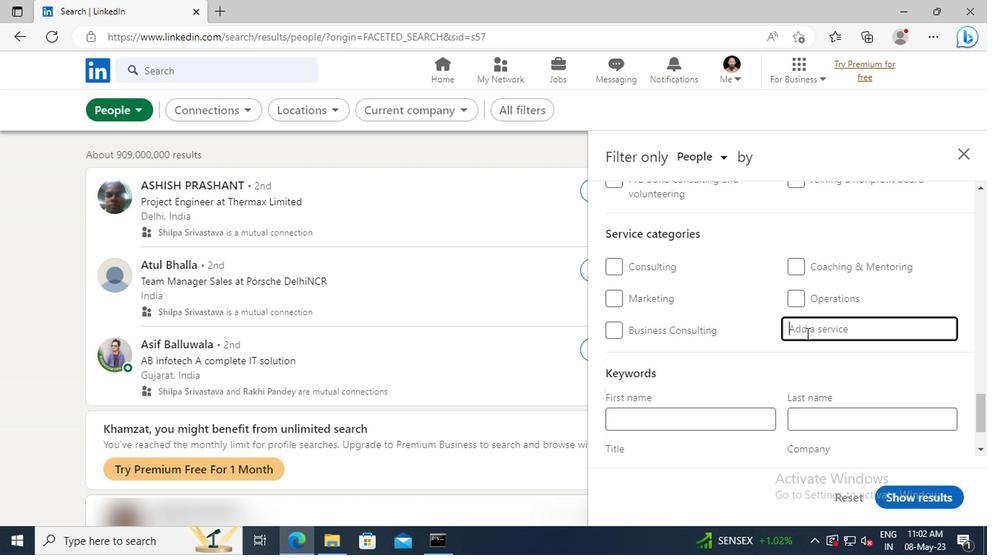 
Action: Key pressed UPPORT<Key.space><Key.shift>TECHNICAL<Key.space><Key.shift><Key.shift>WRITING<Key.enter>
Screenshot: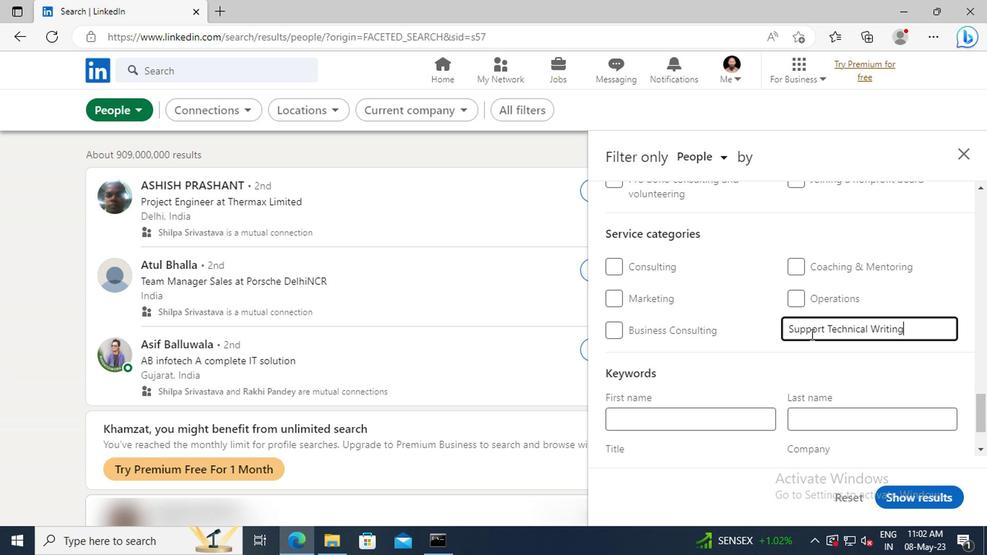 
Action: Mouse scrolled (807, 334) with delta (0, 0)
Screenshot: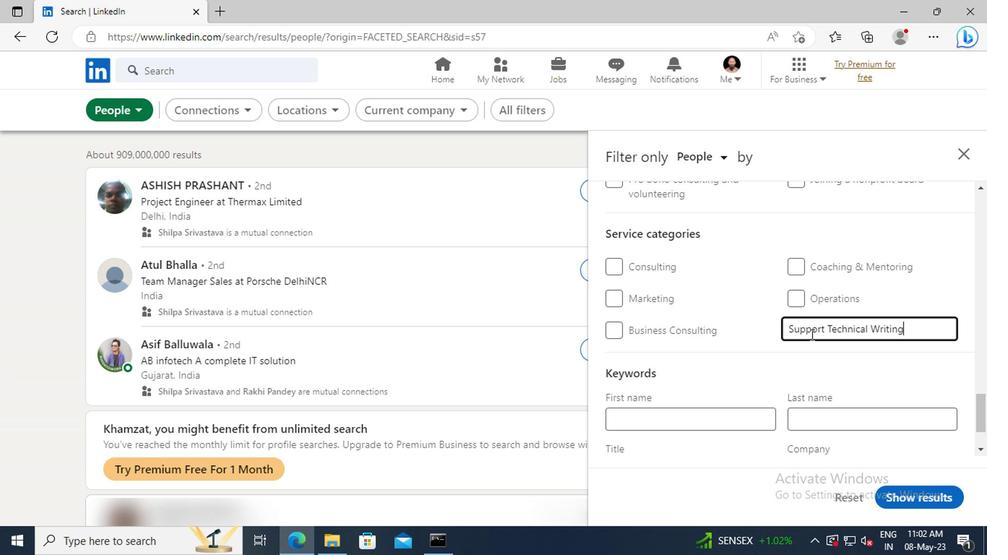 
Action: Mouse scrolled (807, 334) with delta (0, 0)
Screenshot: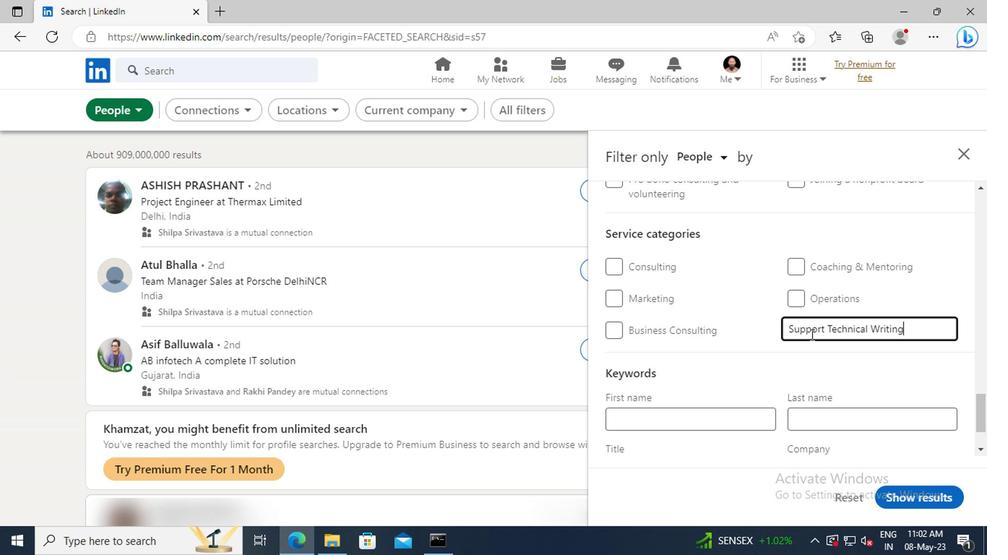 
Action: Mouse scrolled (807, 334) with delta (0, 0)
Screenshot: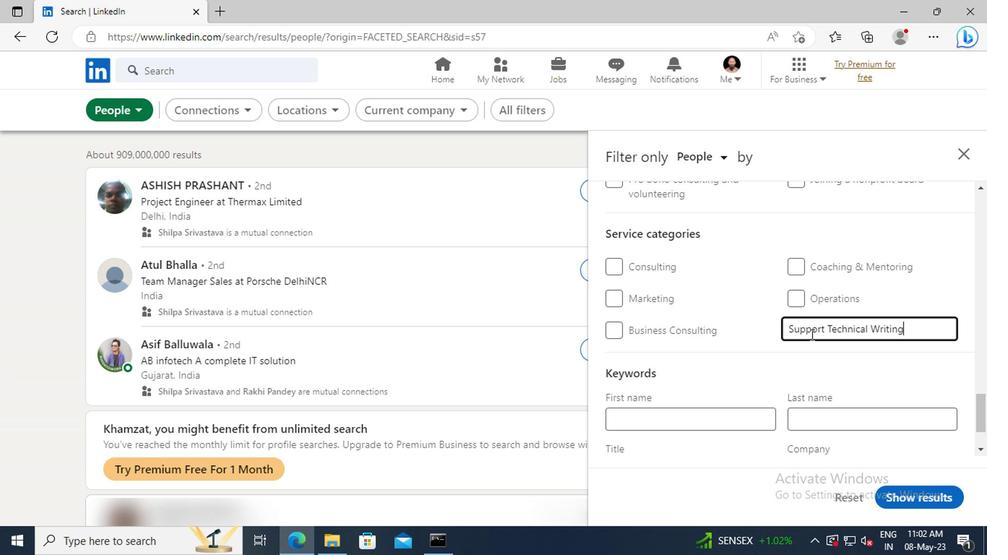 
Action: Mouse scrolled (807, 334) with delta (0, 0)
Screenshot: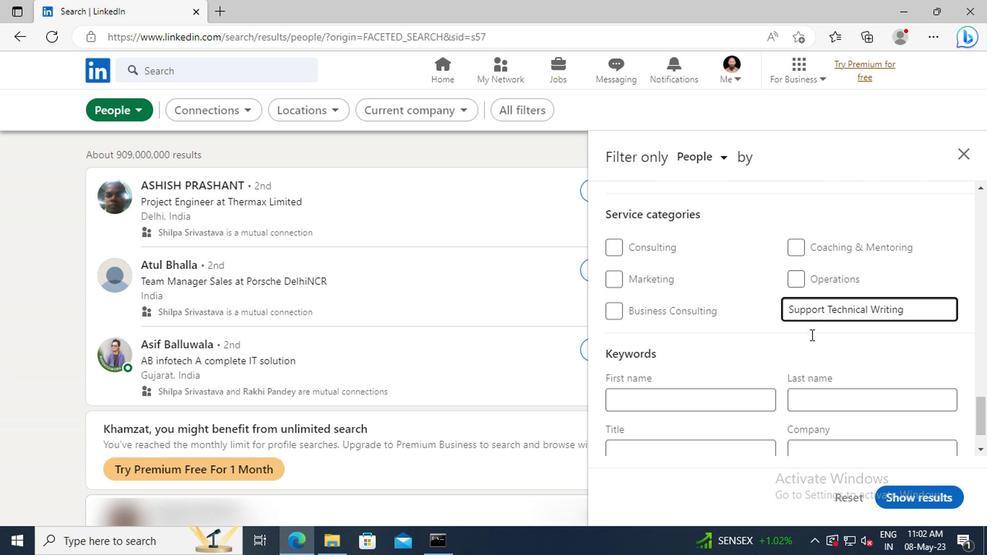 
Action: Mouse scrolled (807, 334) with delta (0, 0)
Screenshot: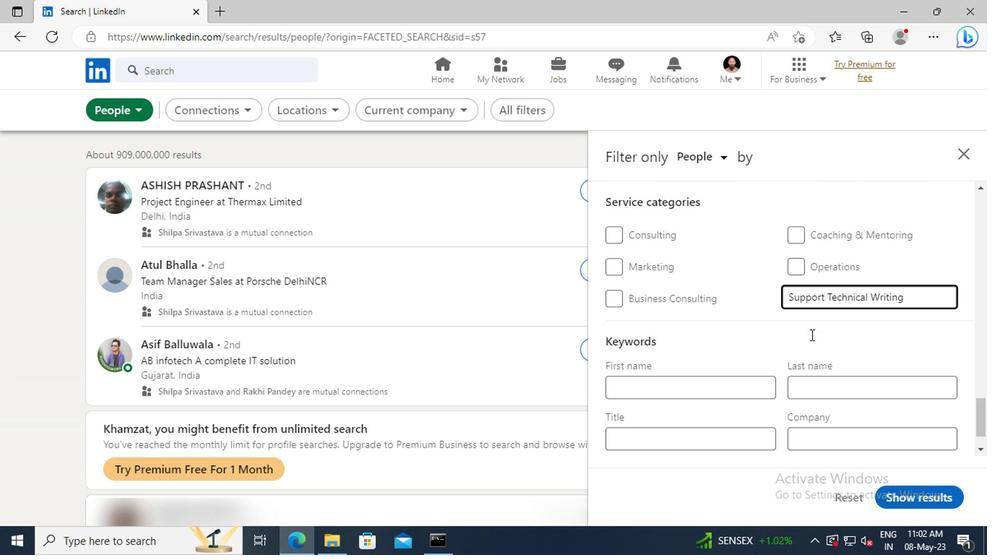 
Action: Mouse moved to (722, 391)
Screenshot: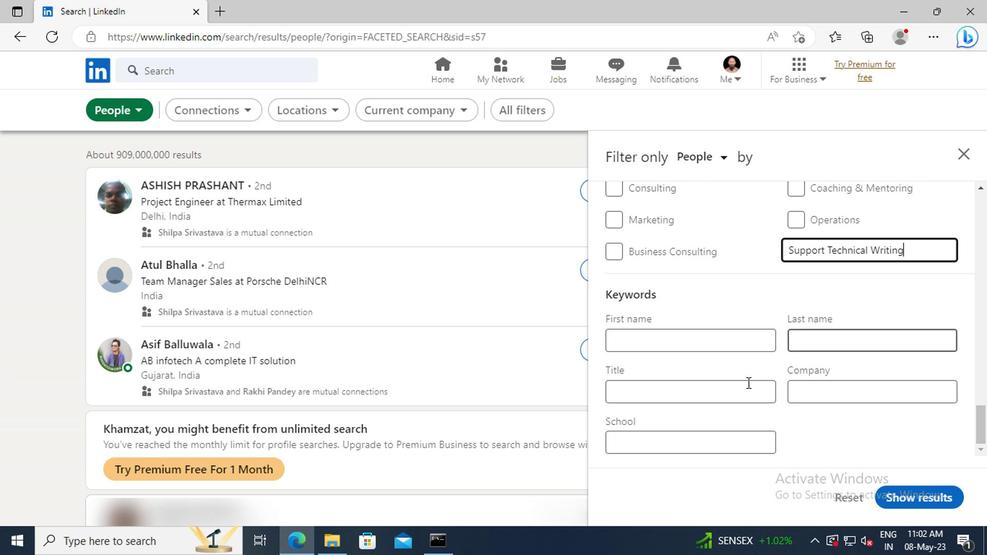 
Action: Mouse pressed left at (722, 391)
Screenshot: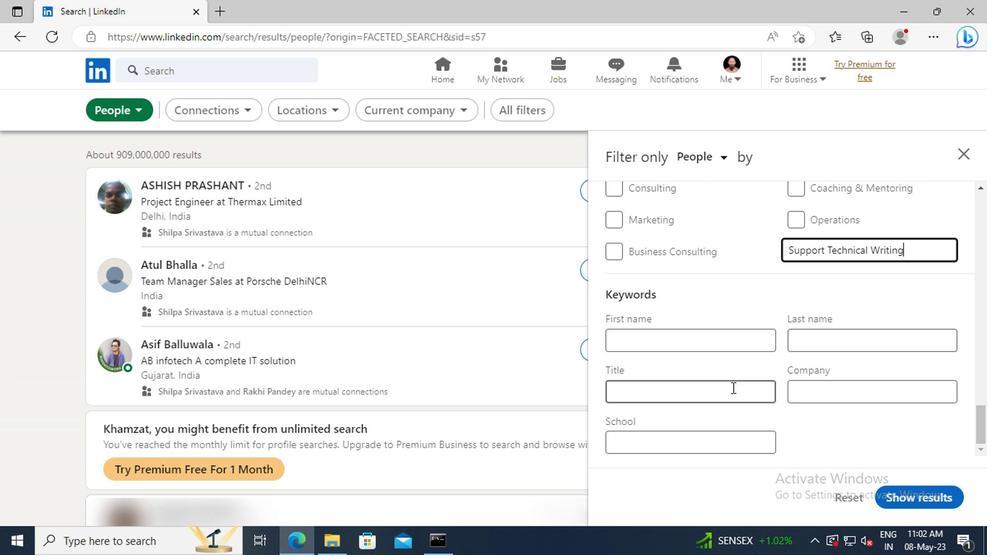 
Action: Key pressed <Key.shift>OPERATIONS<Key.space><Key.shift>ANALYST<Key.enter>
Screenshot: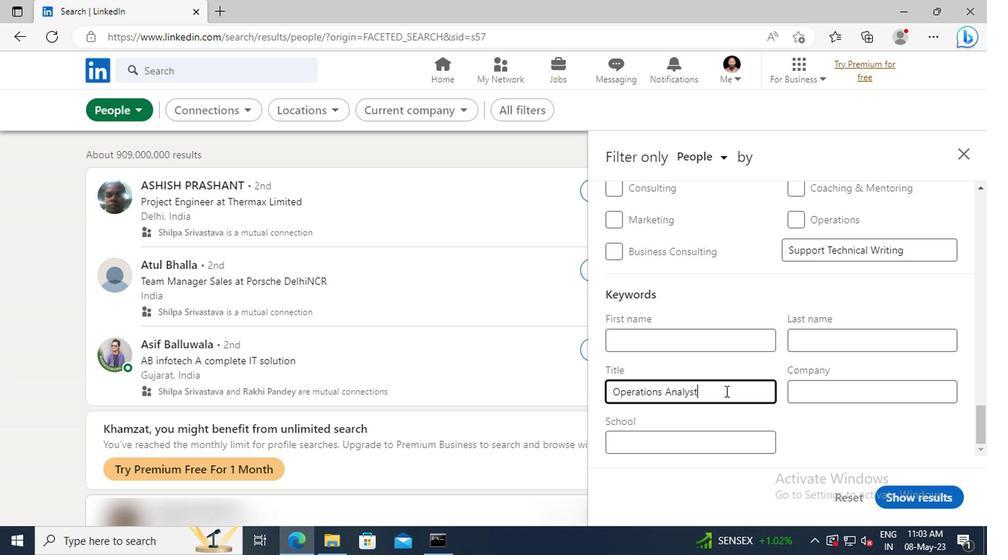 
Action: Mouse moved to (910, 504)
Screenshot: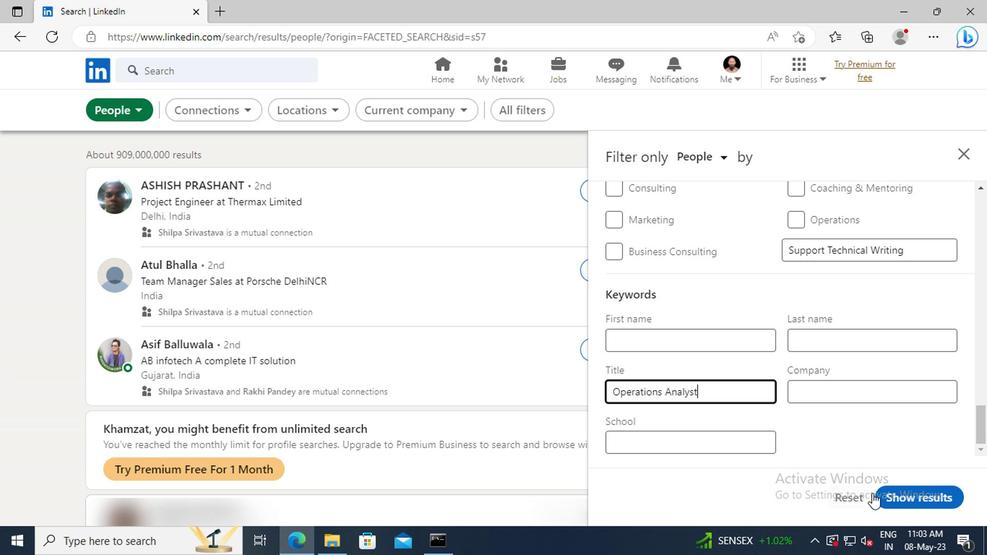 
Action: Mouse pressed left at (910, 504)
Screenshot: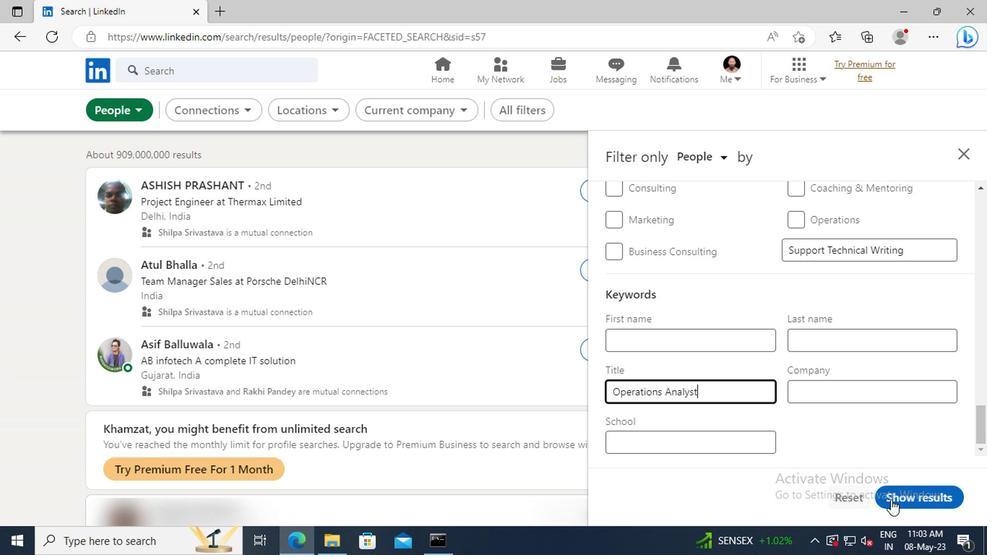 
